 Task: Create relationship between doctor and medical record object.
Action: Mouse moved to (743, 96)
Screenshot: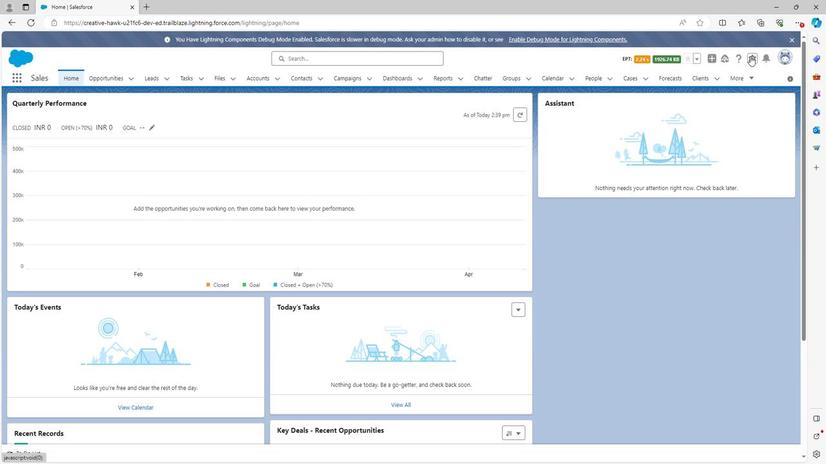 
Action: Mouse pressed left at (743, 96)
Screenshot: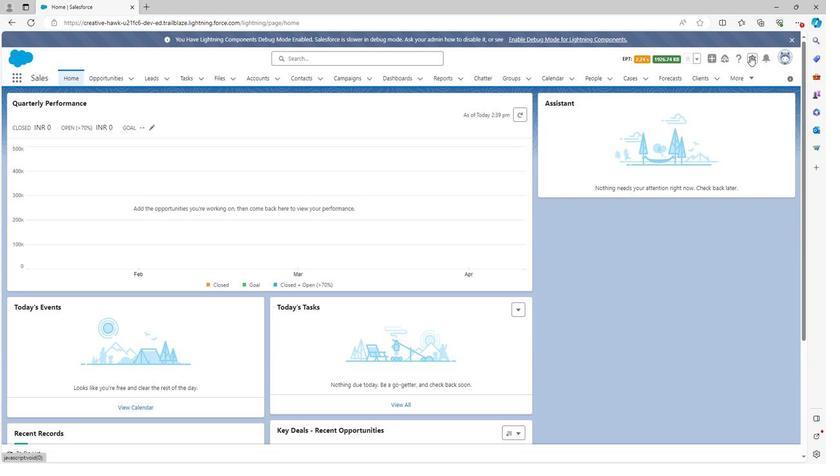 
Action: Mouse moved to (715, 115)
Screenshot: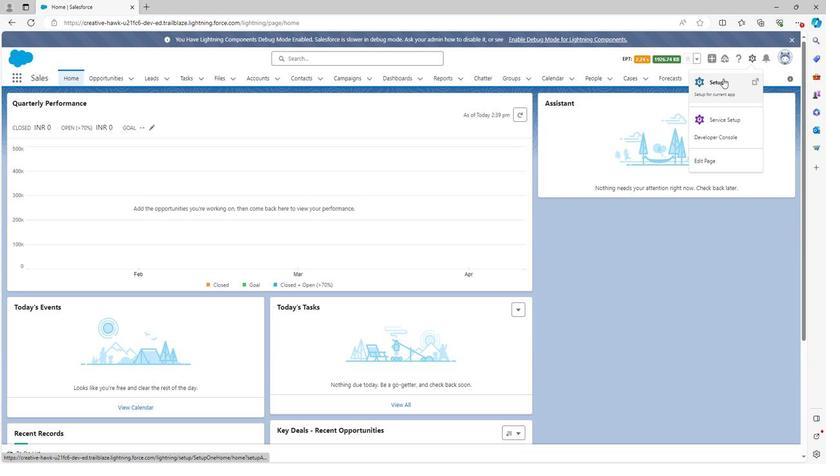 
Action: Mouse pressed left at (715, 115)
Screenshot: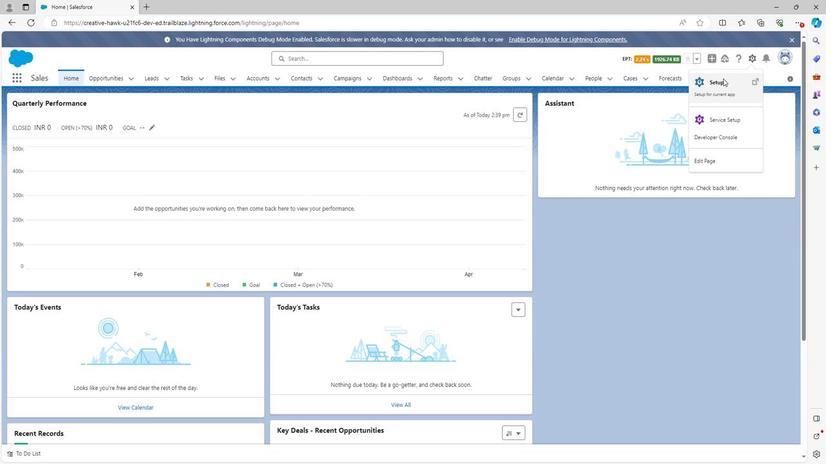 
Action: Mouse moved to (102, 113)
Screenshot: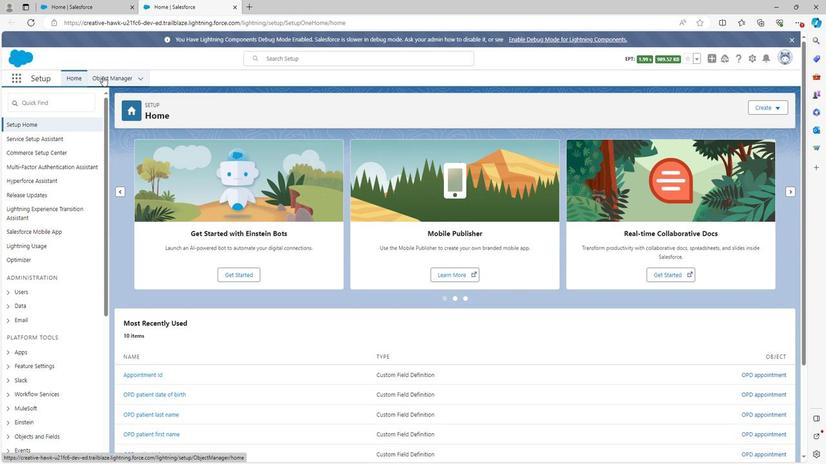 
Action: Mouse pressed left at (102, 113)
Screenshot: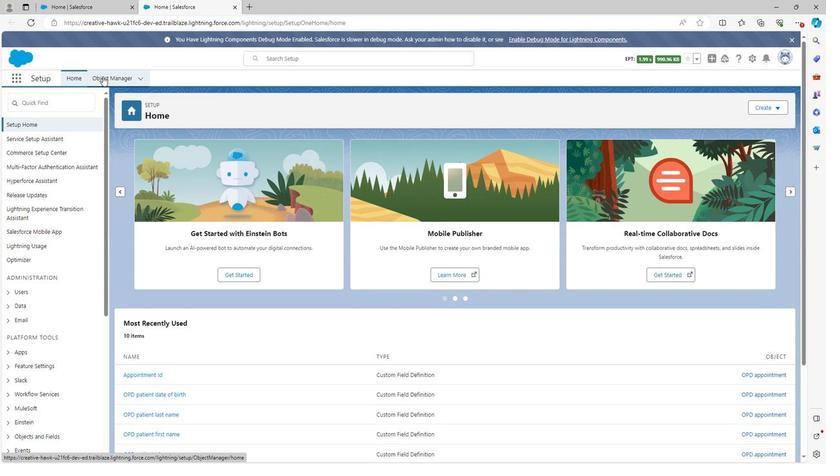 
Action: Mouse moved to (63, 304)
Screenshot: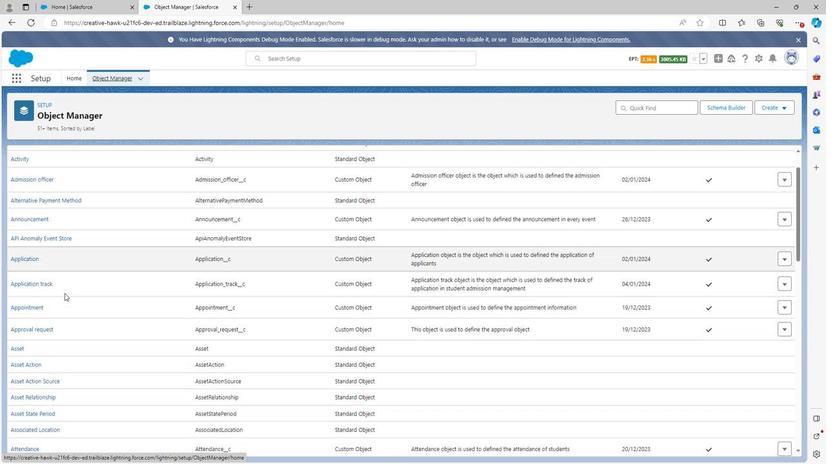 
Action: Mouse scrolled (63, 303) with delta (0, 0)
Screenshot: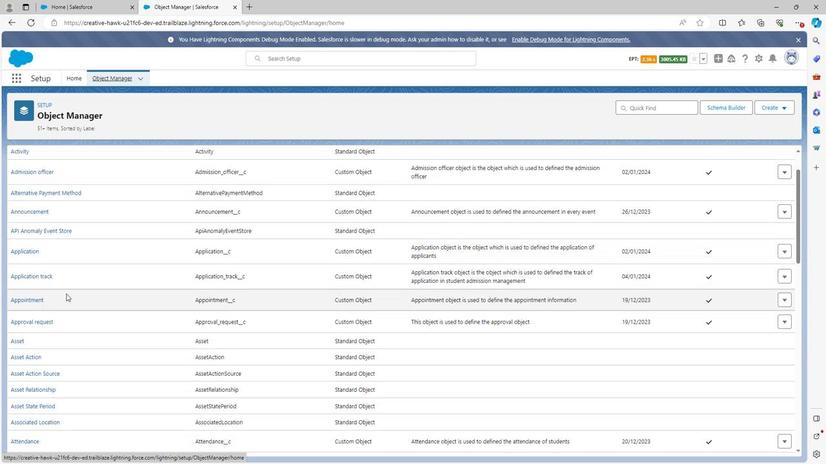 
Action: Mouse moved to (65, 304)
Screenshot: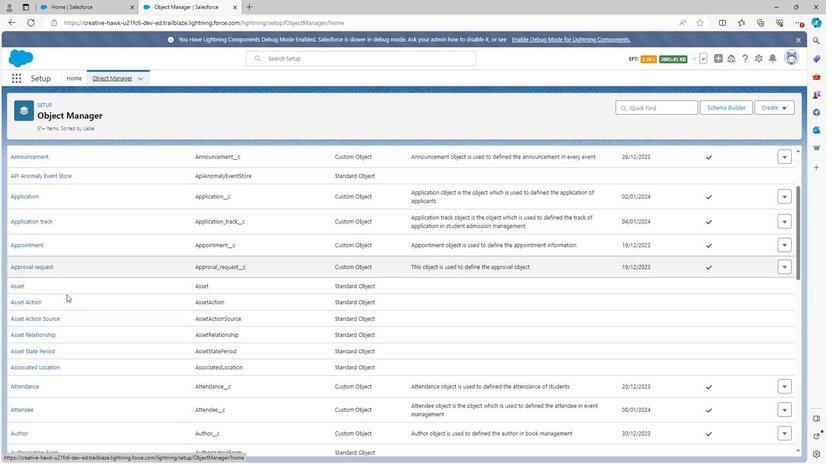 
Action: Mouse scrolled (65, 303) with delta (0, 0)
Screenshot: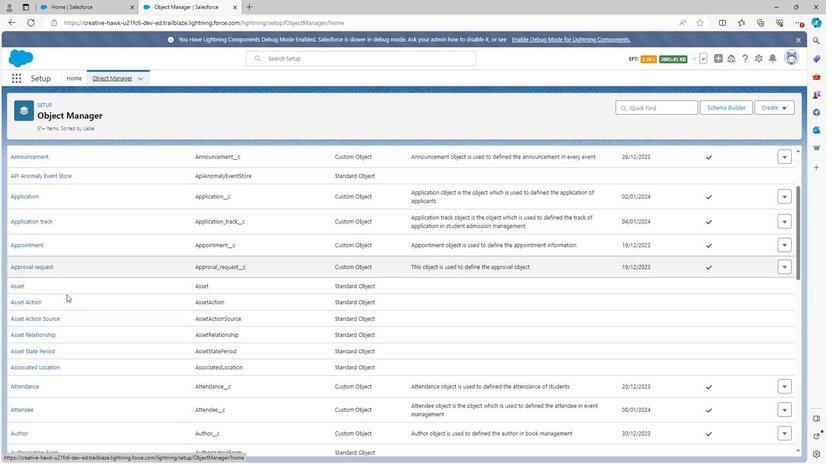 
Action: Mouse moved to (66, 305)
Screenshot: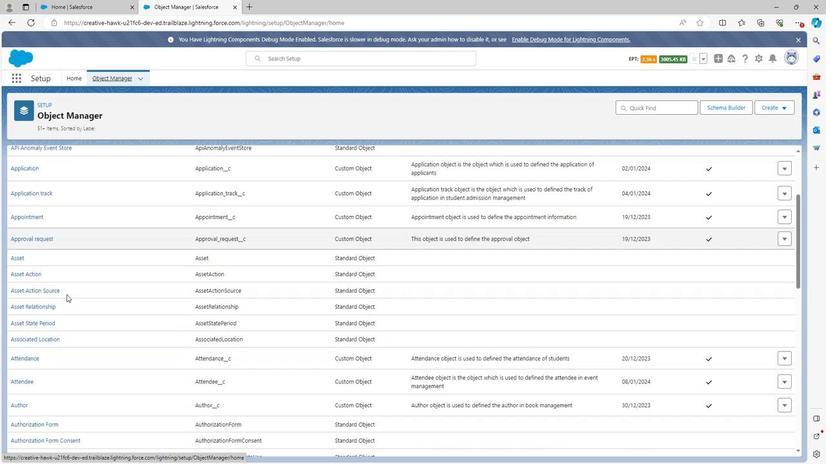 
Action: Mouse scrolled (66, 304) with delta (0, 0)
Screenshot: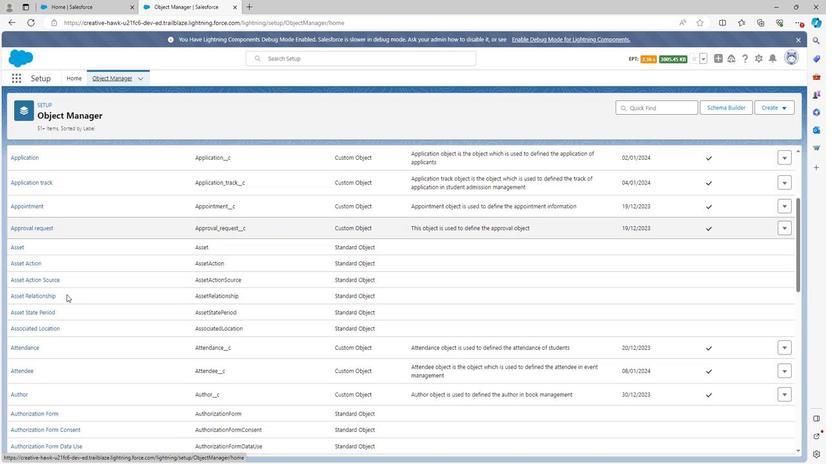 
Action: Mouse moved to (66, 305)
Screenshot: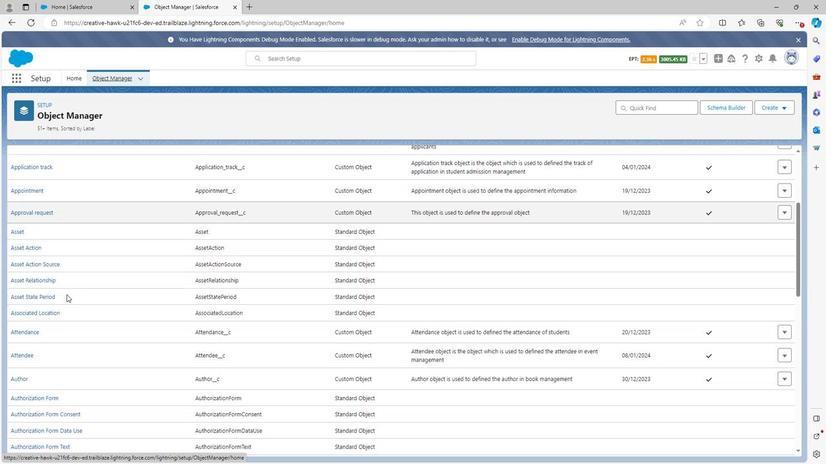 
Action: Mouse scrolled (66, 304) with delta (0, 0)
Screenshot: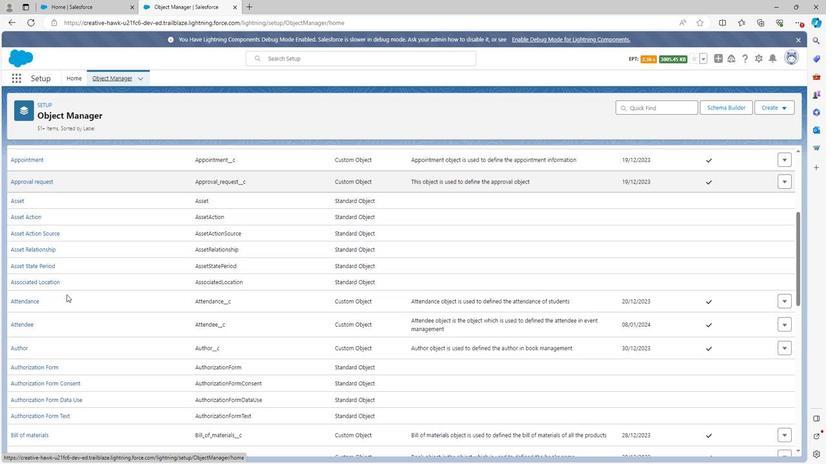 
Action: Mouse moved to (66, 305)
Screenshot: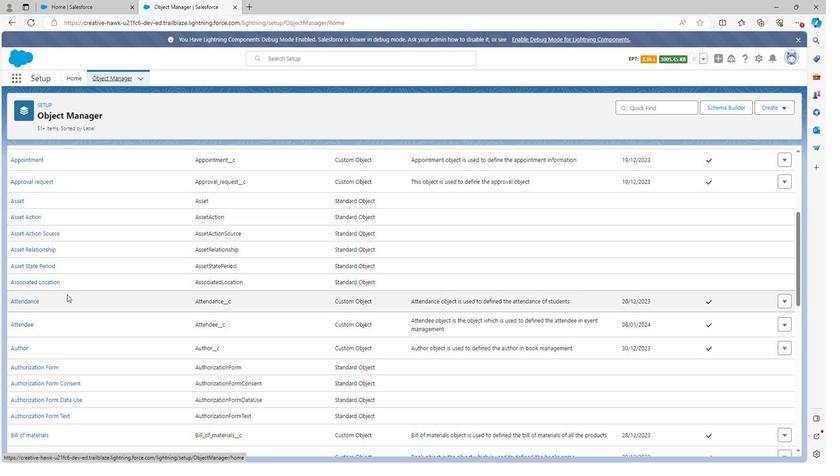 
Action: Mouse scrolled (66, 304) with delta (0, 0)
Screenshot: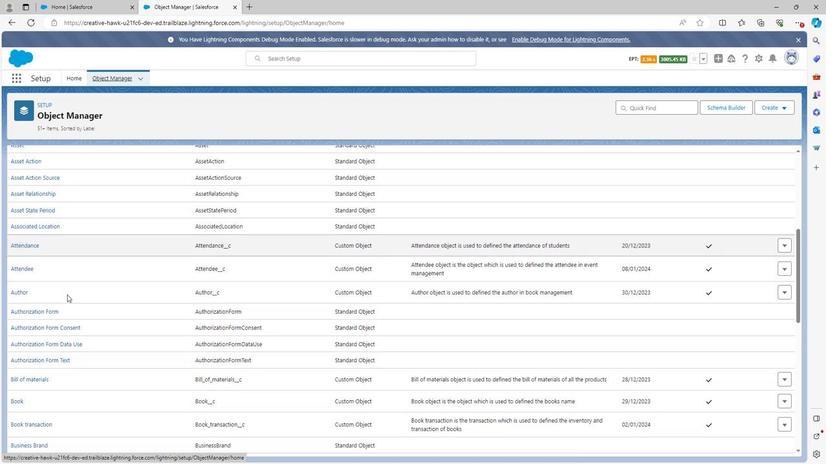 
Action: Mouse scrolled (66, 304) with delta (0, 0)
Screenshot: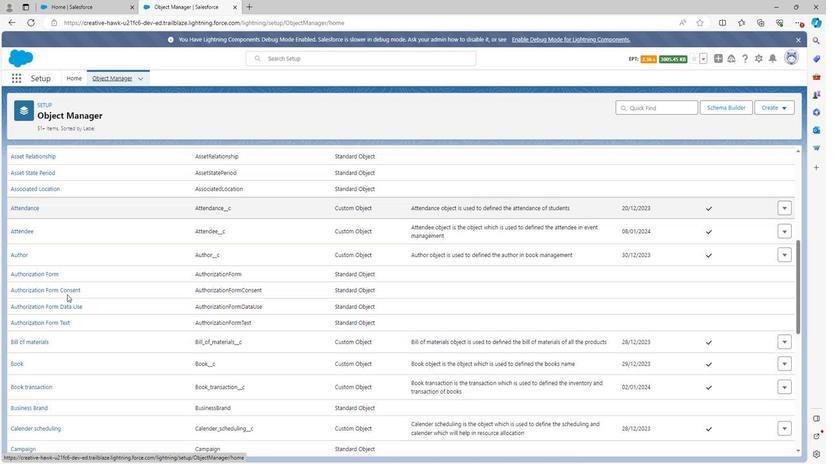 
Action: Mouse scrolled (66, 304) with delta (0, 0)
Screenshot: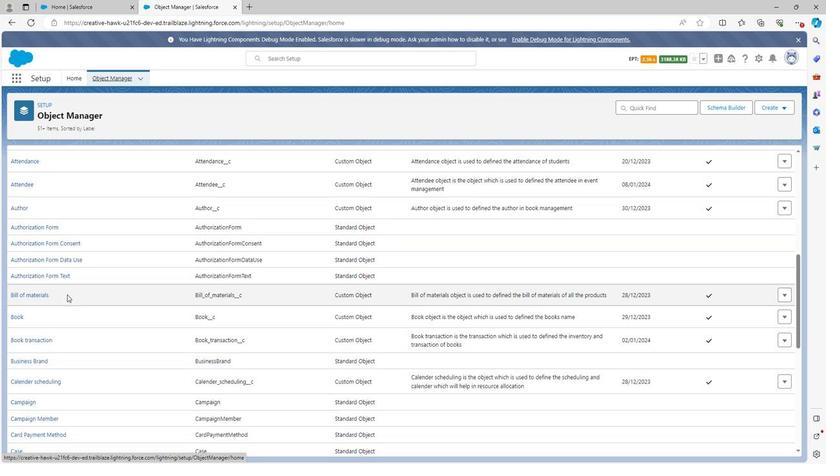 
Action: Mouse scrolled (66, 304) with delta (0, 0)
Screenshot: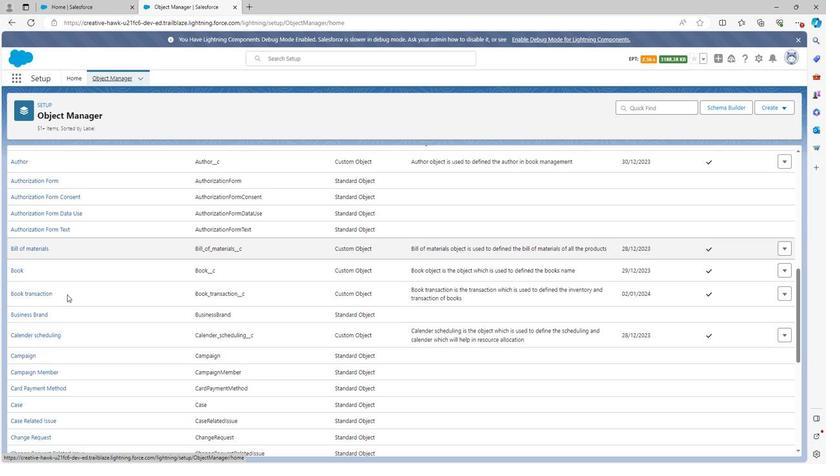 
Action: Mouse scrolled (66, 304) with delta (0, 0)
Screenshot: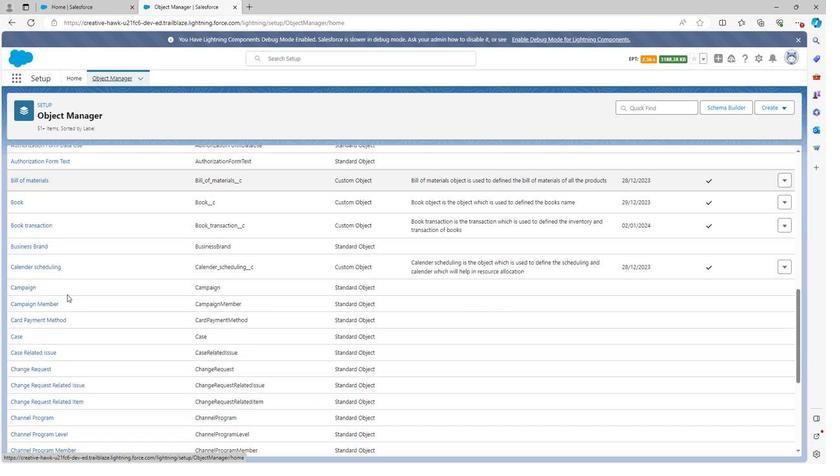 
Action: Mouse scrolled (66, 304) with delta (0, 0)
Screenshot: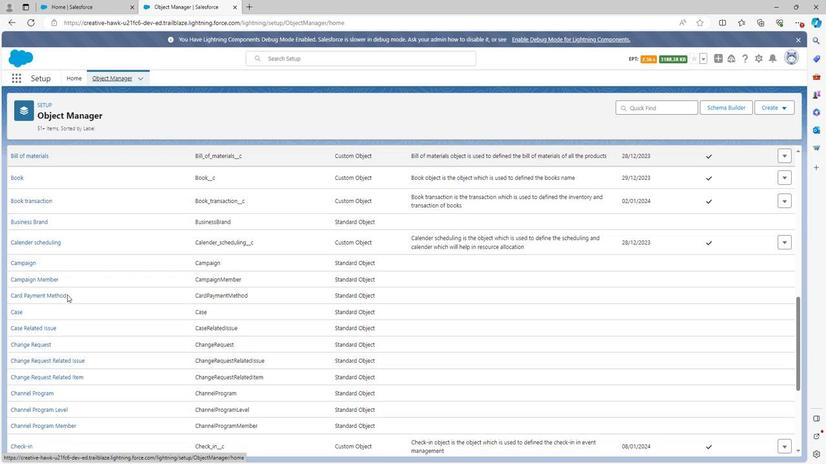 
Action: Mouse moved to (66, 304)
Screenshot: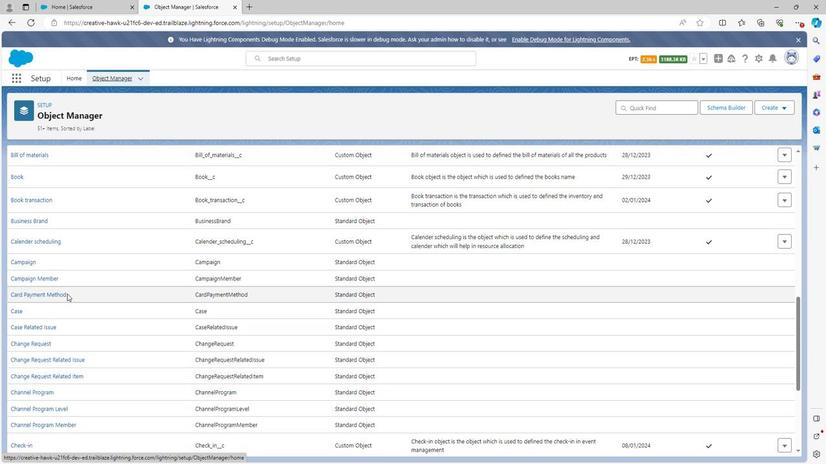 
Action: Mouse scrolled (66, 304) with delta (0, 0)
Screenshot: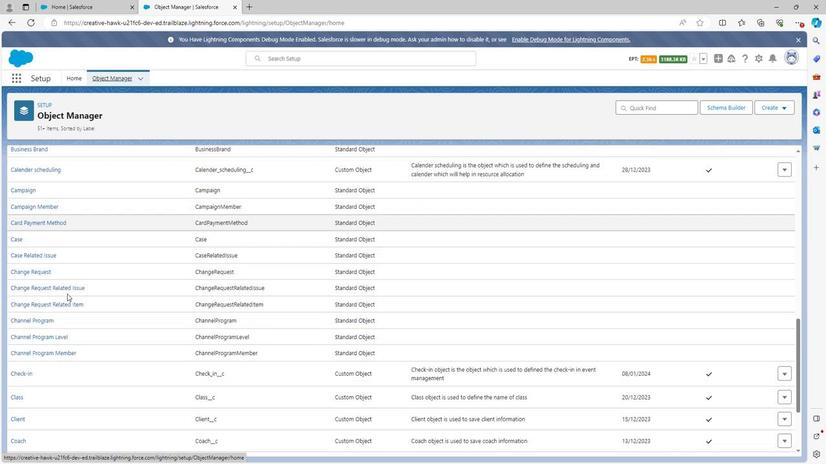
Action: Mouse scrolled (66, 304) with delta (0, 0)
Screenshot: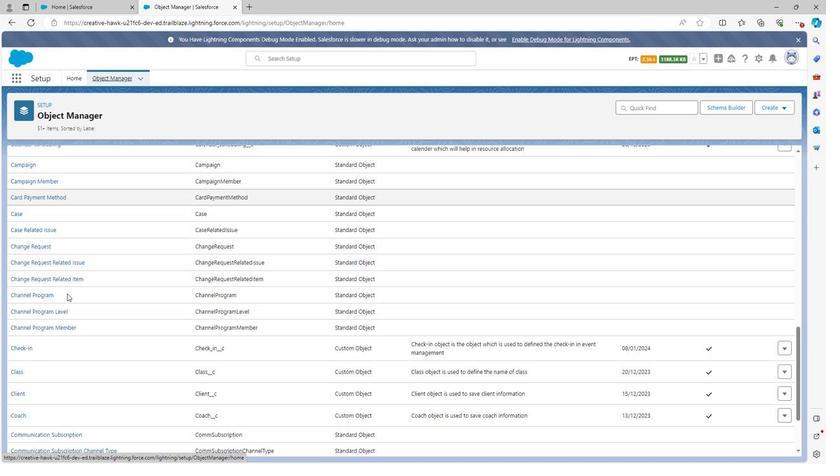 
Action: Mouse scrolled (66, 304) with delta (0, 0)
Screenshot: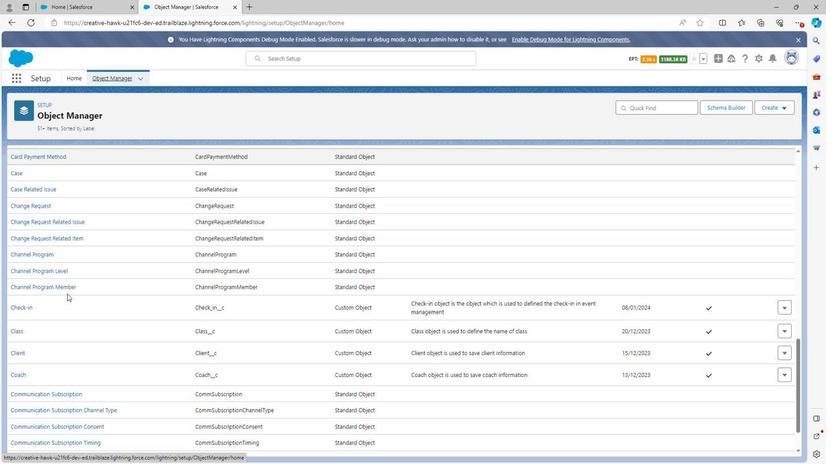 
Action: Mouse scrolled (66, 304) with delta (0, 0)
Screenshot: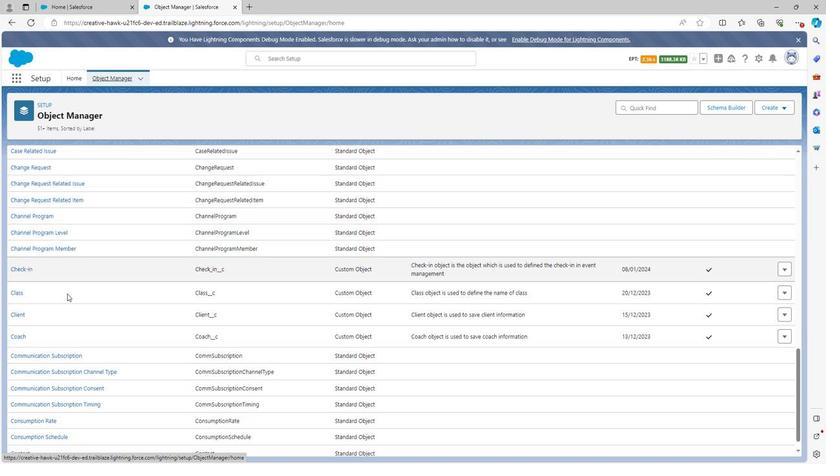 
Action: Mouse scrolled (66, 304) with delta (0, 0)
Screenshot: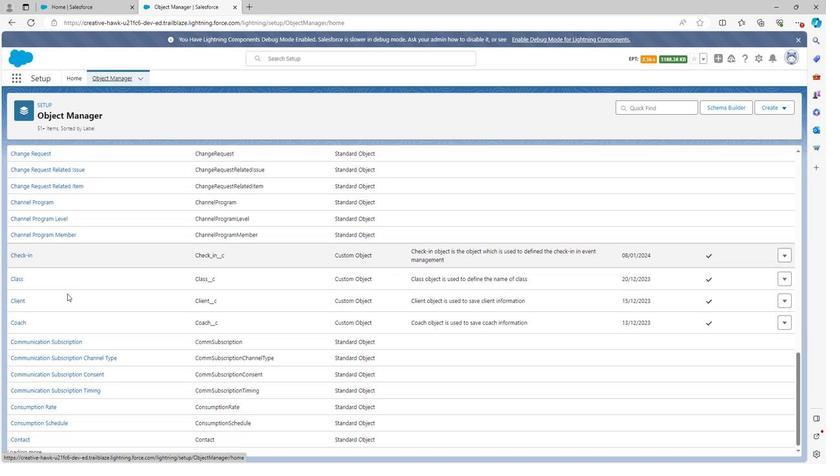 
Action: Mouse scrolled (66, 304) with delta (0, 0)
Screenshot: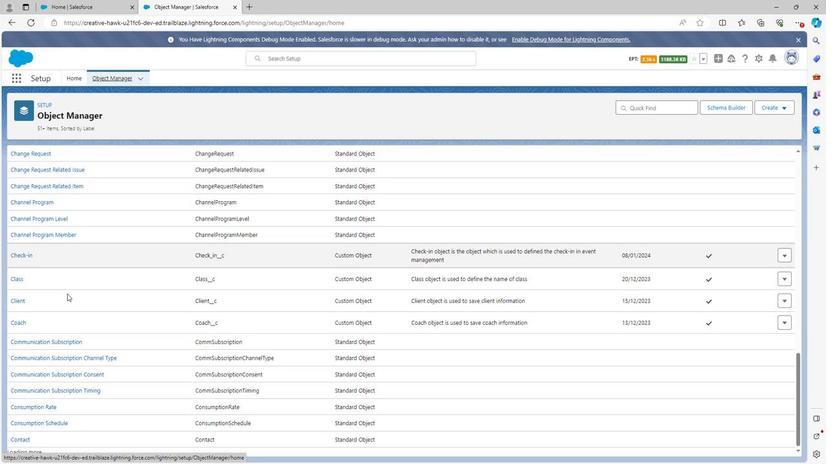 
Action: Mouse scrolled (66, 304) with delta (0, 0)
Screenshot: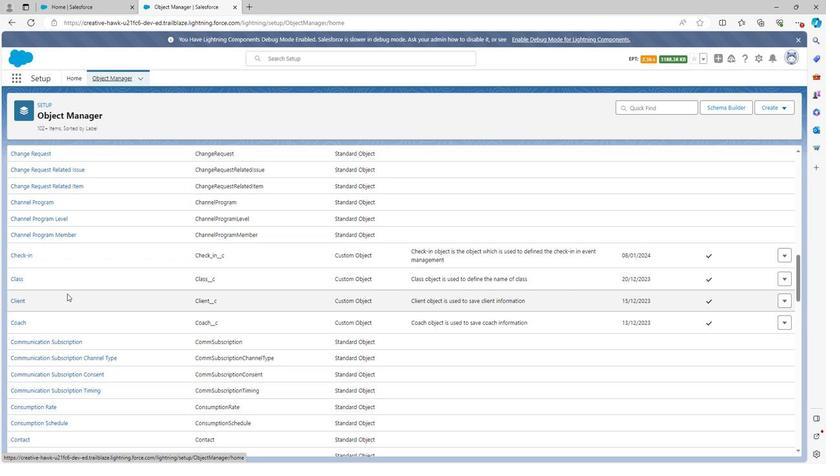 
Action: Mouse scrolled (66, 304) with delta (0, 0)
Screenshot: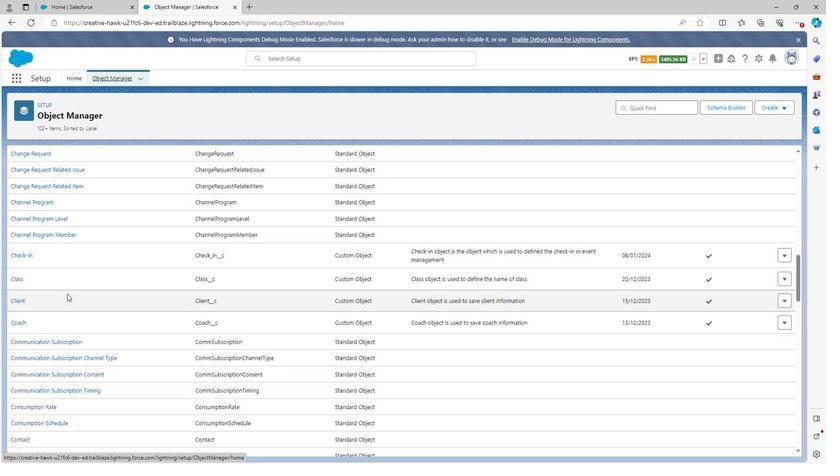 
Action: Mouse scrolled (66, 304) with delta (0, 0)
Screenshot: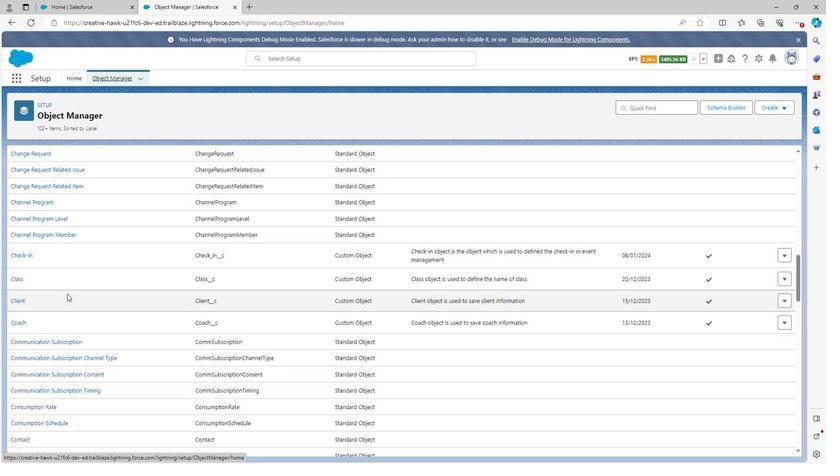 
Action: Mouse scrolled (66, 304) with delta (0, 0)
Screenshot: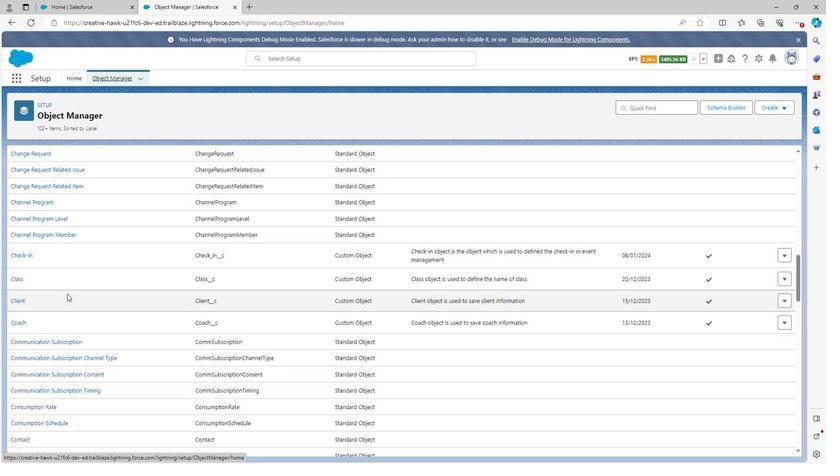 
Action: Mouse scrolled (66, 304) with delta (0, 0)
Screenshot: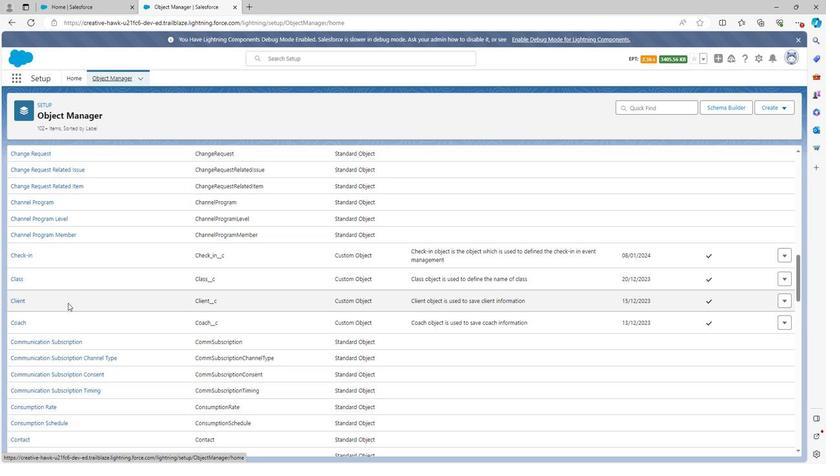 
Action: Mouse moved to (68, 320)
Screenshot: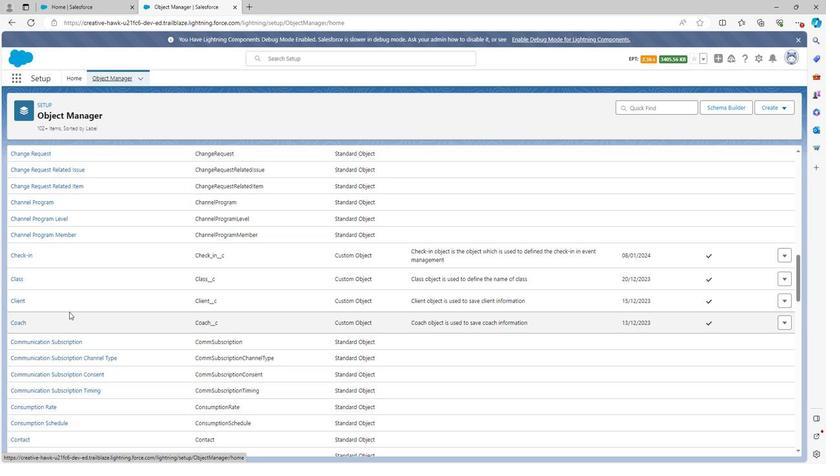 
Action: Mouse scrolled (68, 320) with delta (0, 0)
Screenshot: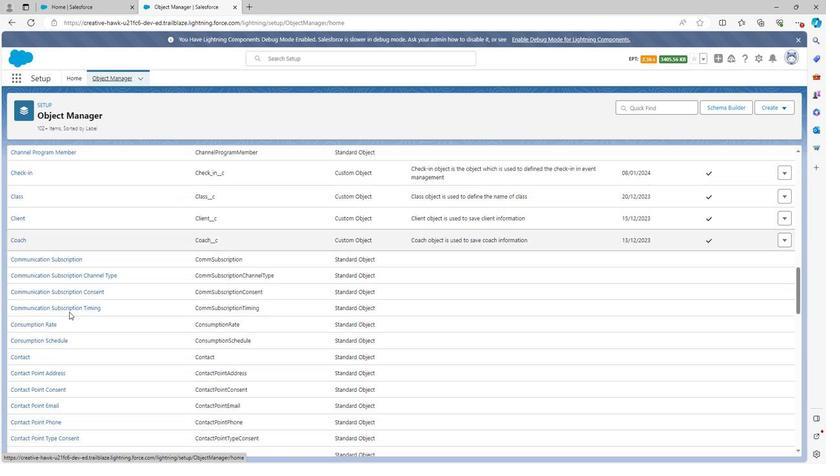 
Action: Mouse scrolled (68, 320) with delta (0, 0)
Screenshot: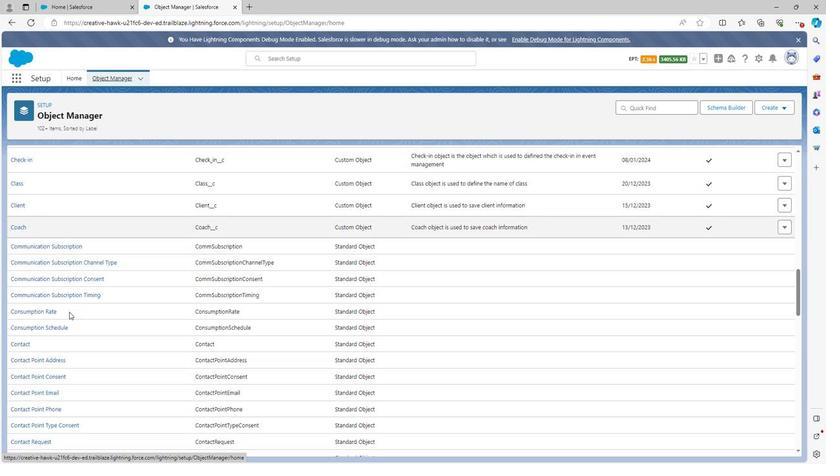
Action: Mouse scrolled (68, 320) with delta (0, 0)
Screenshot: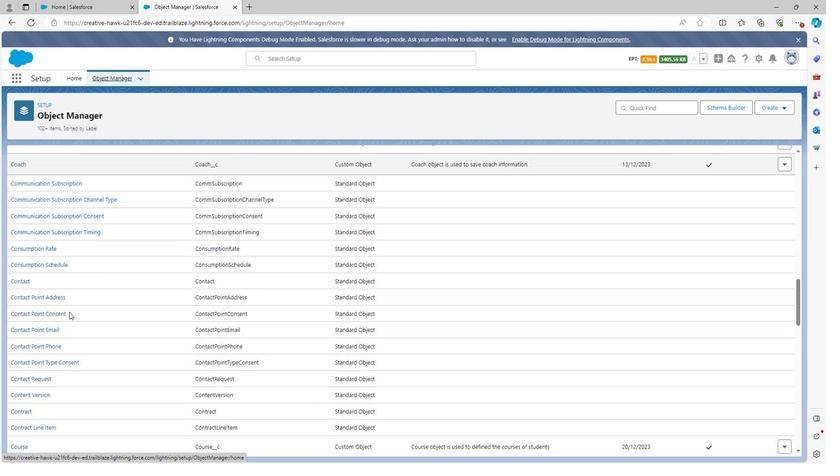 
Action: Mouse scrolled (68, 320) with delta (0, 0)
Screenshot: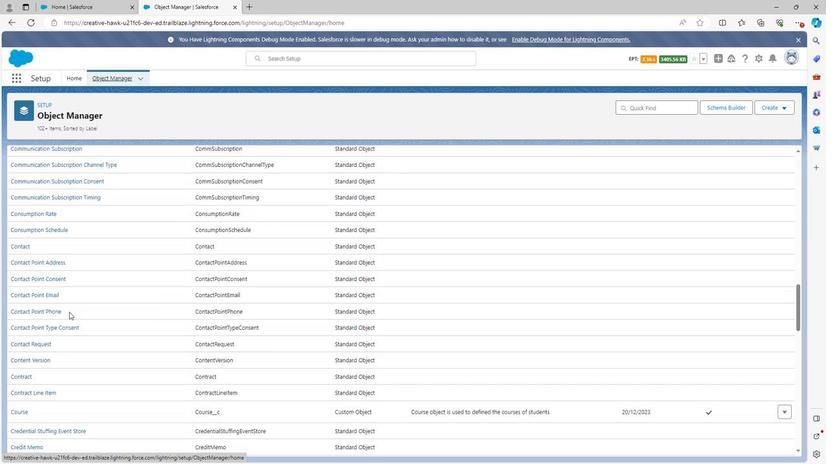 
Action: Mouse scrolled (68, 320) with delta (0, 0)
Screenshot: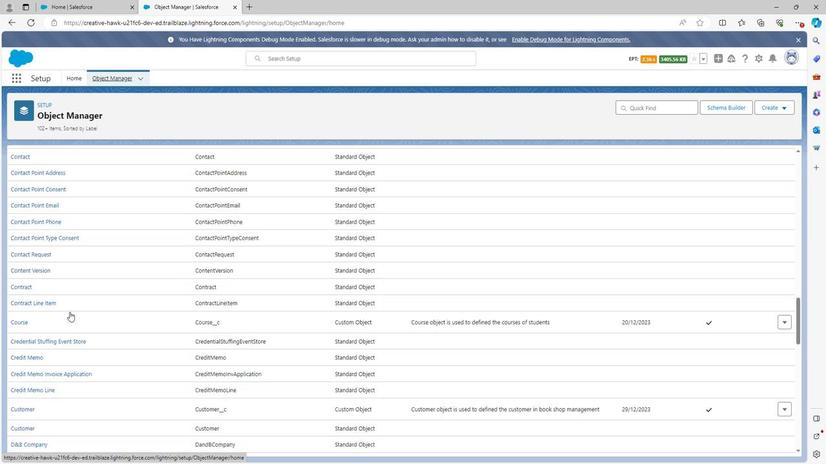 
Action: Mouse scrolled (68, 320) with delta (0, 0)
Screenshot: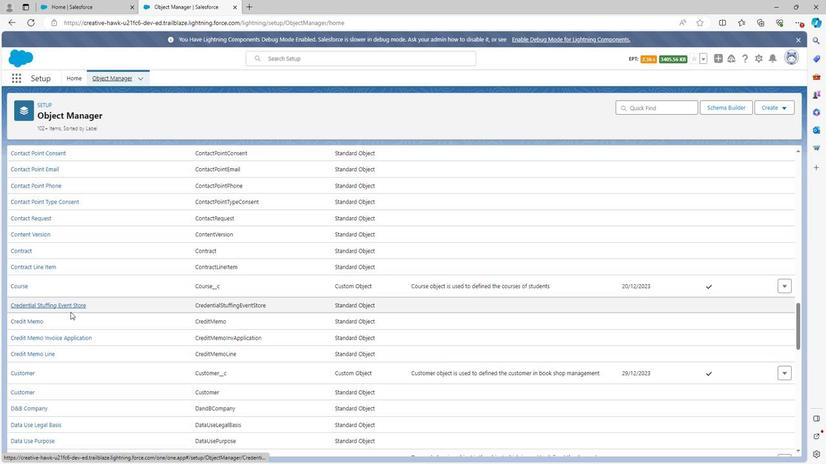 
Action: Mouse scrolled (68, 320) with delta (0, 0)
Screenshot: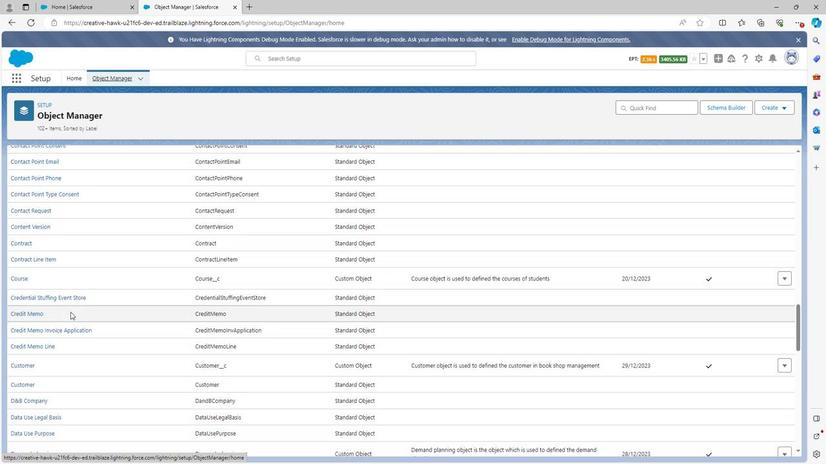 
Action: Mouse moved to (69, 320)
Screenshot: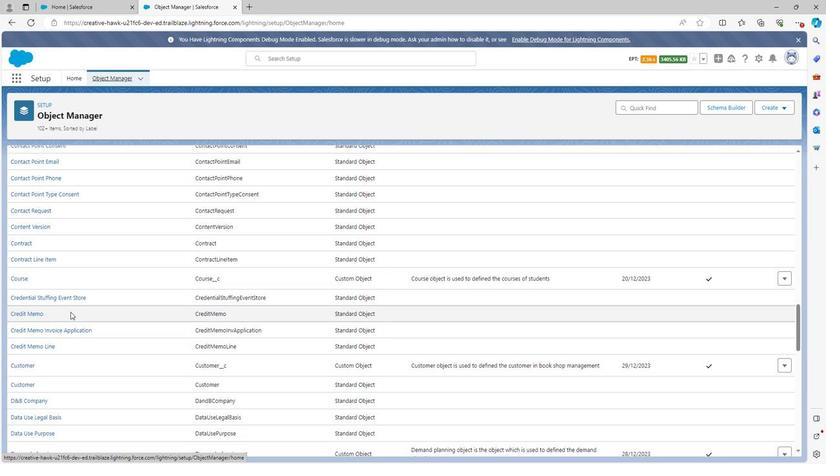 
Action: Mouse scrolled (69, 320) with delta (0, 0)
Screenshot: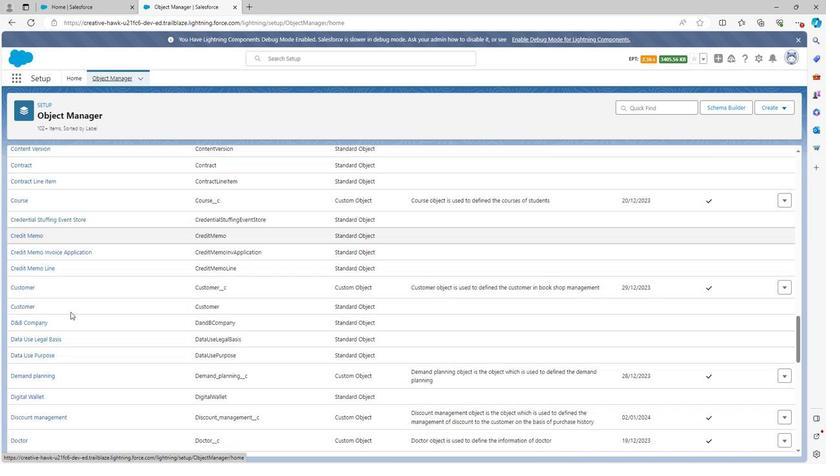 
Action: Mouse scrolled (69, 320) with delta (0, 0)
Screenshot: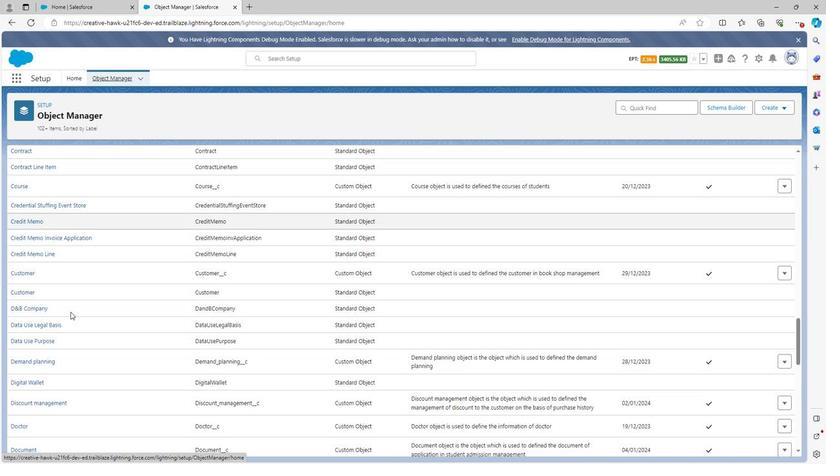 
Action: Mouse scrolled (69, 320) with delta (0, 0)
Screenshot: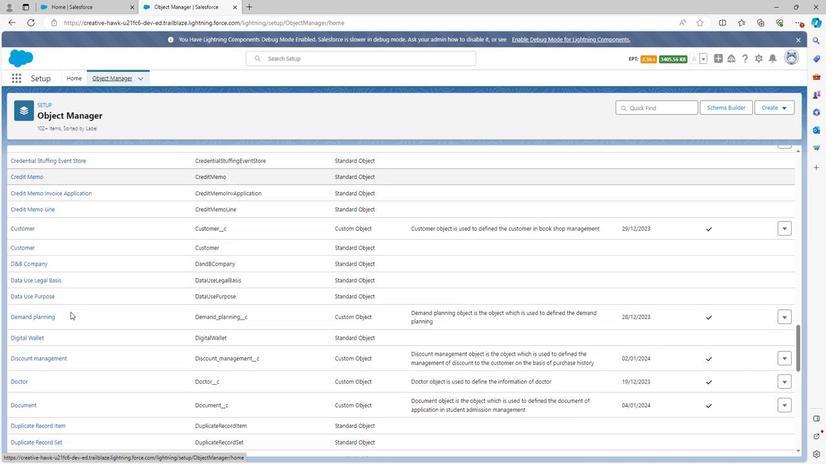 
Action: Mouse scrolled (69, 320) with delta (0, 0)
Screenshot: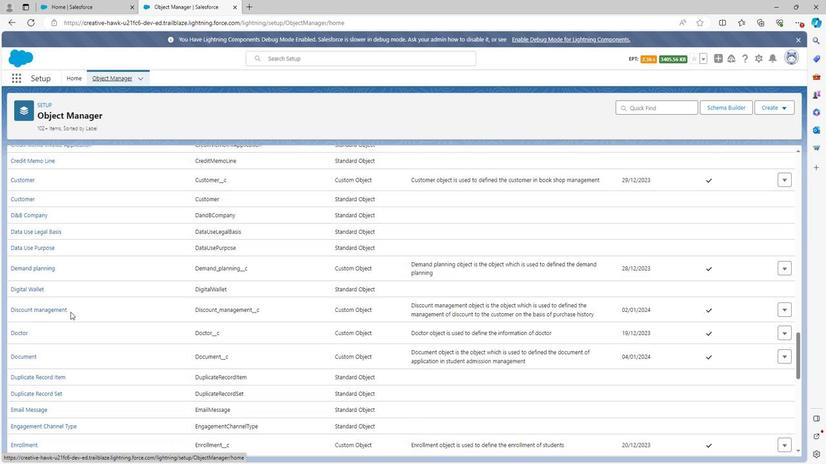 
Action: Mouse scrolled (69, 320) with delta (0, 0)
Screenshot: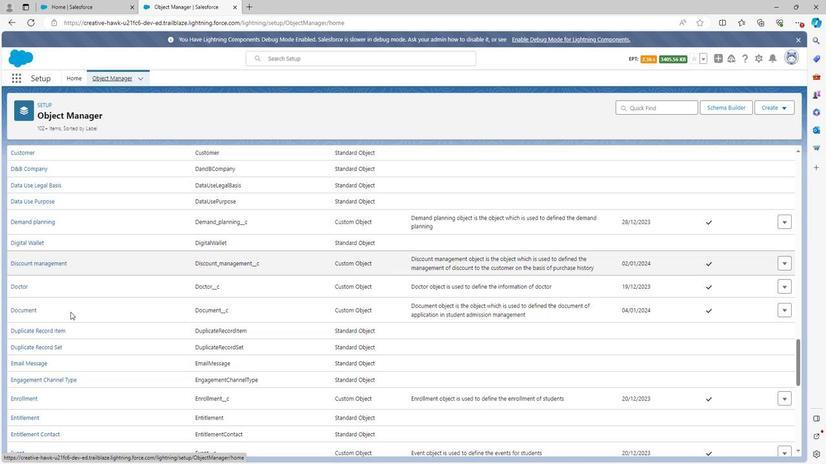 
Action: Mouse scrolled (69, 320) with delta (0, 0)
Screenshot: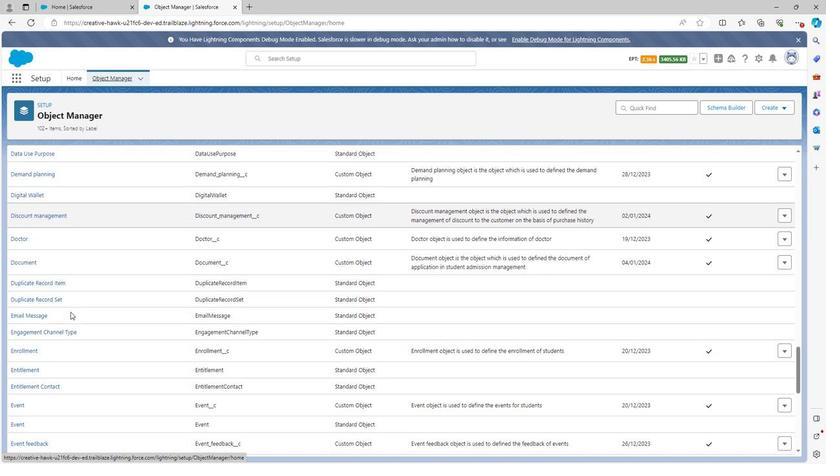 
Action: Mouse scrolled (69, 320) with delta (0, 0)
Screenshot: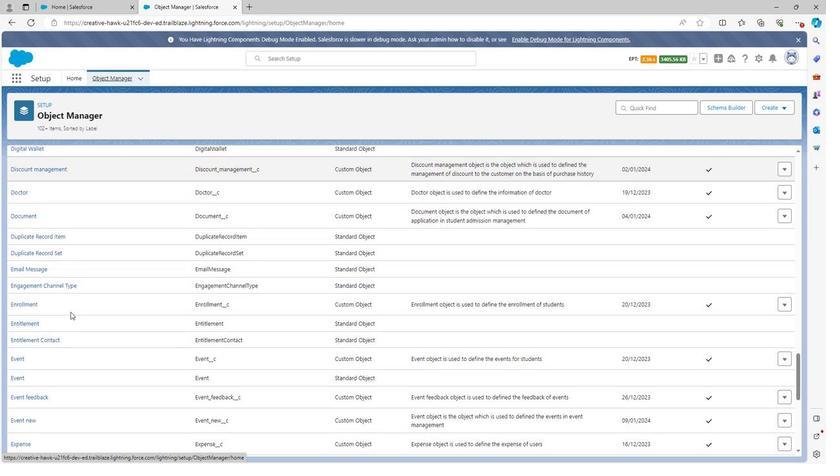 
Action: Mouse scrolled (69, 320) with delta (0, 0)
Screenshot: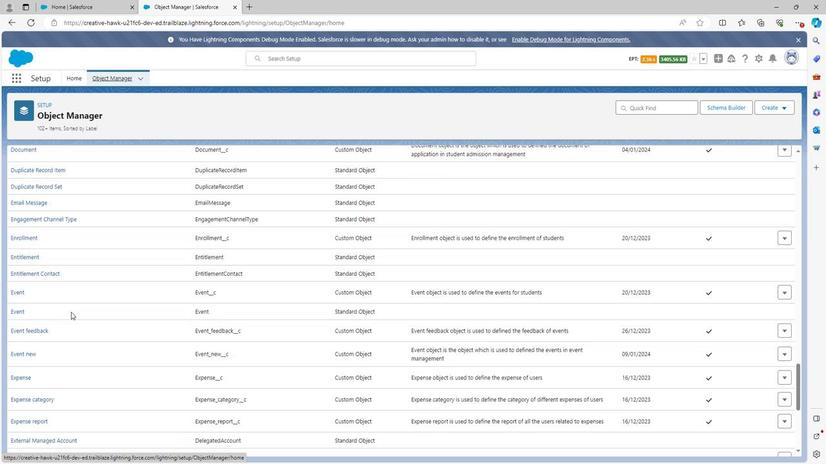 
Action: Mouse scrolled (69, 320) with delta (0, 0)
Screenshot: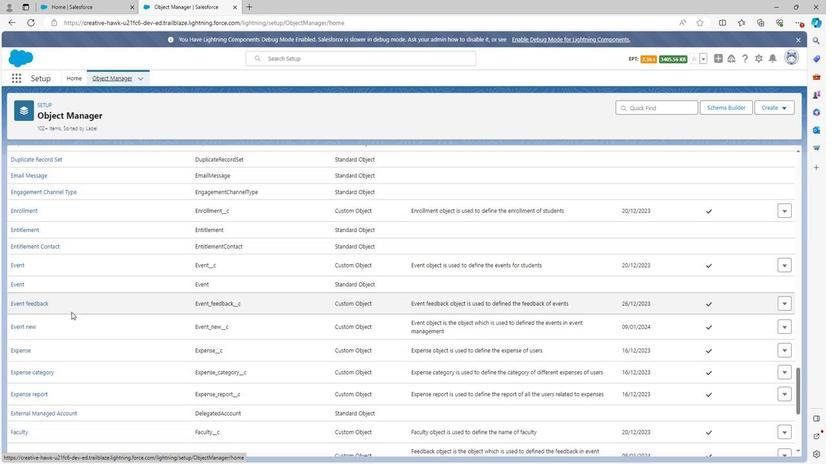 
Action: Mouse moved to (71, 320)
Screenshot: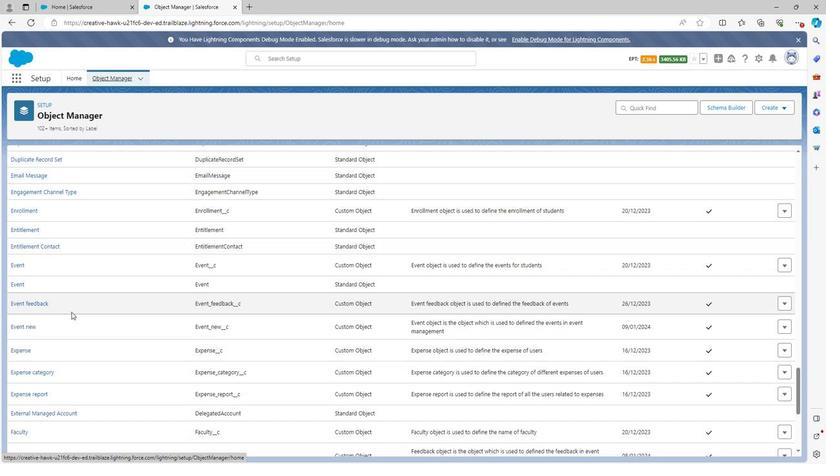 
Action: Mouse scrolled (71, 320) with delta (0, 0)
Screenshot: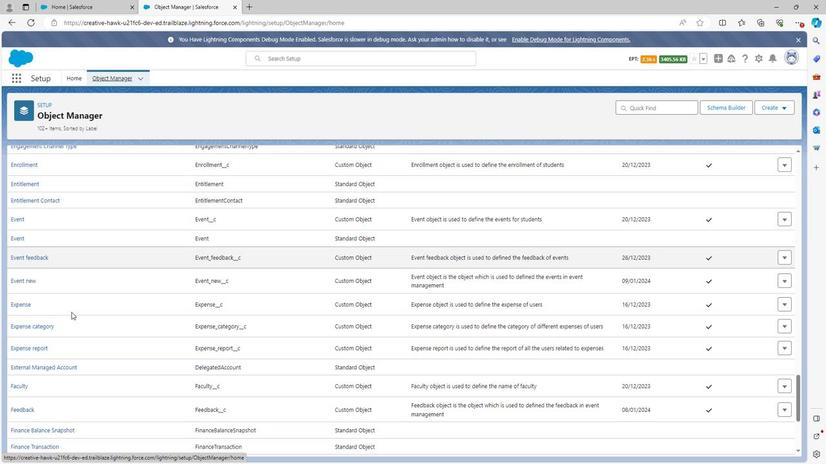 
Action: Mouse scrolled (71, 320) with delta (0, 0)
Screenshot: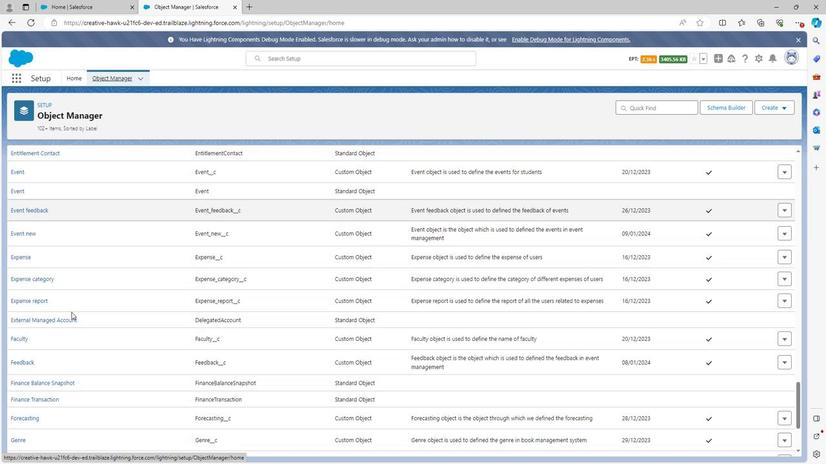 
Action: Mouse scrolled (71, 320) with delta (0, 0)
Screenshot: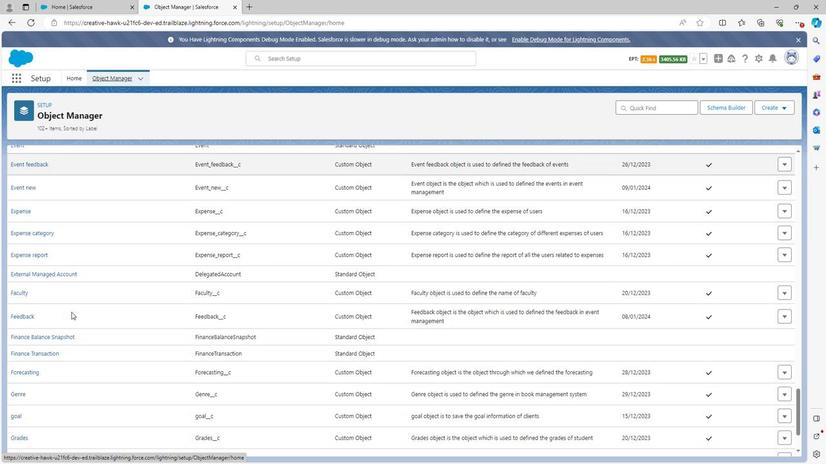 
Action: Mouse moved to (71, 320)
Screenshot: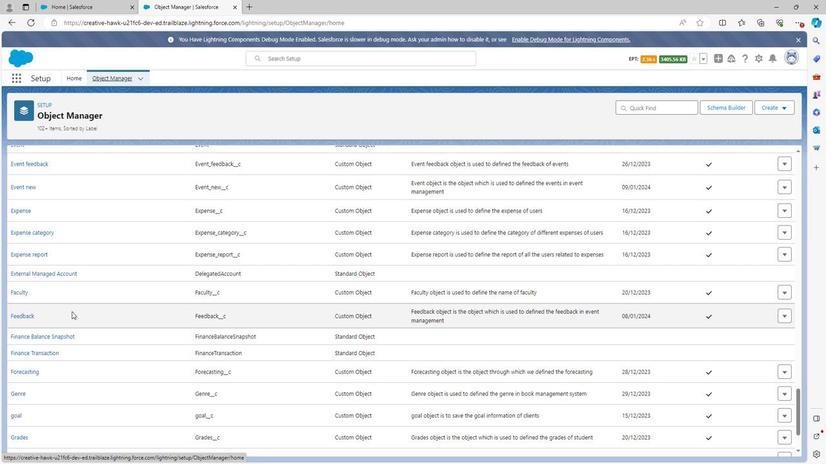 
Action: Mouse scrolled (71, 319) with delta (0, 0)
Screenshot: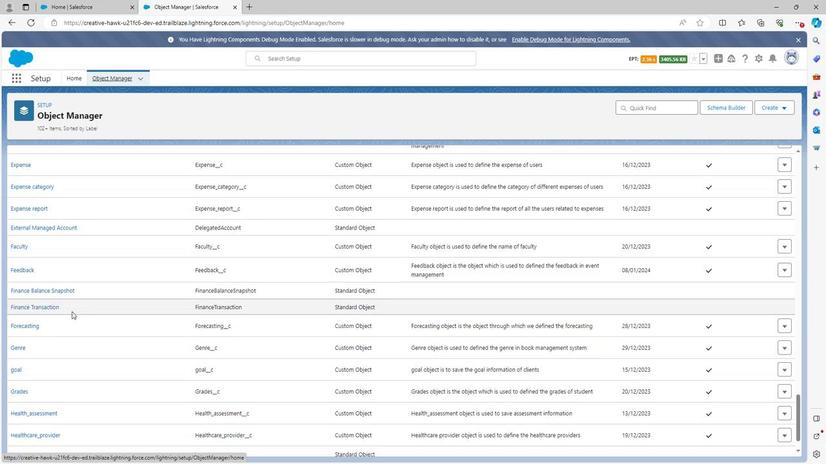 
Action: Mouse scrolled (71, 319) with delta (0, 0)
Screenshot: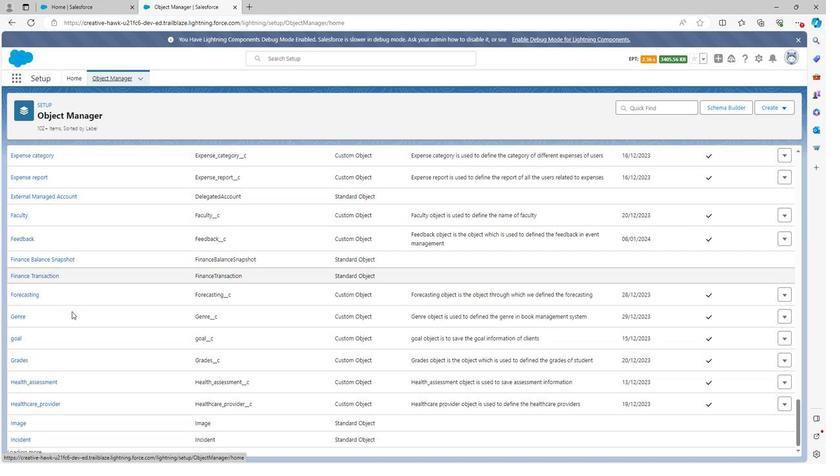
Action: Mouse scrolled (71, 319) with delta (0, 0)
Screenshot: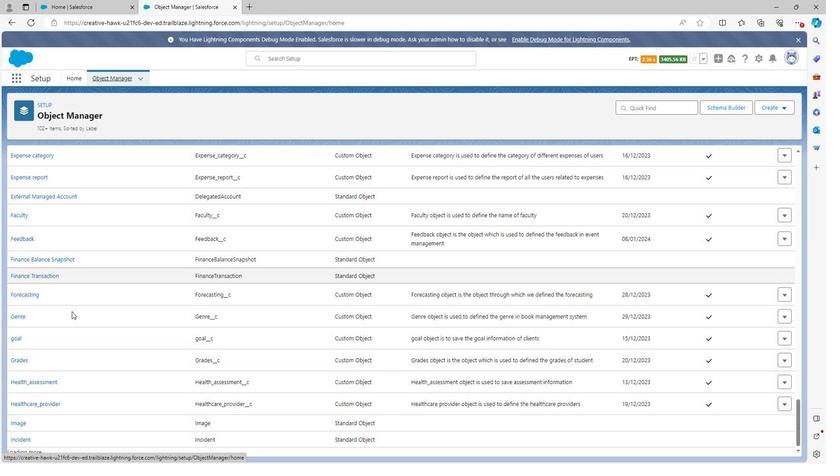 
Action: Mouse scrolled (71, 319) with delta (0, 0)
Screenshot: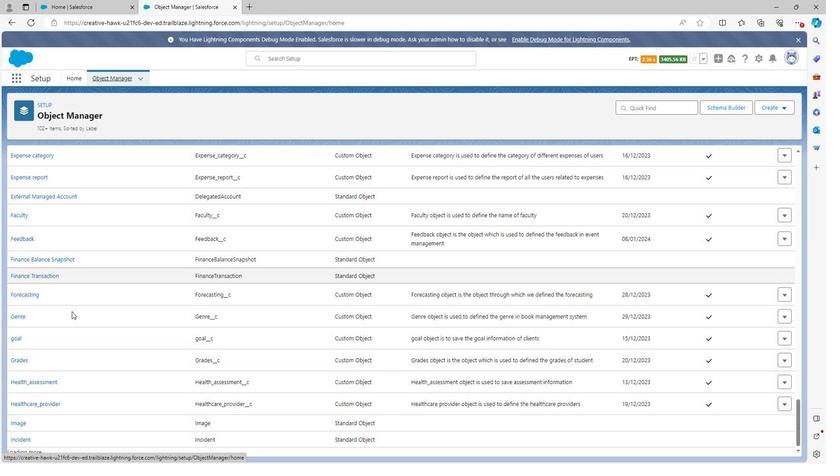 
Action: Mouse scrolled (71, 319) with delta (0, 0)
Screenshot: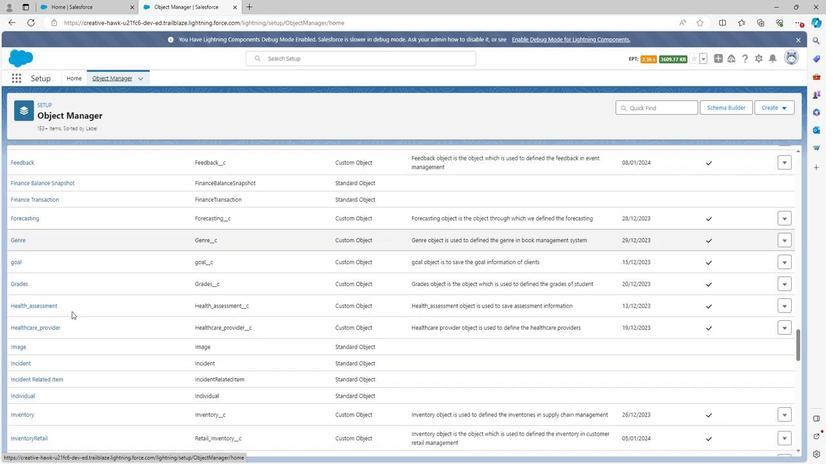
Action: Mouse scrolled (71, 319) with delta (0, 0)
Screenshot: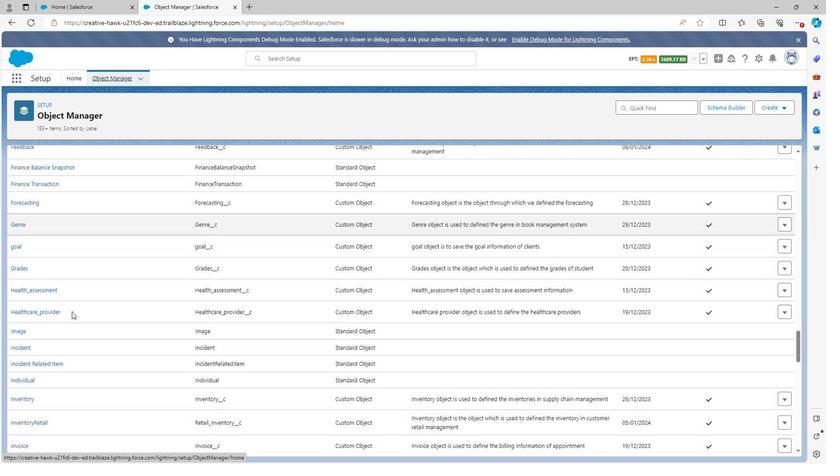 
Action: Mouse scrolled (71, 319) with delta (0, 0)
Screenshot: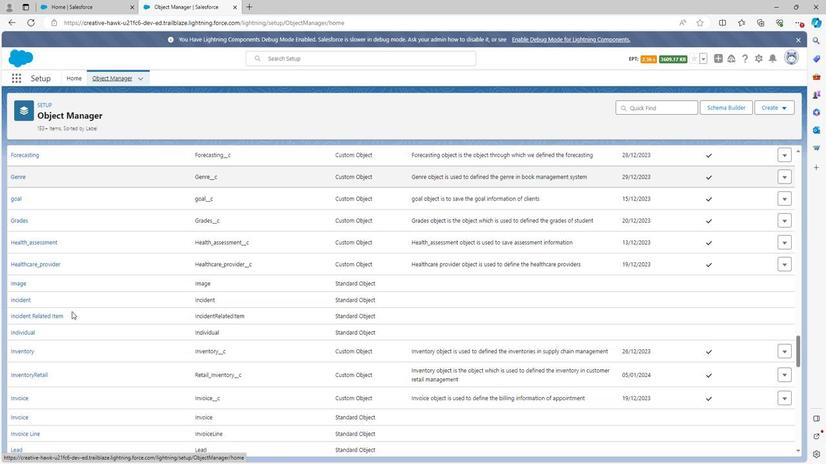 
Action: Mouse scrolled (71, 319) with delta (0, 0)
Screenshot: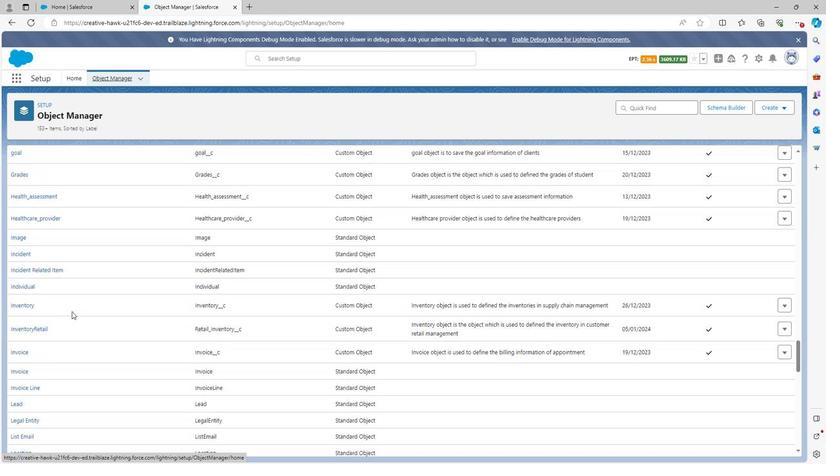 
Action: Mouse moved to (71, 319)
Screenshot: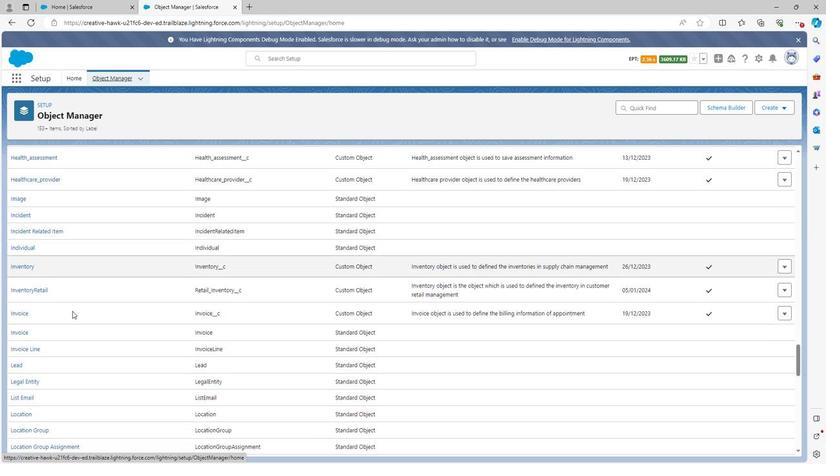 
Action: Mouse scrolled (71, 318) with delta (0, 0)
Screenshot: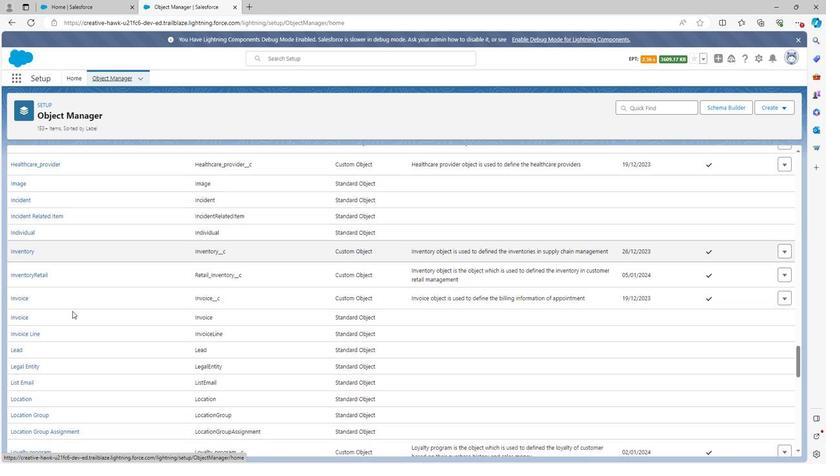 
Action: Mouse scrolled (71, 318) with delta (0, 0)
Screenshot: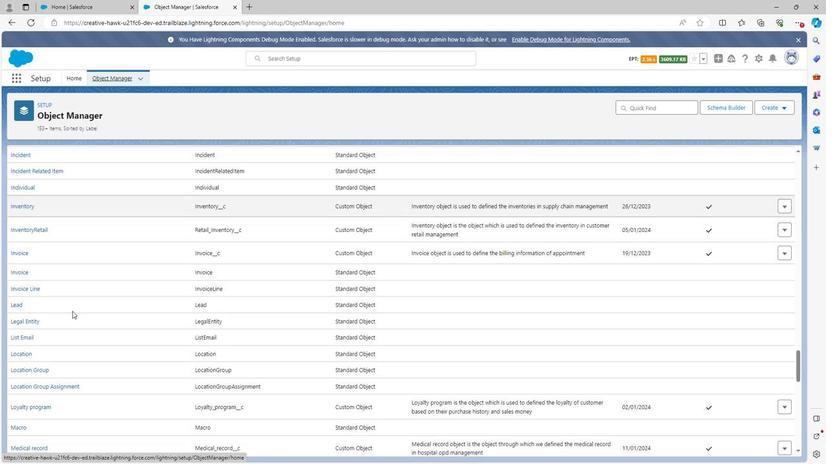 
Action: Mouse scrolled (71, 318) with delta (0, 0)
Screenshot: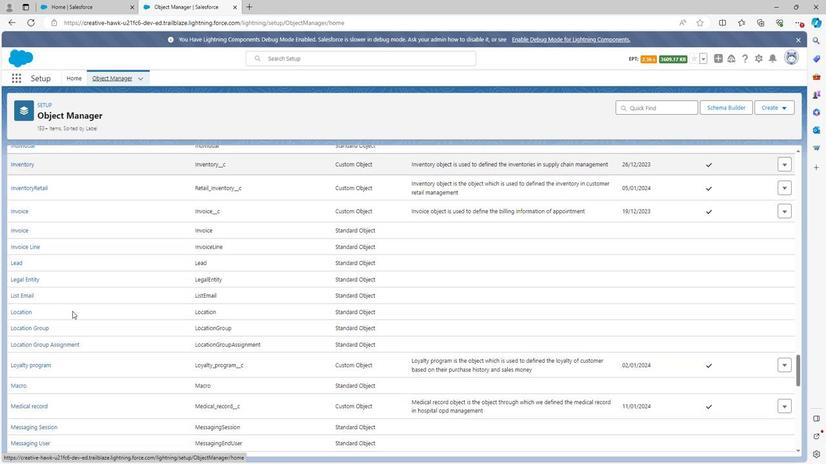 
Action: Mouse scrolled (71, 318) with delta (0, 0)
Screenshot: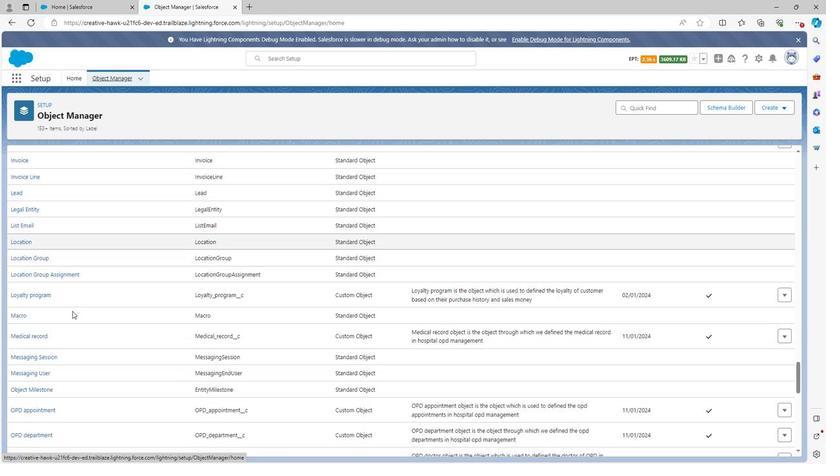 
Action: Mouse scrolled (71, 318) with delta (0, 0)
Screenshot: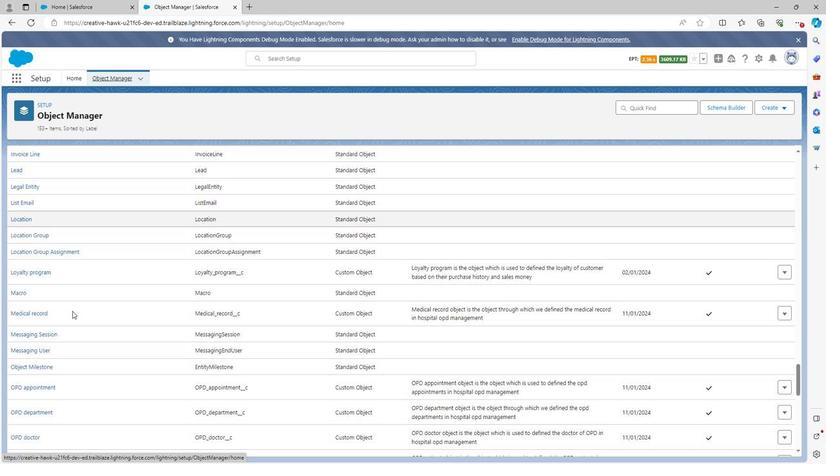 
Action: Mouse moved to (42, 320)
Screenshot: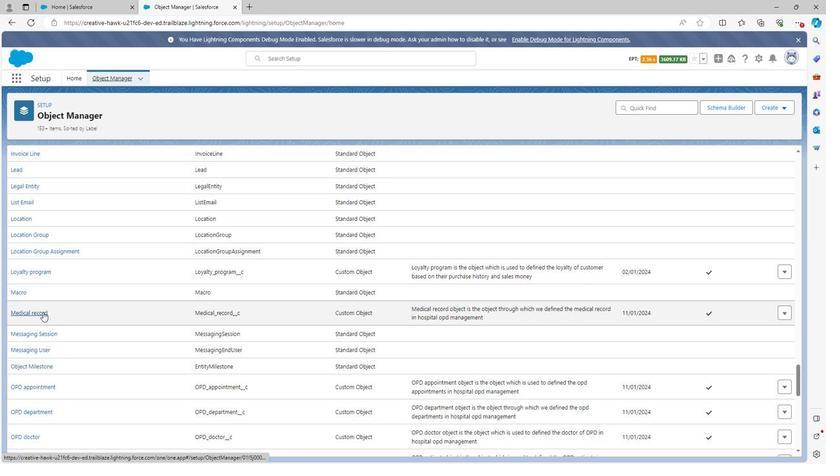 
Action: Mouse pressed left at (42, 320)
Screenshot: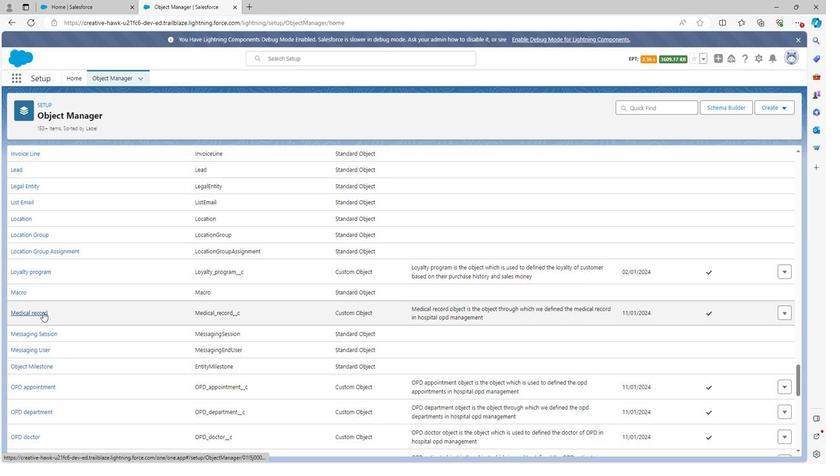 
Action: Mouse moved to (71, 194)
Screenshot: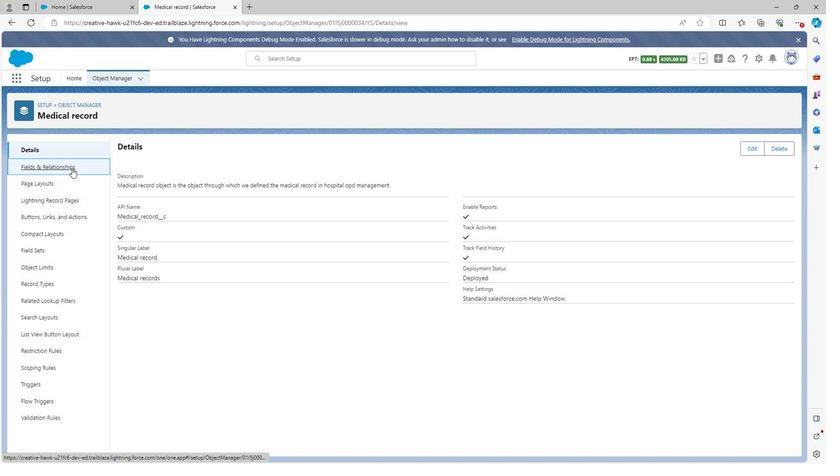 
Action: Mouse pressed left at (71, 194)
Screenshot: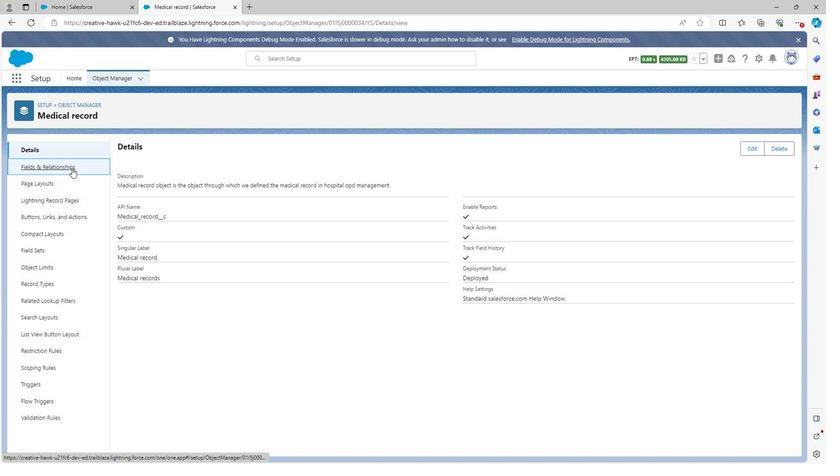 
Action: Mouse moved to (606, 179)
Screenshot: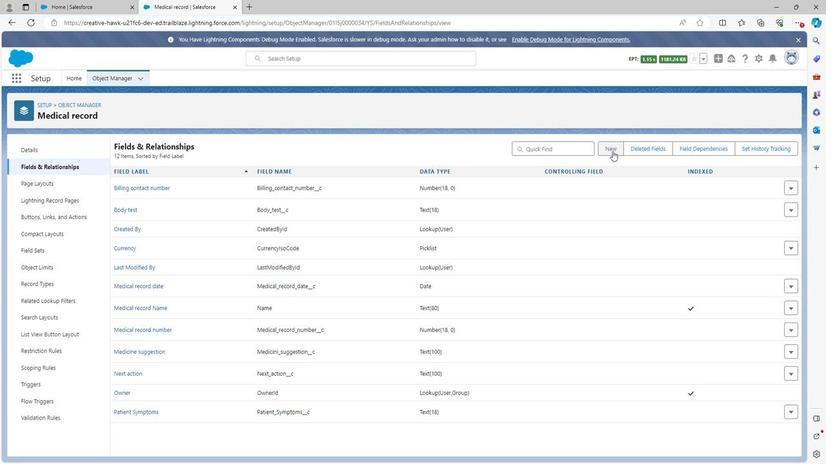 
Action: Mouse pressed left at (606, 179)
Screenshot: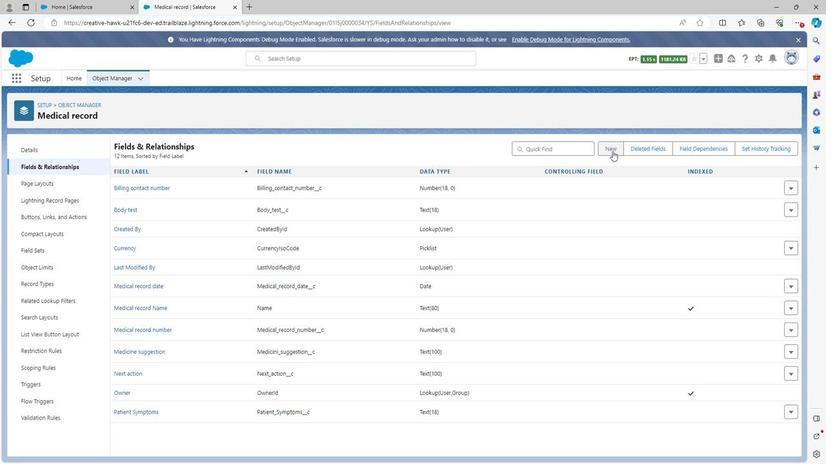 
Action: Mouse moved to (126, 316)
Screenshot: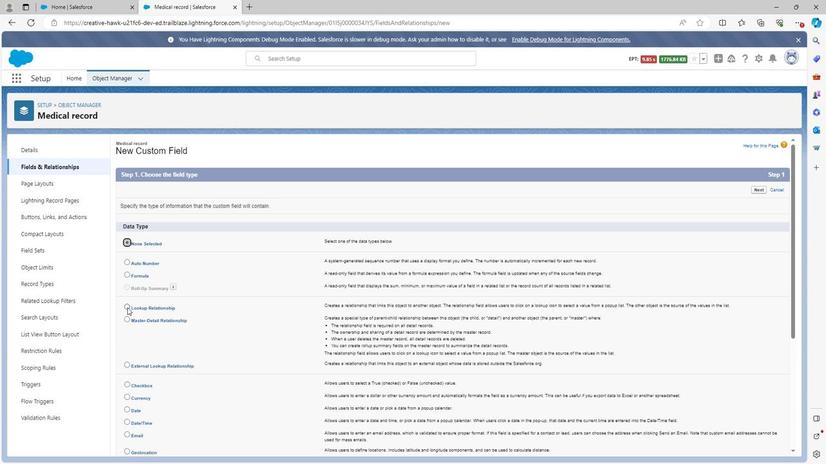 
Action: Mouse pressed left at (126, 316)
Screenshot: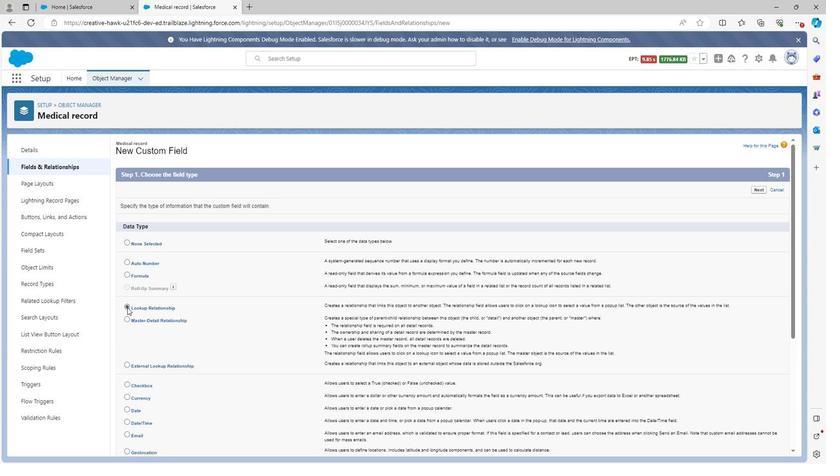 
Action: Mouse moved to (746, 380)
Screenshot: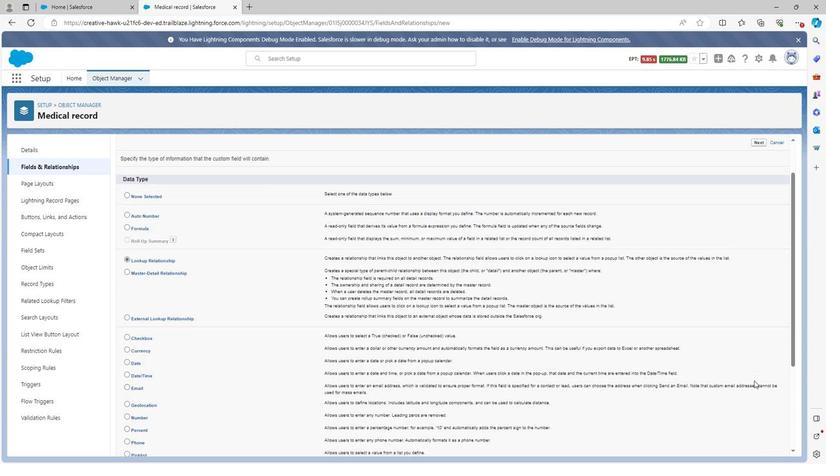 
Action: Mouse scrolled (746, 379) with delta (0, 0)
Screenshot: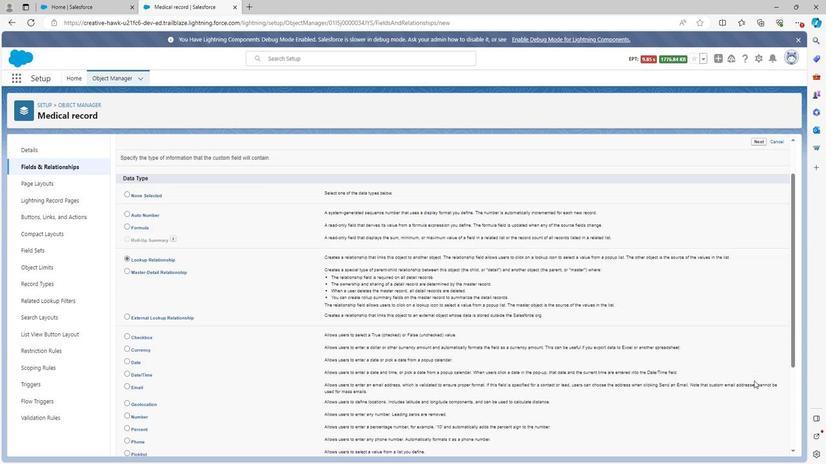 
Action: Mouse moved to (746, 380)
Screenshot: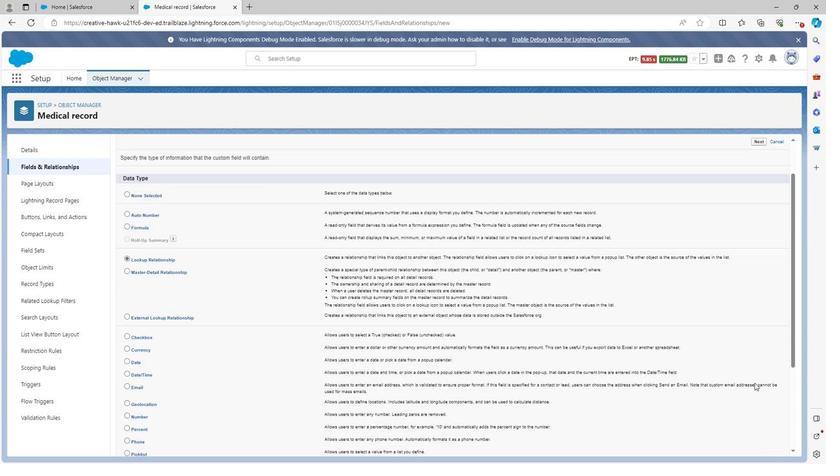 
Action: Mouse scrolled (746, 380) with delta (0, 0)
Screenshot: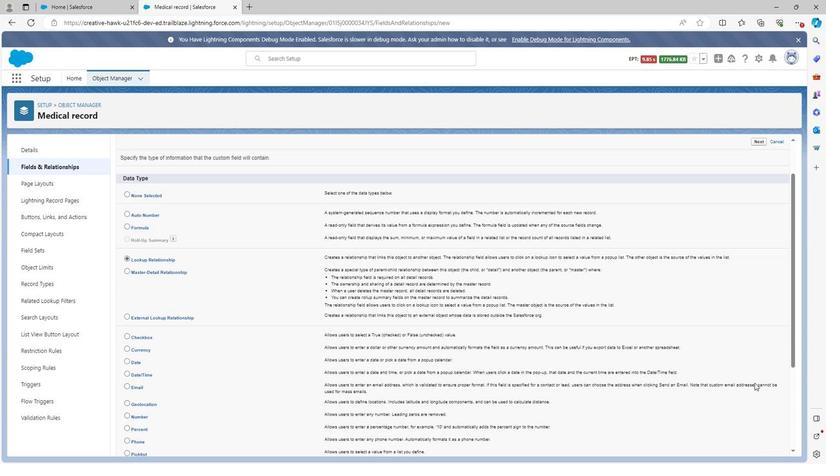 
Action: Mouse moved to (746, 382)
Screenshot: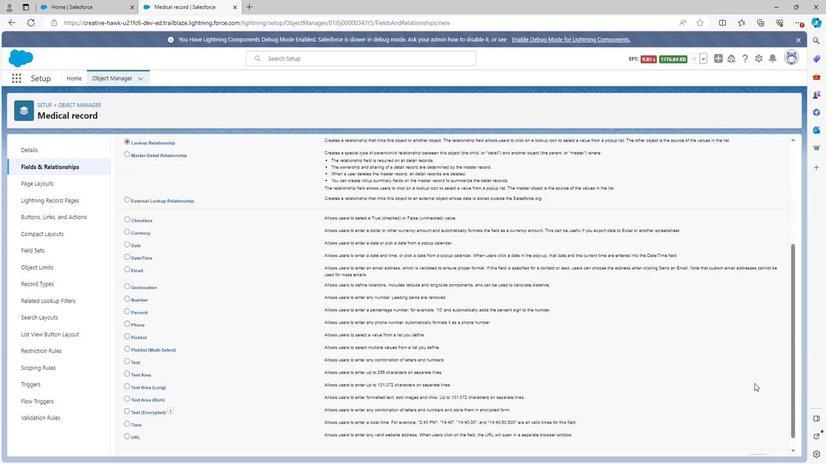 
Action: Mouse scrolled (746, 382) with delta (0, 0)
Screenshot: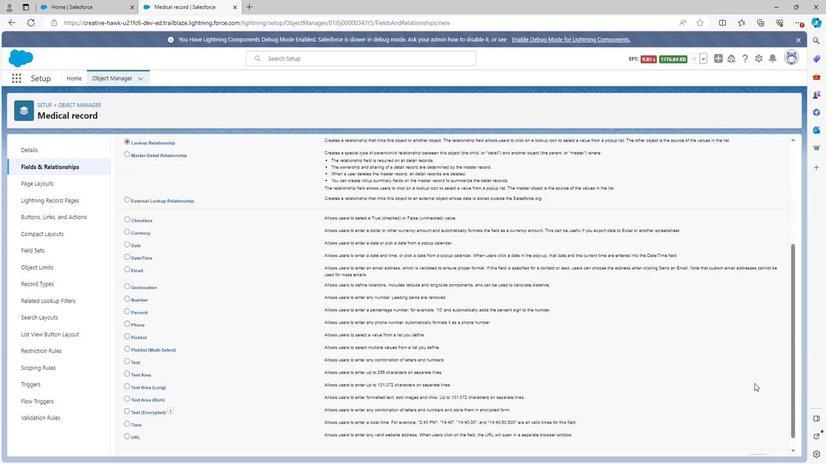 
Action: Mouse moved to (746, 382)
Screenshot: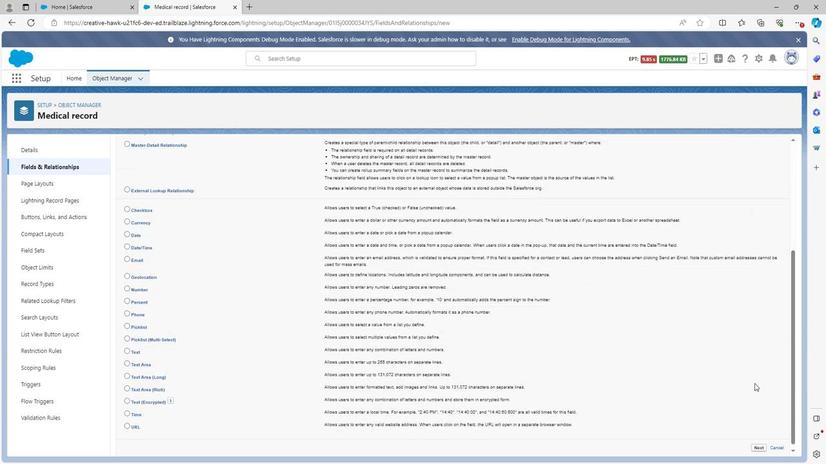 
Action: Mouse scrolled (746, 382) with delta (0, 0)
Screenshot: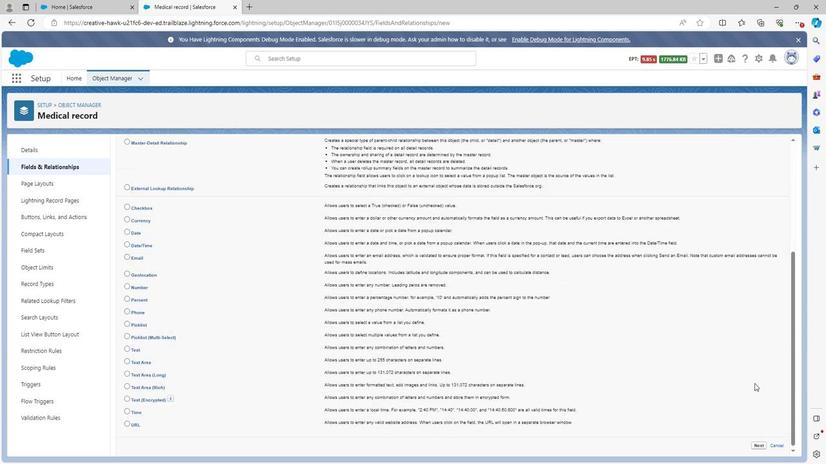 
Action: Mouse scrolled (746, 382) with delta (0, 0)
Screenshot: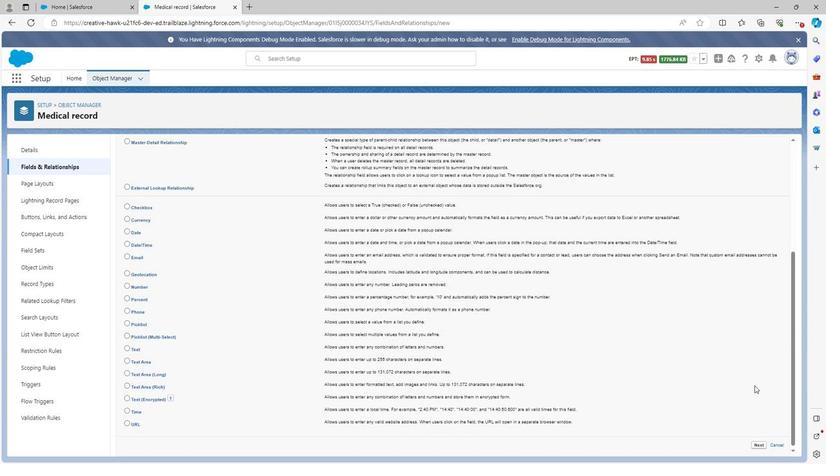 
Action: Mouse moved to (746, 382)
Screenshot: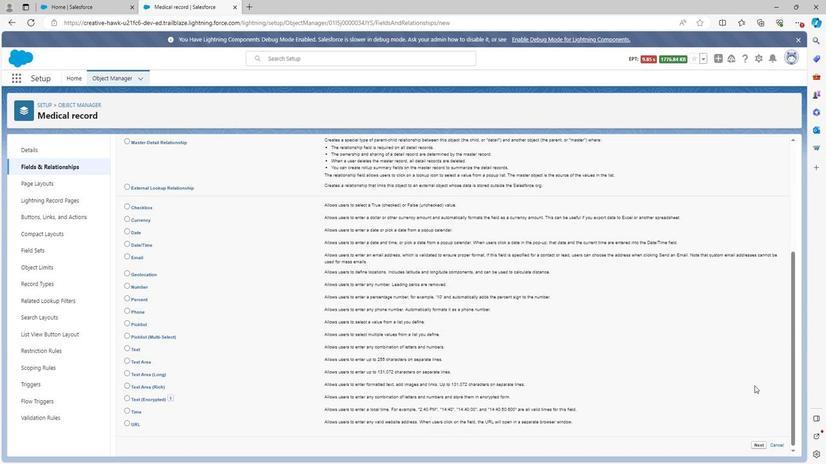 
Action: Mouse scrolled (746, 382) with delta (0, 0)
Screenshot: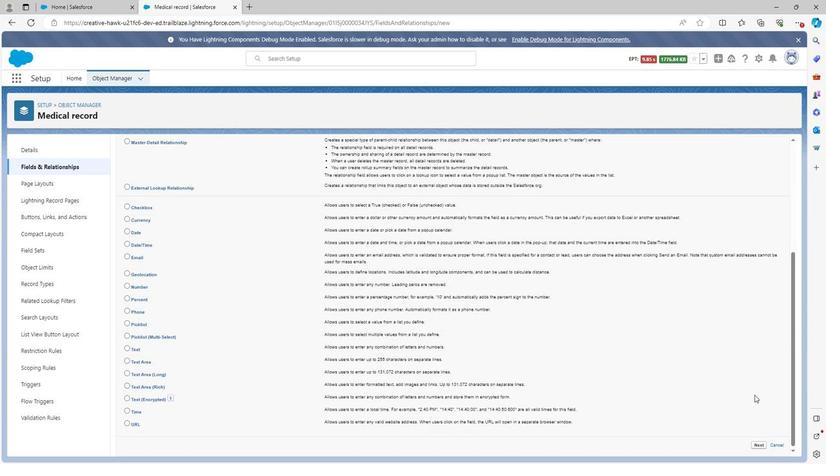
Action: Mouse scrolled (746, 382) with delta (0, 0)
Screenshot: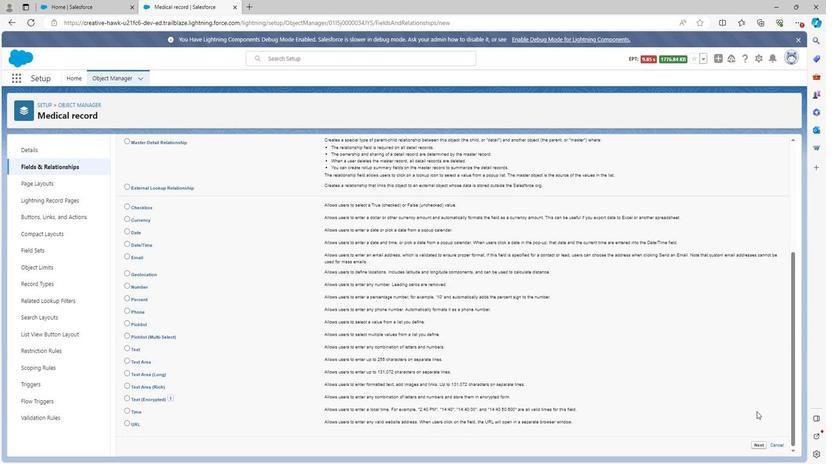 
Action: Mouse scrolled (746, 382) with delta (0, 0)
Screenshot: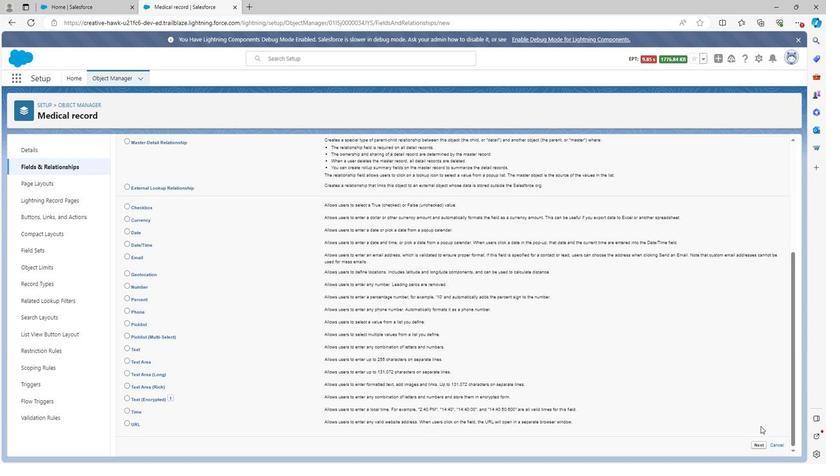 
Action: Mouse moved to (748, 436)
Screenshot: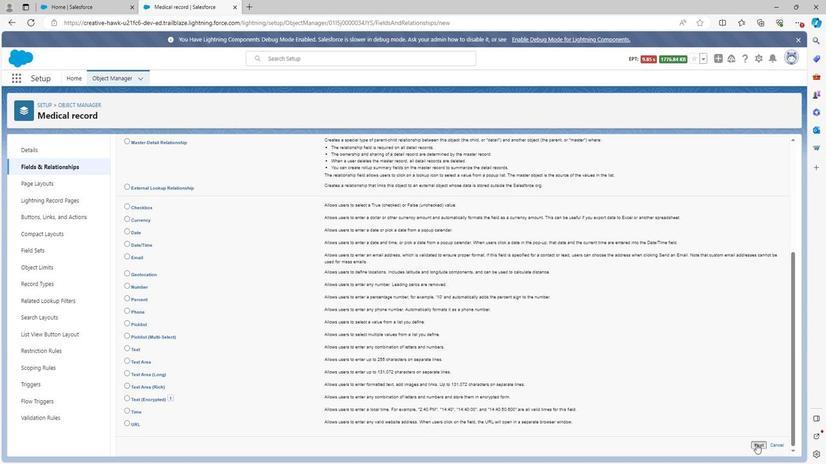 
Action: Mouse pressed left at (748, 436)
Screenshot: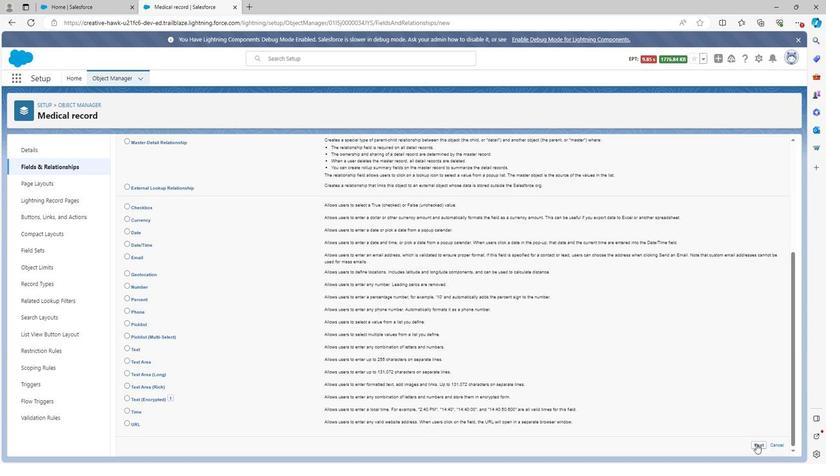 
Action: Mouse moved to (269, 242)
Screenshot: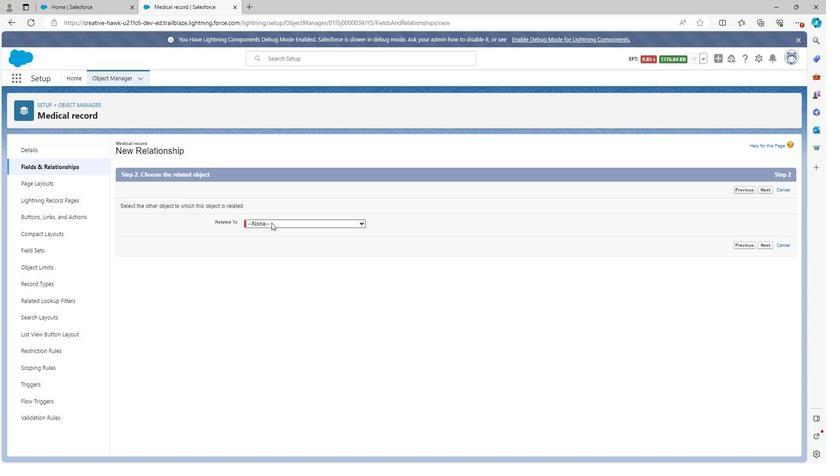 
Action: Mouse pressed left at (269, 242)
Screenshot: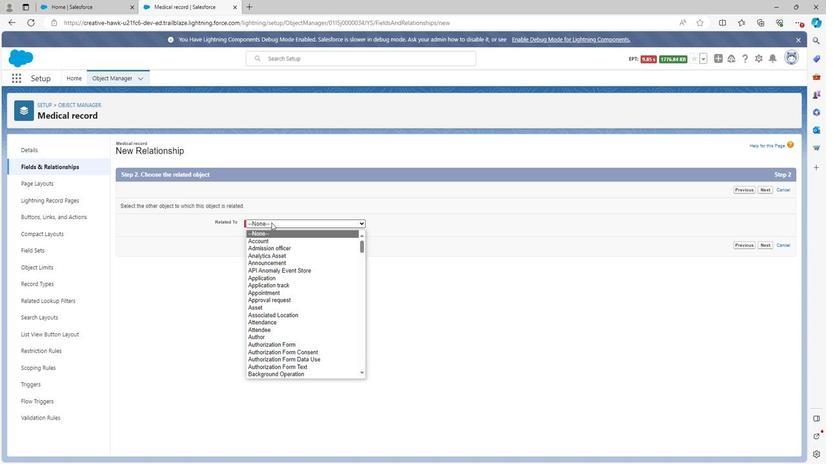 
Action: Mouse moved to (268, 306)
Screenshot: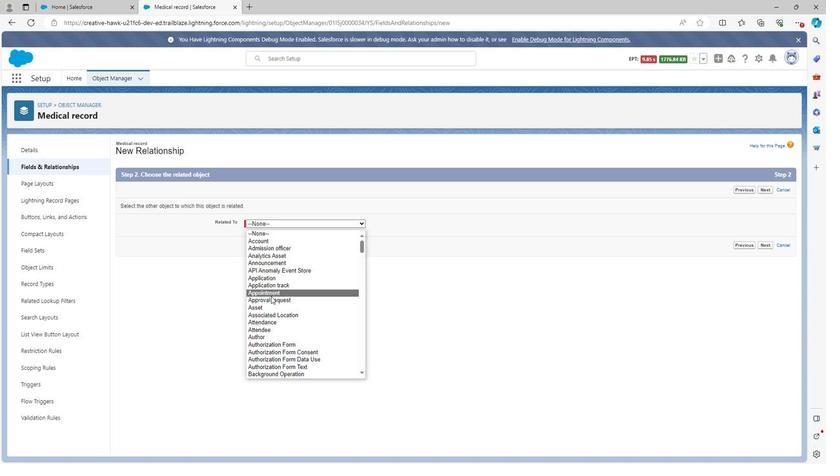 
Action: Mouse scrolled (268, 306) with delta (0, 0)
Screenshot: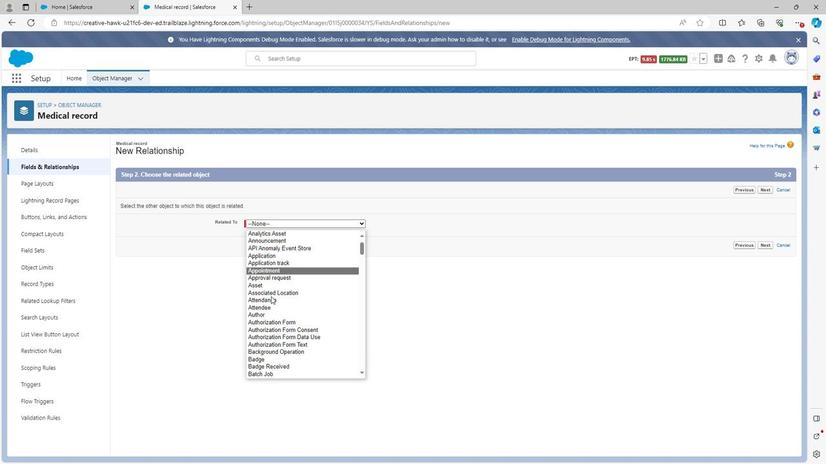 
Action: Mouse scrolled (268, 306) with delta (0, 0)
Screenshot: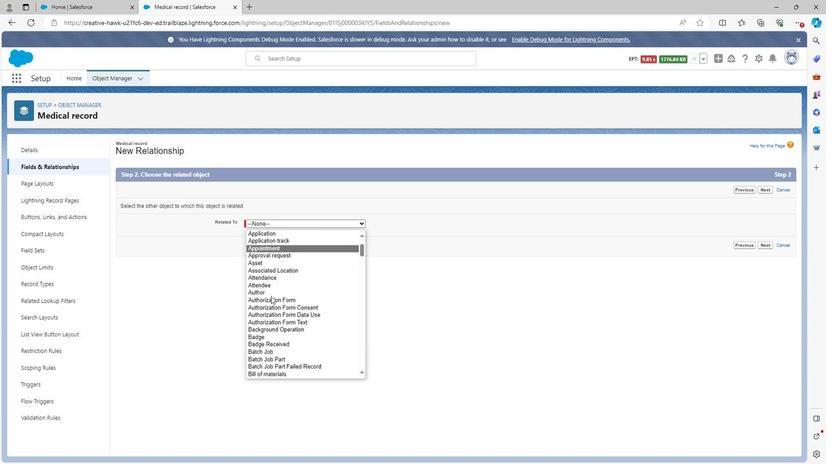
Action: Mouse scrolled (268, 306) with delta (0, 0)
Screenshot: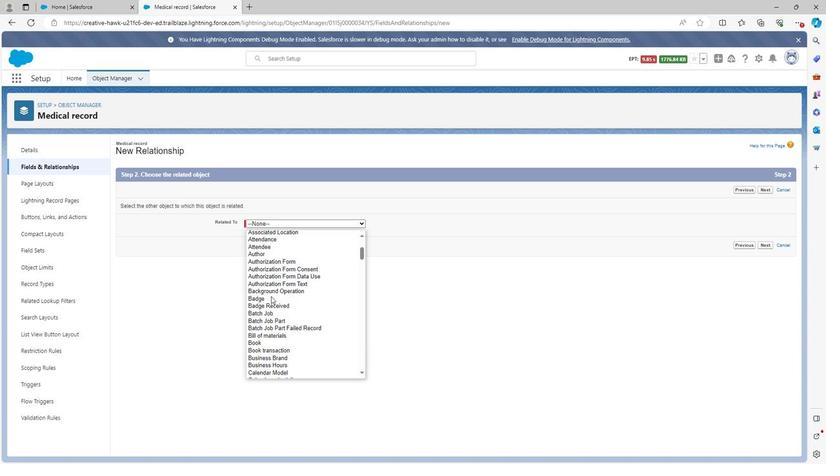 
Action: Mouse scrolled (268, 306) with delta (0, 0)
Screenshot: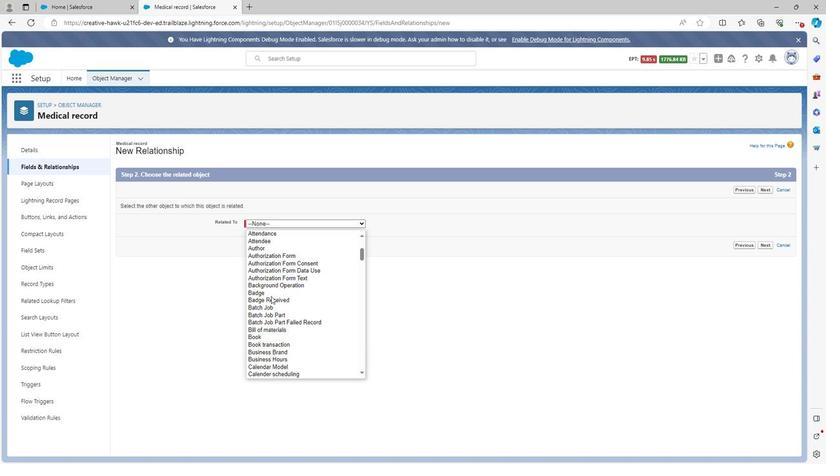
Action: Mouse scrolled (268, 306) with delta (0, 0)
Screenshot: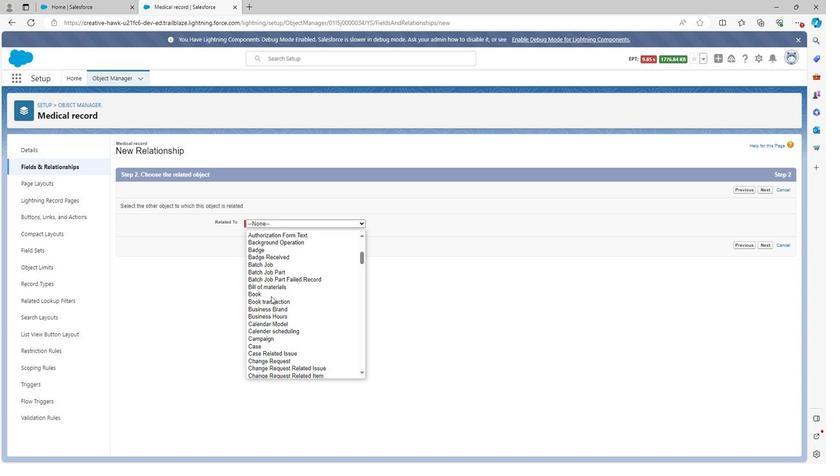 
Action: Mouse scrolled (268, 306) with delta (0, 0)
Screenshot: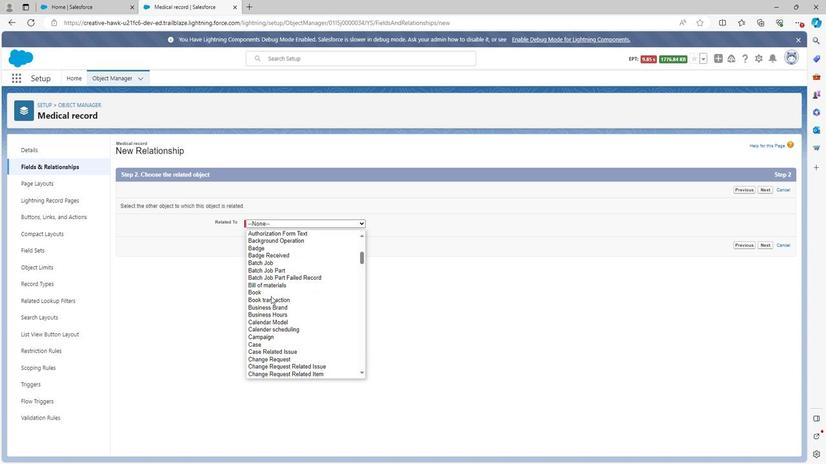 
Action: Mouse scrolled (268, 306) with delta (0, 0)
Screenshot: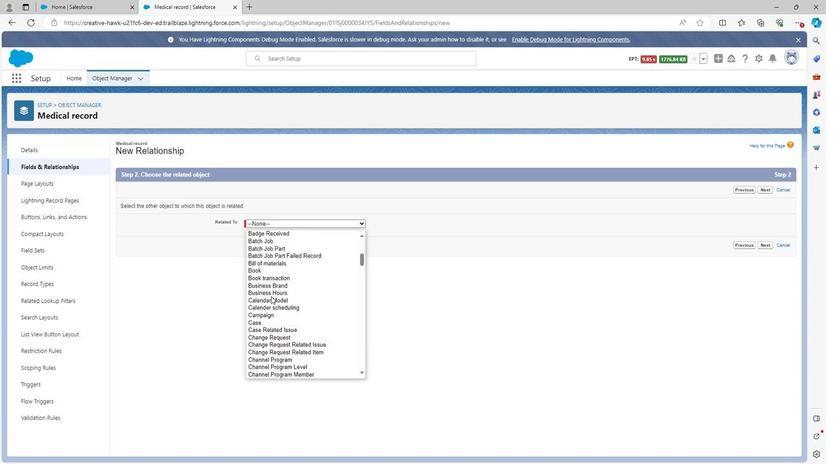 
Action: Mouse scrolled (268, 306) with delta (0, 0)
Screenshot: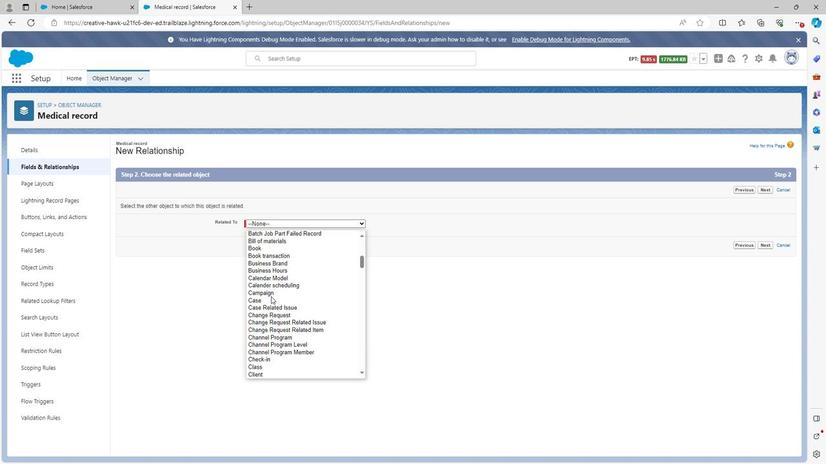 
Action: Mouse scrolled (268, 306) with delta (0, 0)
Screenshot: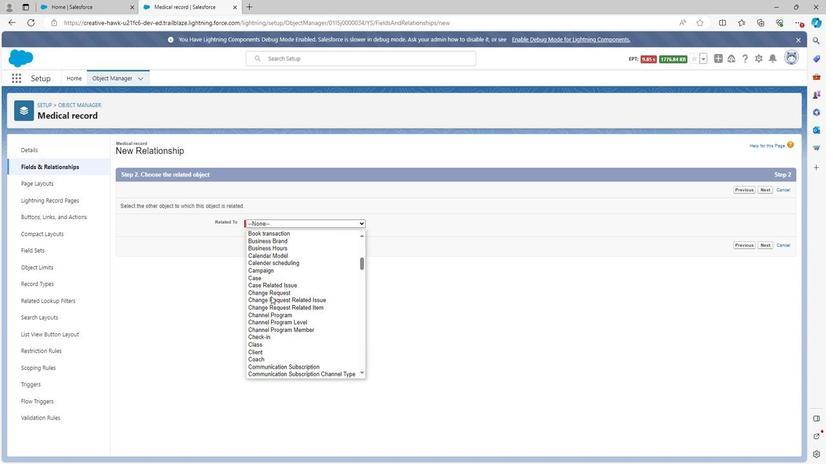 
Action: Mouse scrolled (268, 306) with delta (0, 0)
Screenshot: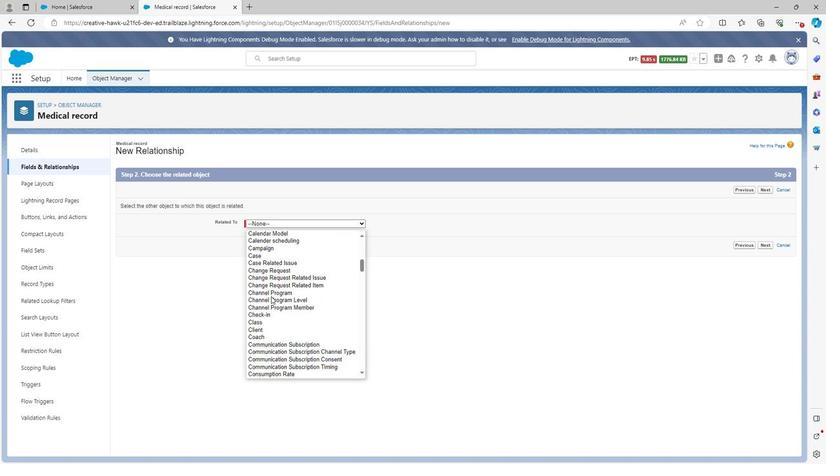 
Action: Mouse scrolled (268, 306) with delta (0, 0)
Screenshot: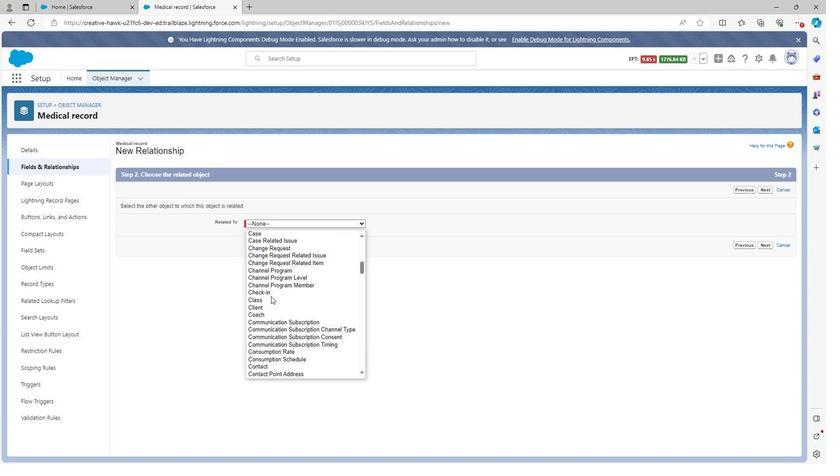 
Action: Mouse scrolled (268, 306) with delta (0, 0)
Screenshot: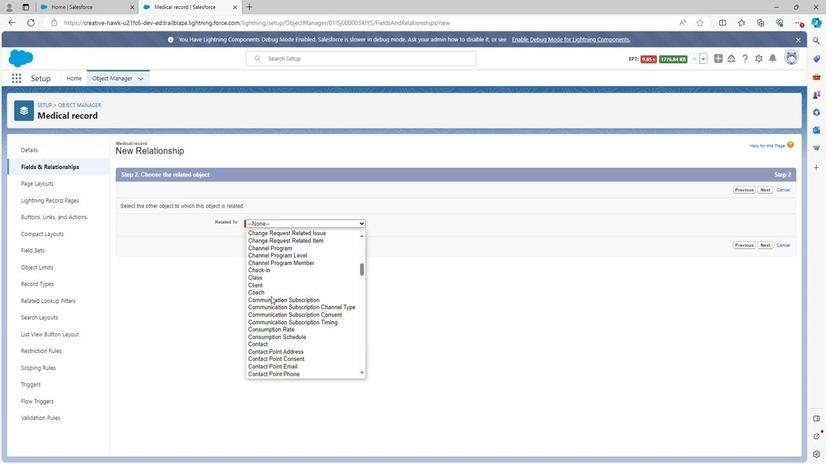 
Action: Mouse scrolled (268, 306) with delta (0, 0)
Screenshot: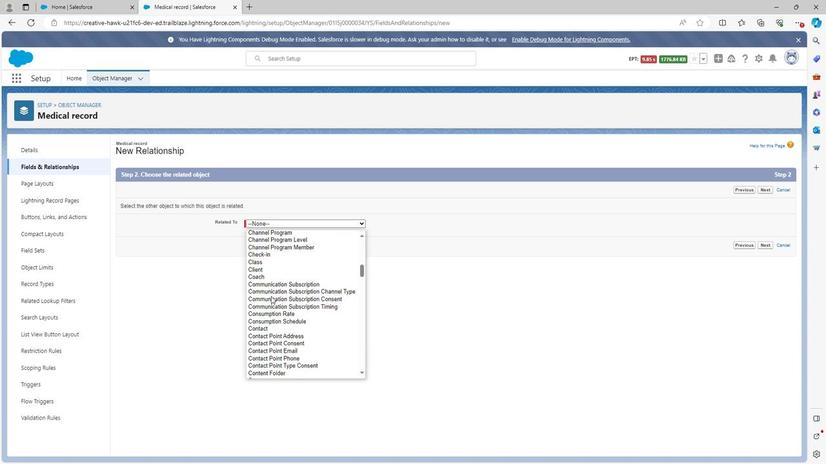 
Action: Mouse moved to (269, 306)
Screenshot: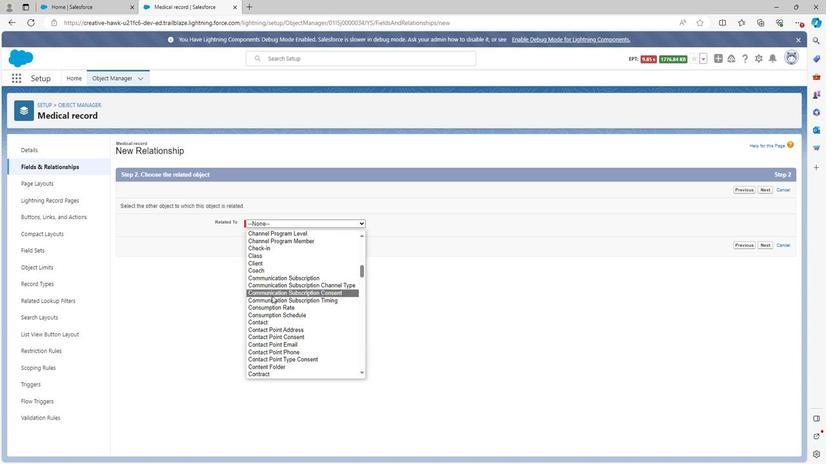 
Action: Mouse scrolled (269, 306) with delta (0, 0)
Screenshot: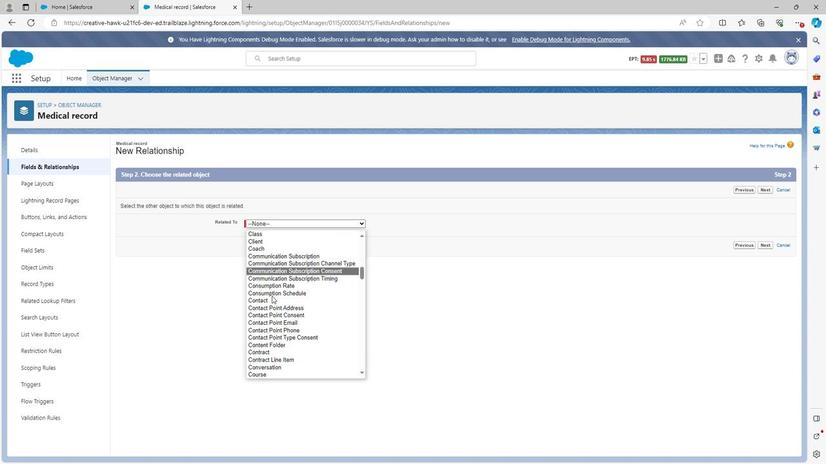 
Action: Mouse scrolled (269, 306) with delta (0, 0)
Screenshot: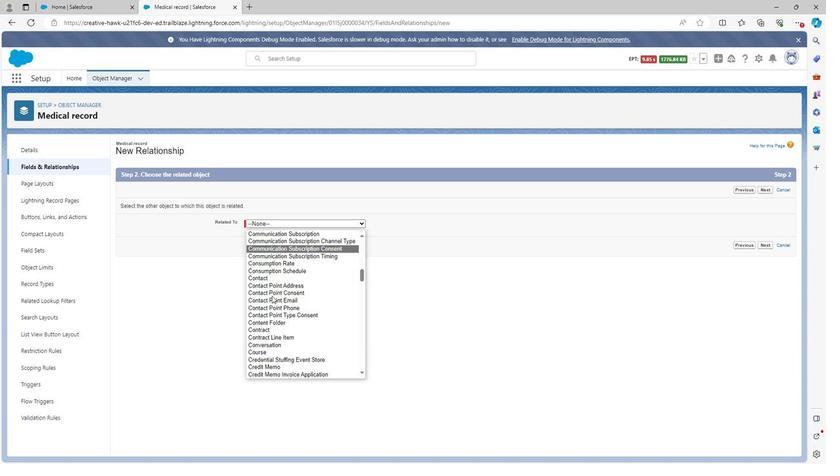 
Action: Mouse scrolled (269, 306) with delta (0, 0)
Screenshot: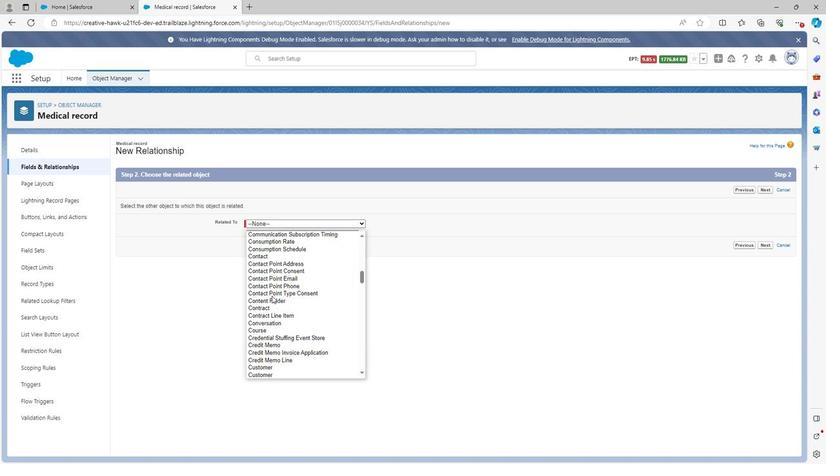 
Action: Mouse scrolled (269, 306) with delta (0, 0)
Screenshot: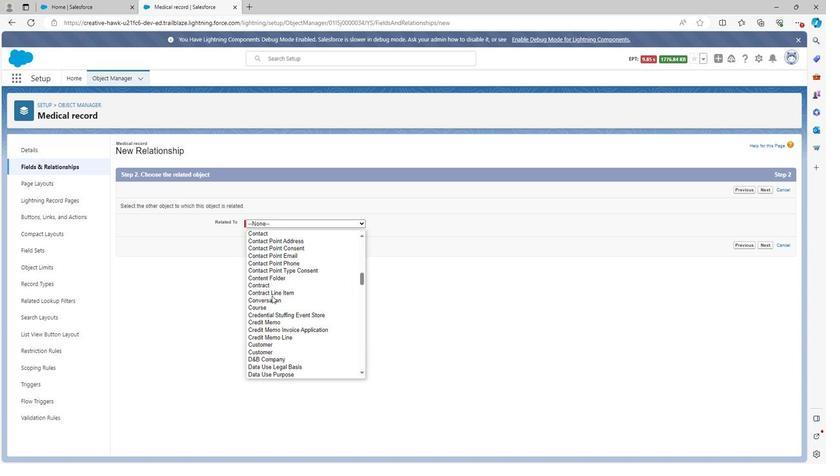 
Action: Mouse scrolled (269, 306) with delta (0, 0)
Screenshot: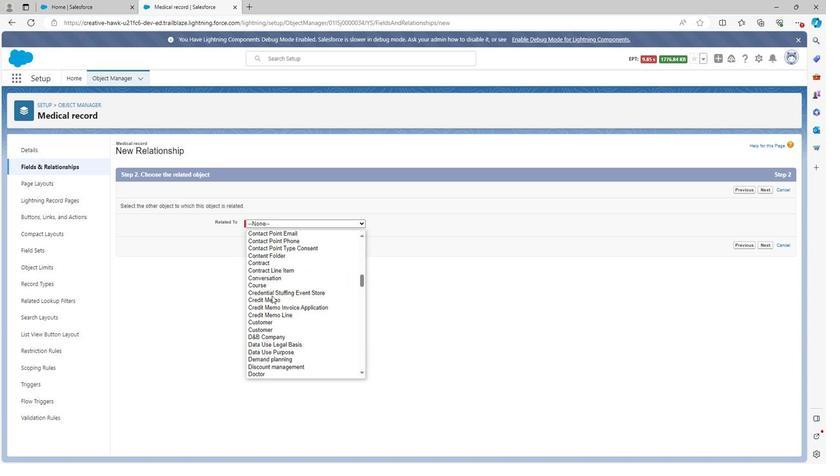 
Action: Mouse scrolled (269, 306) with delta (0, 0)
Screenshot: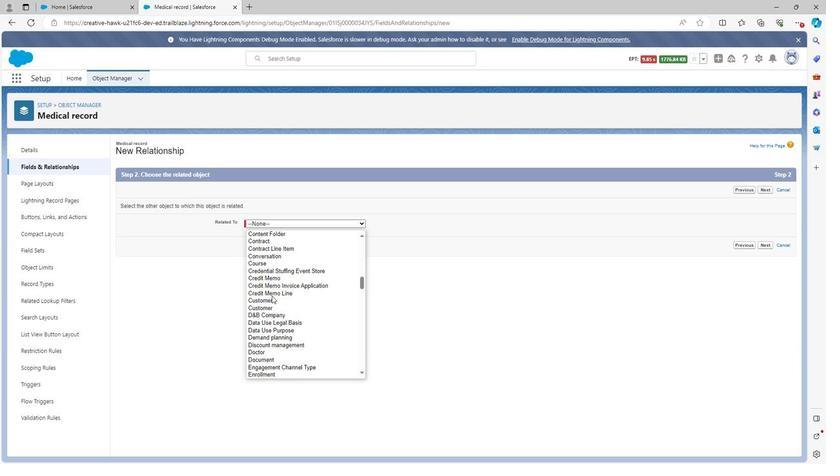 
Action: Mouse scrolled (269, 306) with delta (0, 0)
Screenshot: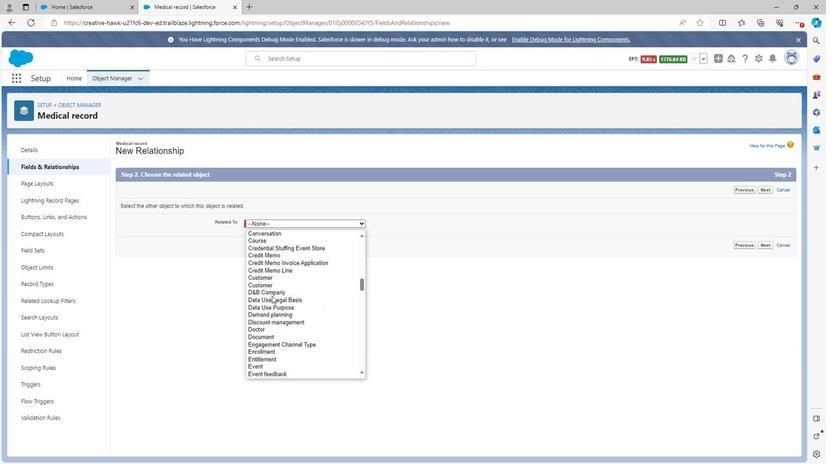 
Action: Mouse scrolled (269, 306) with delta (0, 0)
Screenshot: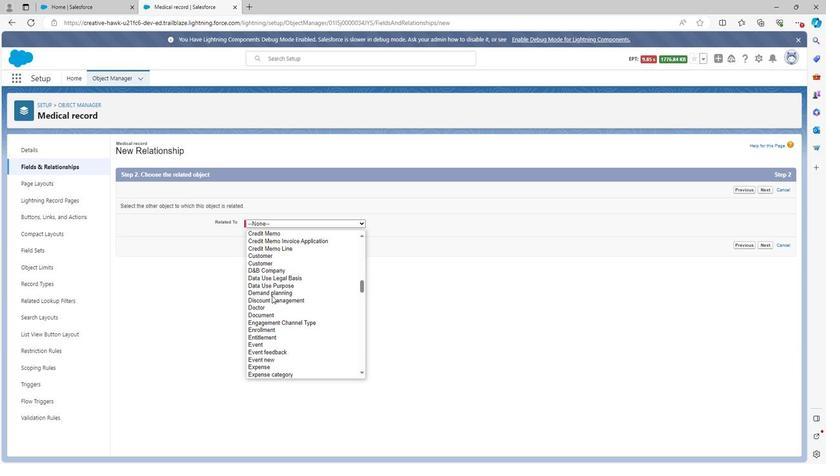 
Action: Mouse scrolled (269, 306) with delta (0, 0)
Screenshot: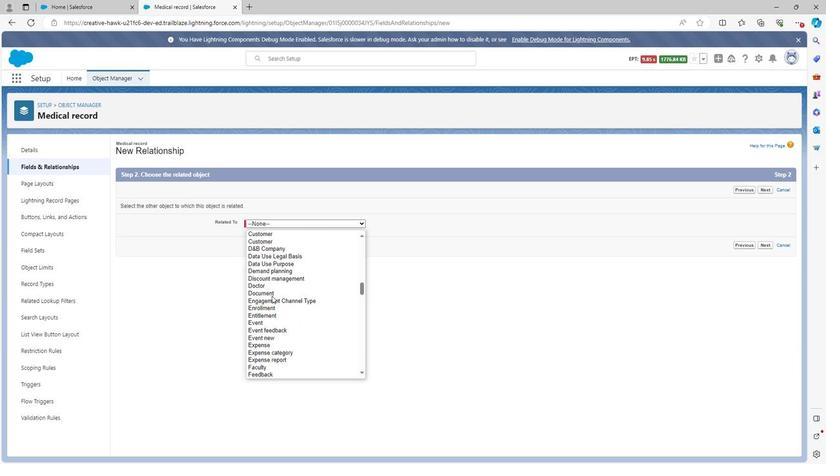 
Action: Mouse scrolled (269, 306) with delta (0, 0)
Screenshot: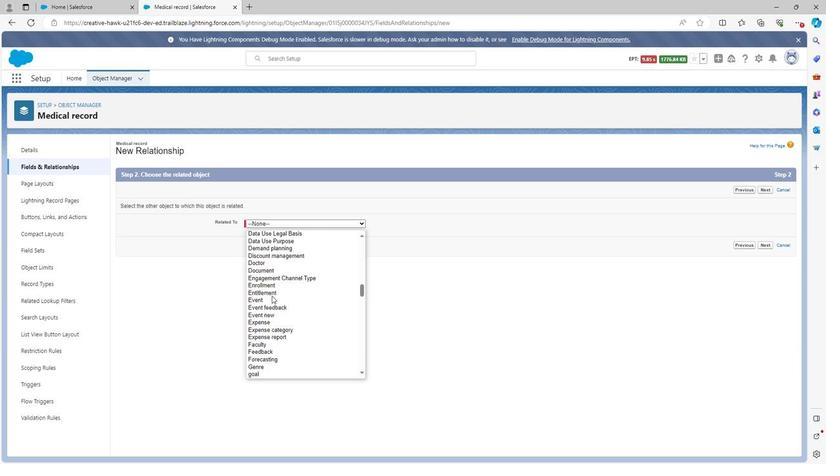 
Action: Mouse scrolled (269, 306) with delta (0, 0)
Screenshot: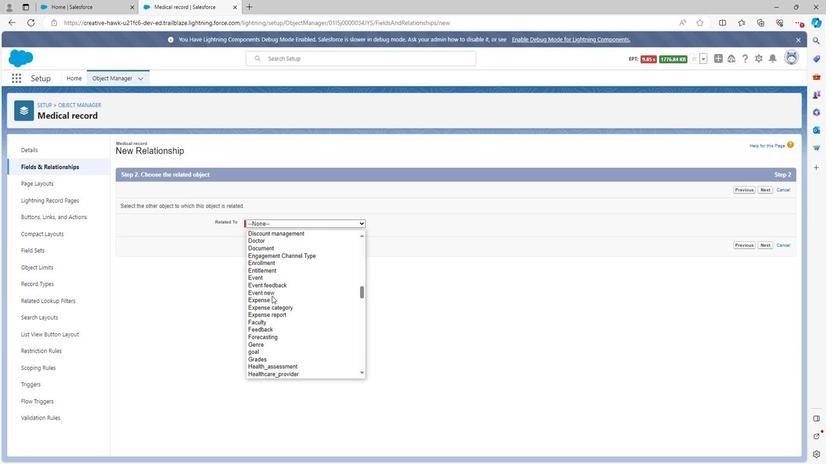 
Action: Mouse scrolled (269, 306) with delta (0, 0)
Screenshot: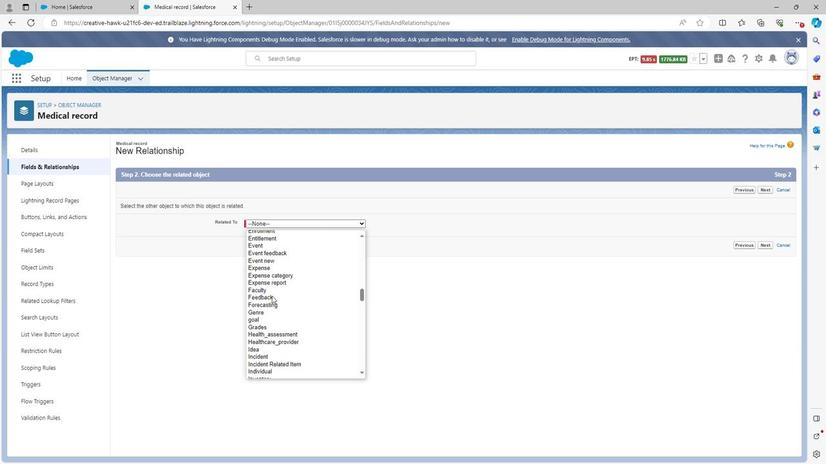 
Action: Mouse scrolled (269, 306) with delta (0, 0)
Screenshot: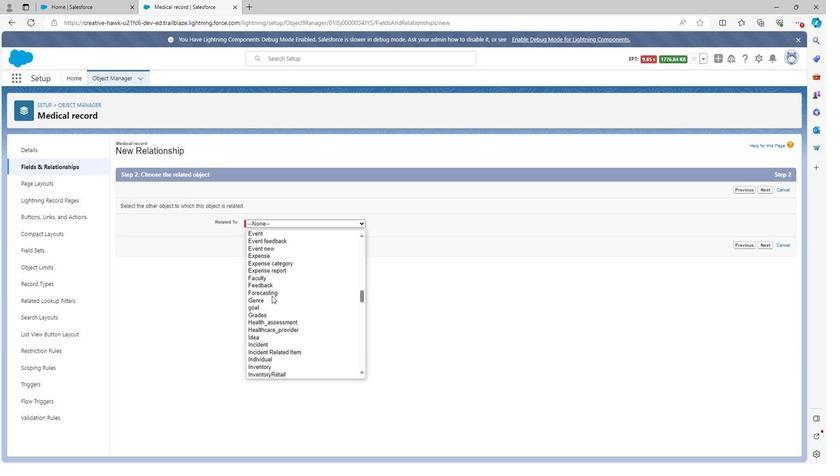 
Action: Mouse scrolled (269, 306) with delta (0, 0)
Screenshot: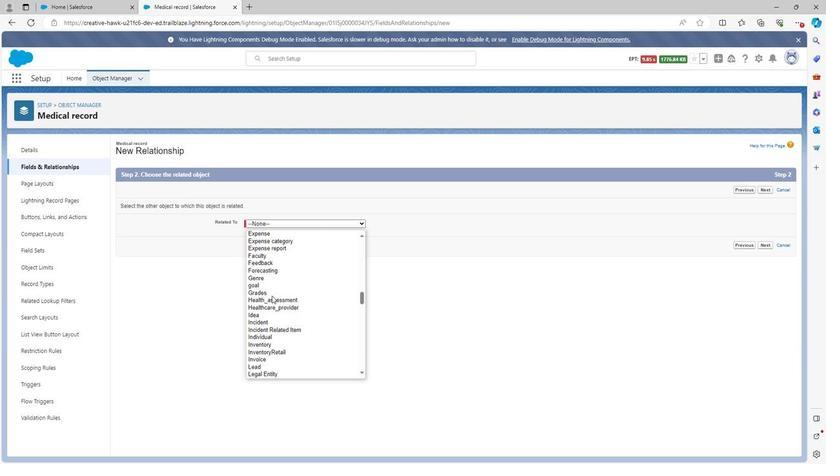 
Action: Mouse scrolled (269, 306) with delta (0, 0)
Screenshot: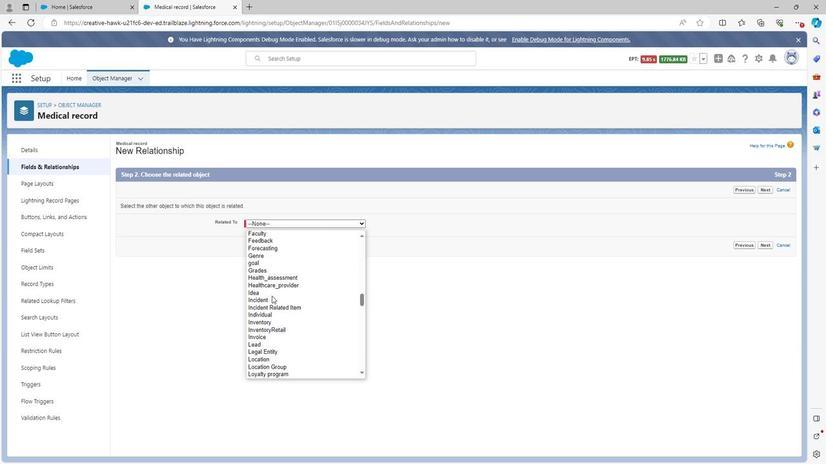 
Action: Mouse scrolled (269, 306) with delta (0, 0)
Screenshot: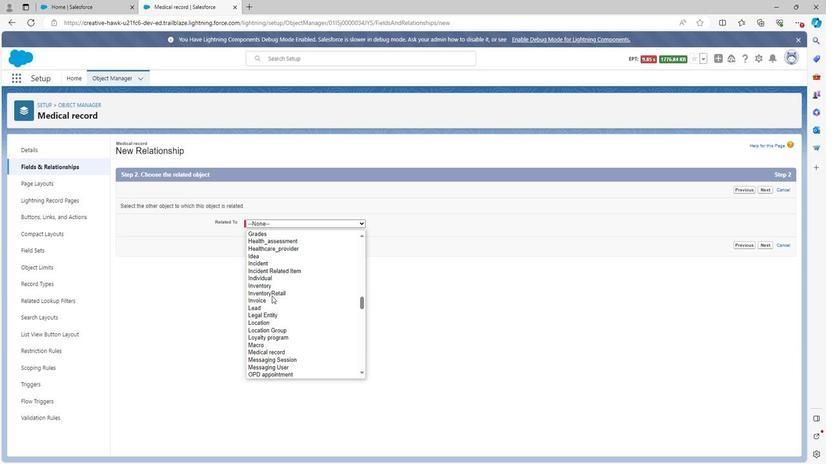 
Action: Mouse scrolled (269, 306) with delta (0, 0)
Screenshot: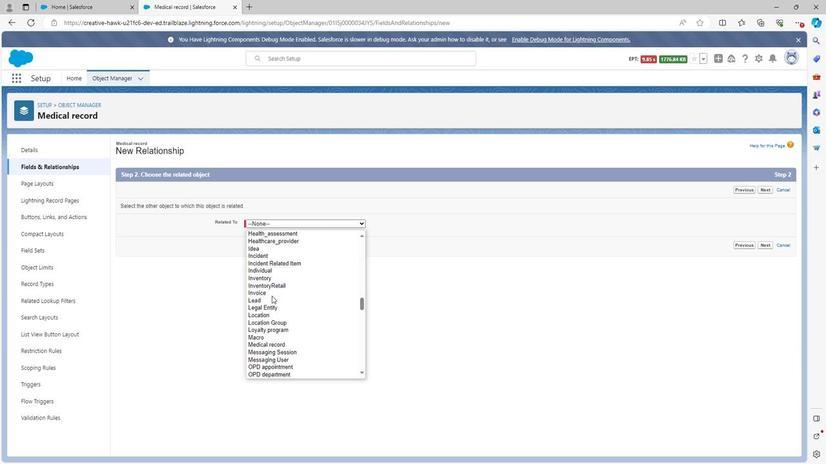 
Action: Mouse scrolled (269, 306) with delta (0, 0)
Screenshot: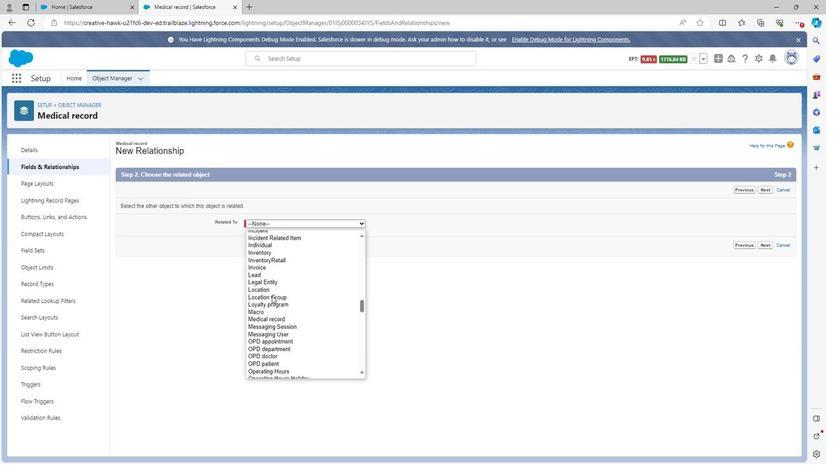 
Action: Mouse scrolled (269, 306) with delta (0, 0)
Screenshot: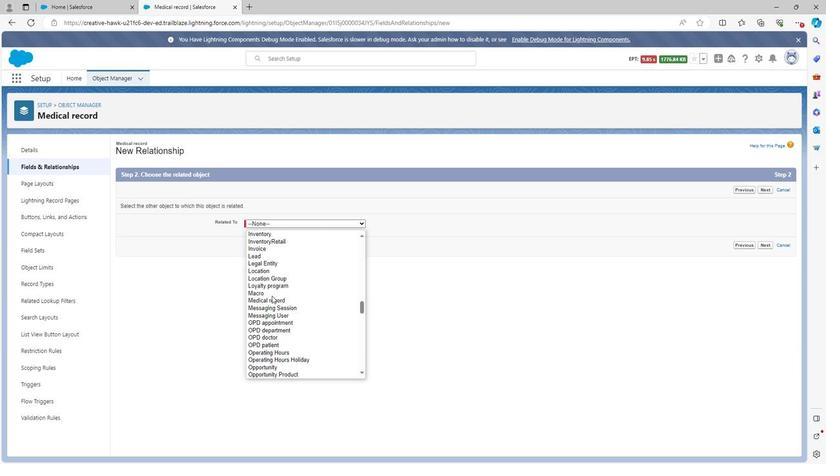 
Action: Mouse scrolled (269, 306) with delta (0, 0)
Screenshot: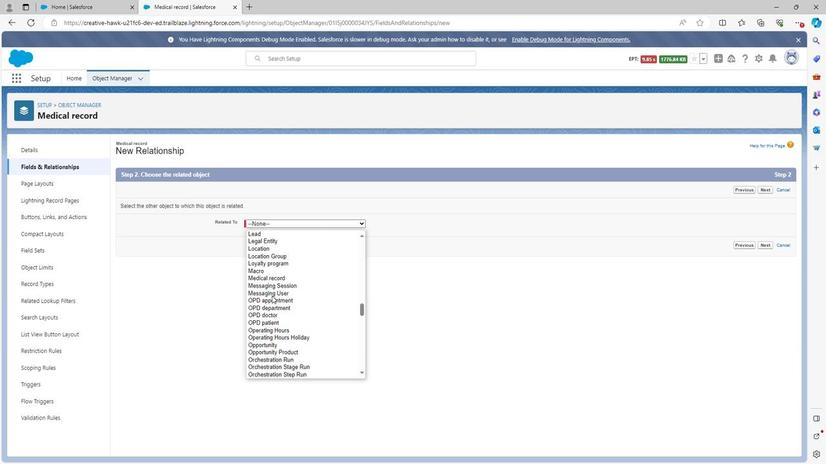 
Action: Mouse scrolled (269, 306) with delta (0, 0)
Screenshot: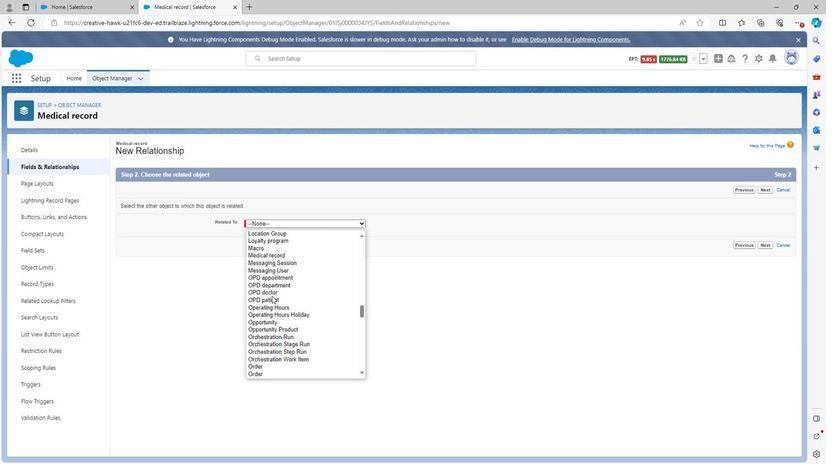 
Action: Mouse scrolled (269, 306) with delta (0, 0)
Screenshot: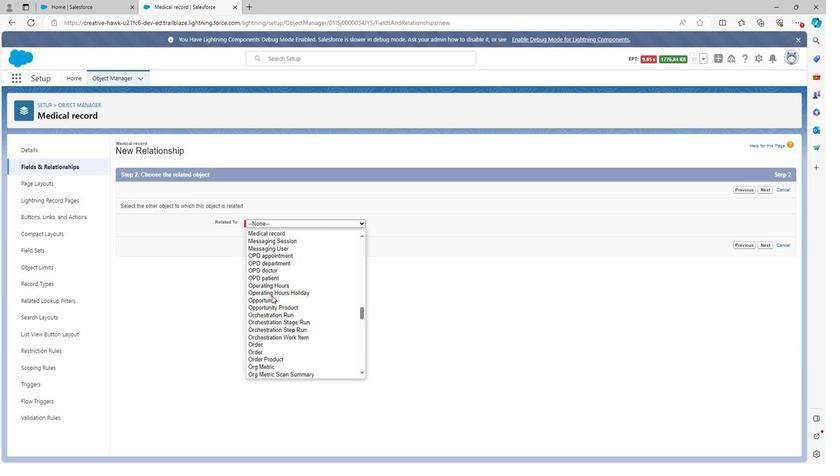 
Action: Mouse scrolled (269, 306) with delta (0, 0)
Screenshot: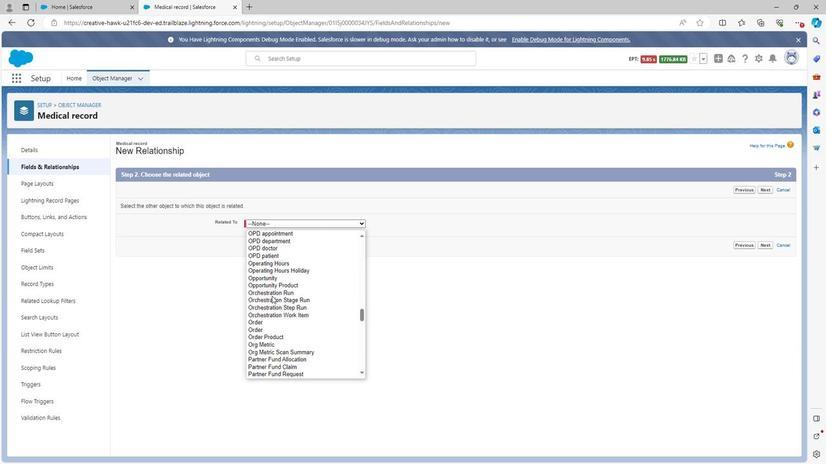 
Action: Mouse scrolled (269, 306) with delta (0, 0)
Screenshot: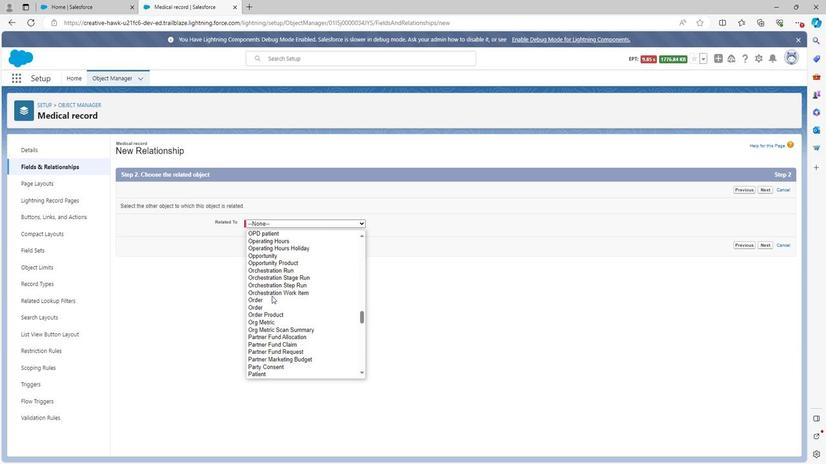 
Action: Mouse scrolled (269, 306) with delta (0, 0)
Screenshot: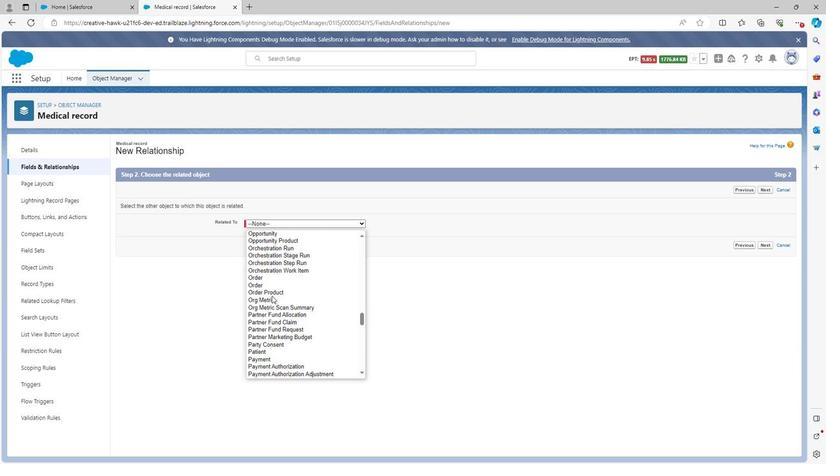 
Action: Mouse scrolled (269, 306) with delta (0, 0)
Screenshot: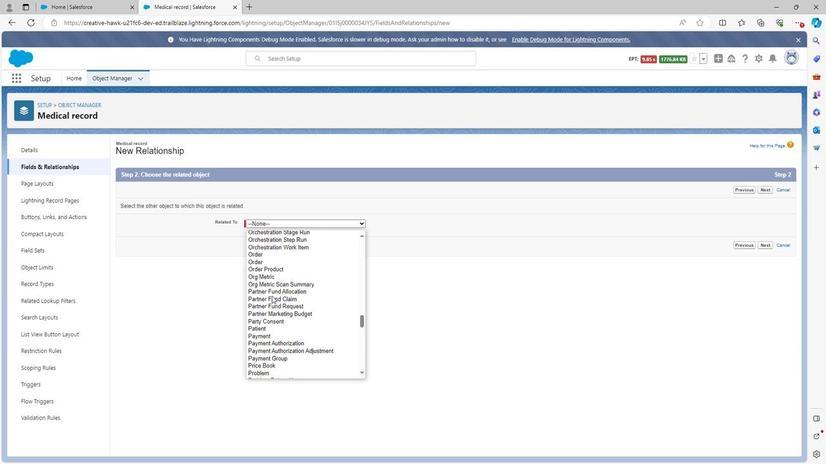 
Action: Mouse scrolled (269, 306) with delta (0, 0)
Screenshot: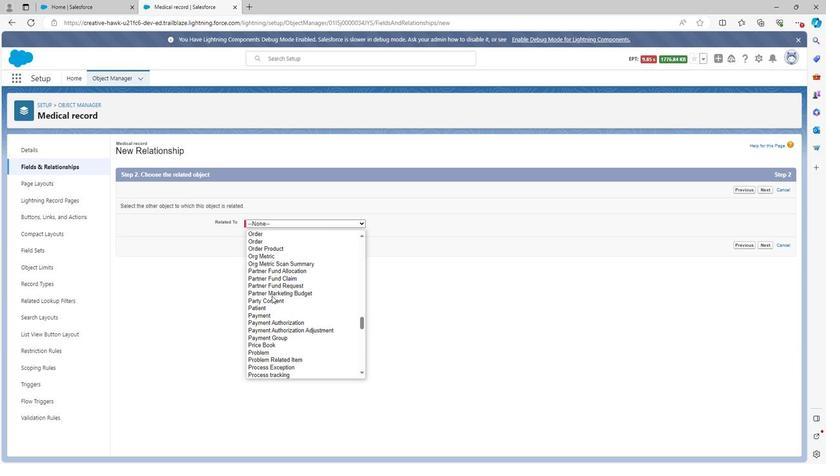 
Action: Mouse scrolled (269, 306) with delta (0, 0)
Screenshot: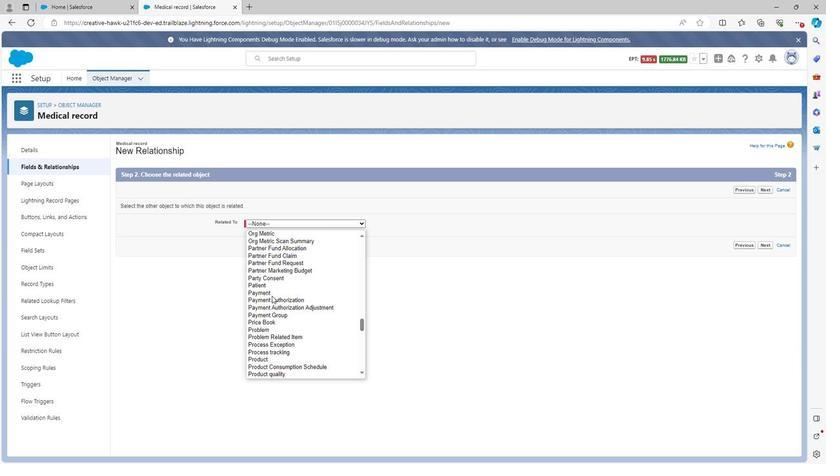 
Action: Mouse scrolled (269, 306) with delta (0, 0)
Screenshot: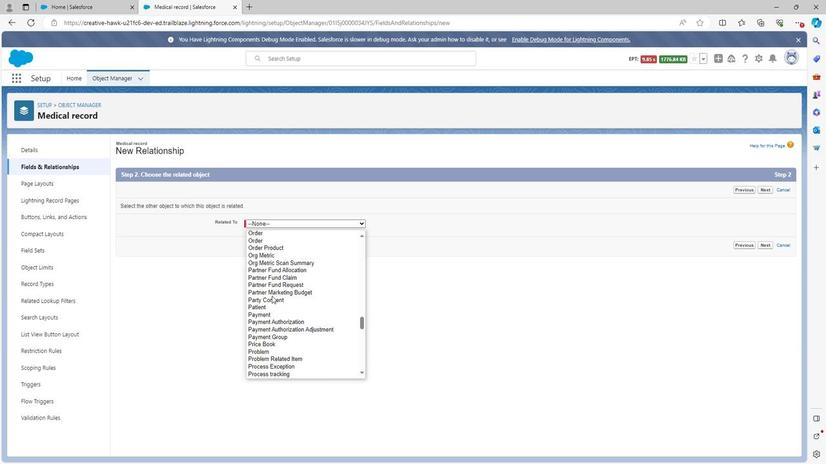 
Action: Mouse scrolled (269, 306) with delta (0, 0)
Screenshot: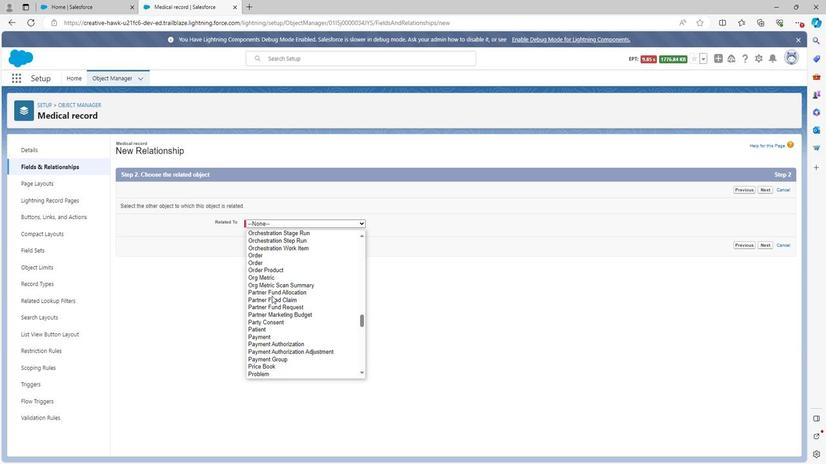 
Action: Mouse scrolled (269, 306) with delta (0, 0)
Screenshot: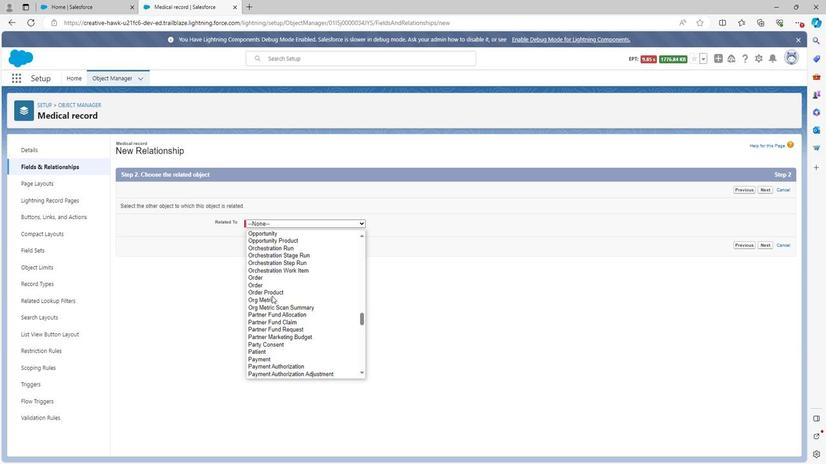 
Action: Mouse scrolled (269, 306) with delta (0, 0)
Screenshot: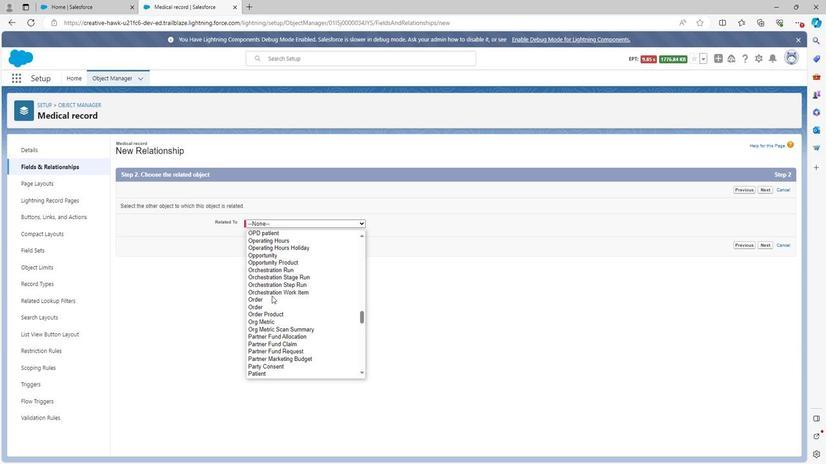 
Action: Mouse scrolled (269, 306) with delta (0, 0)
Screenshot: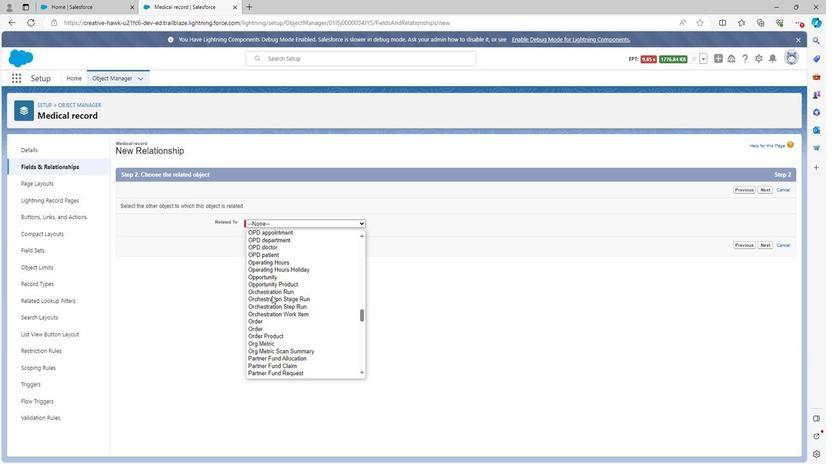 
Action: Mouse scrolled (269, 306) with delta (0, 0)
Screenshot: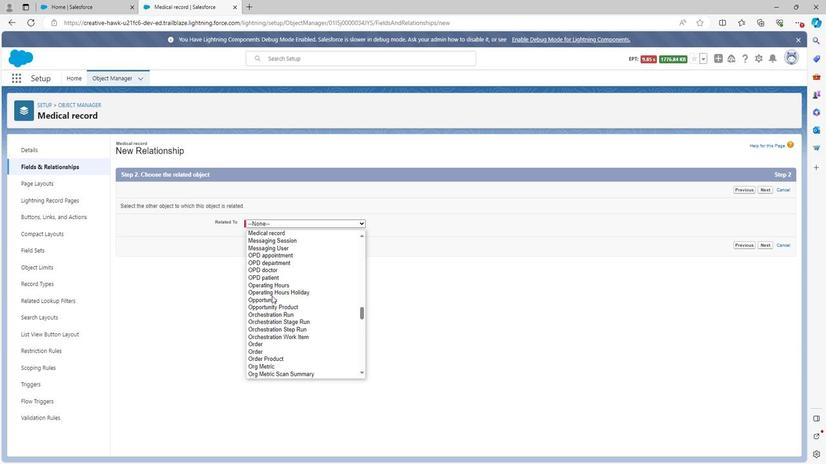
Action: Mouse moved to (271, 282)
Screenshot: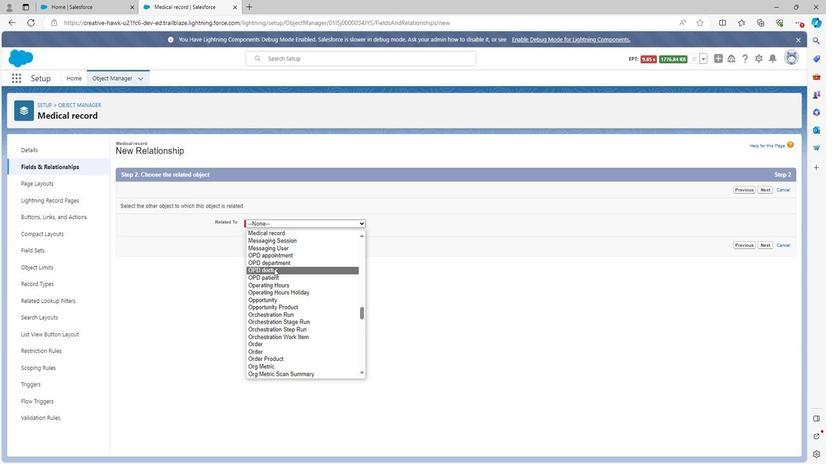 
Action: Mouse pressed left at (271, 282)
Screenshot: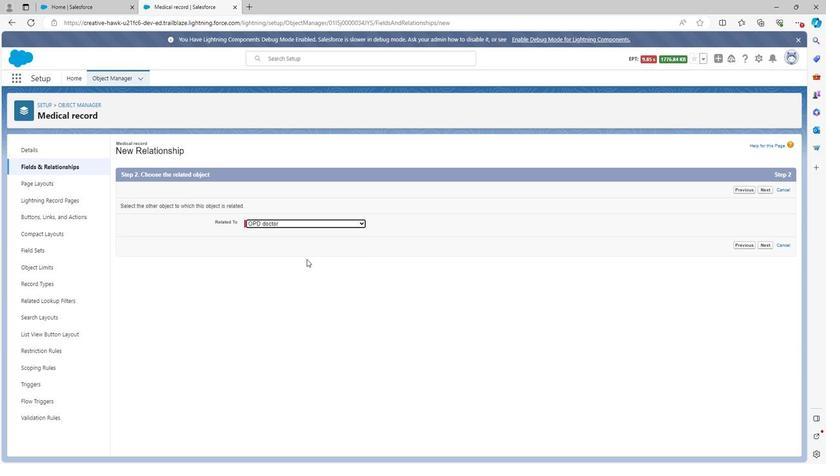 
Action: Mouse moved to (757, 260)
Screenshot: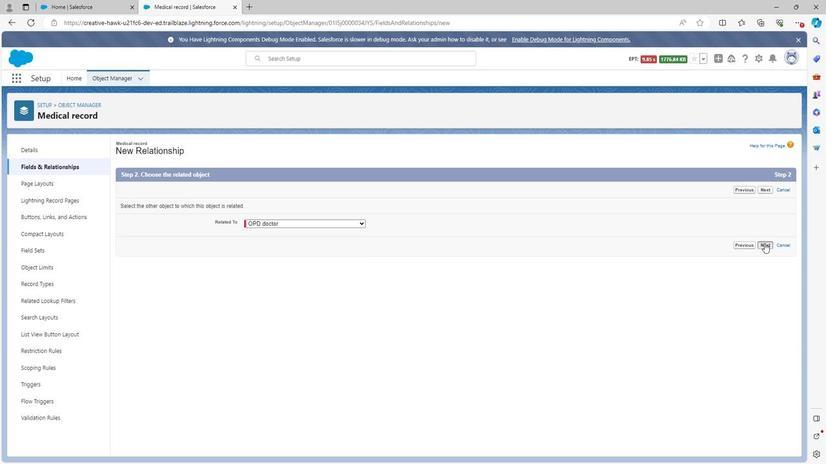 
Action: Mouse pressed left at (757, 260)
Screenshot: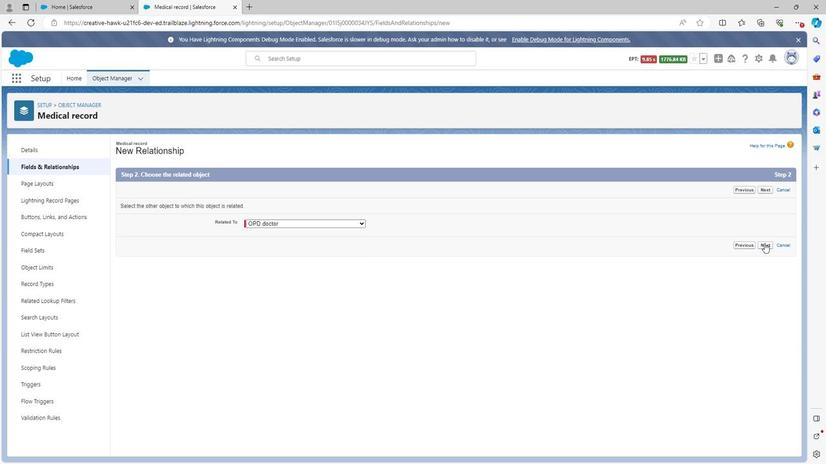 
Action: Mouse moved to (278, 229)
Screenshot: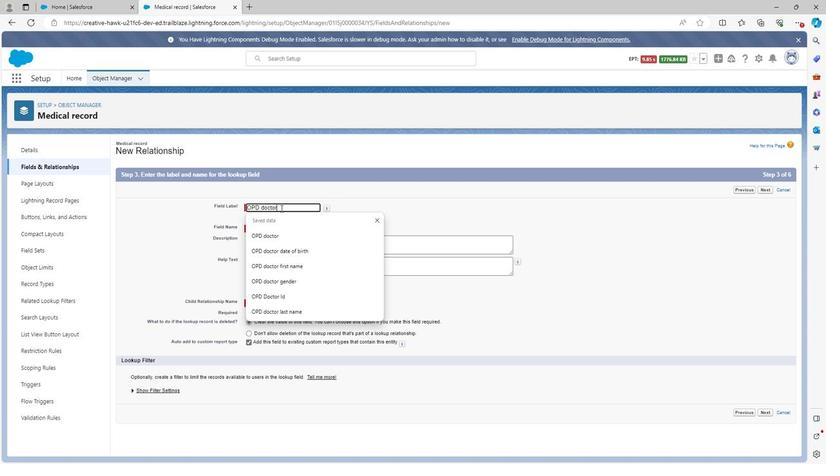 
Action: Key pressed <Key.space><Key.shift>Id
Screenshot: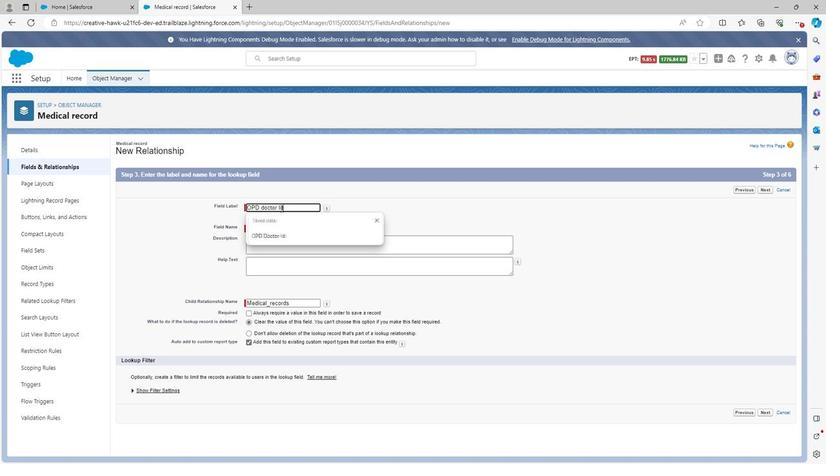 
Action: Mouse moved to (355, 222)
Screenshot: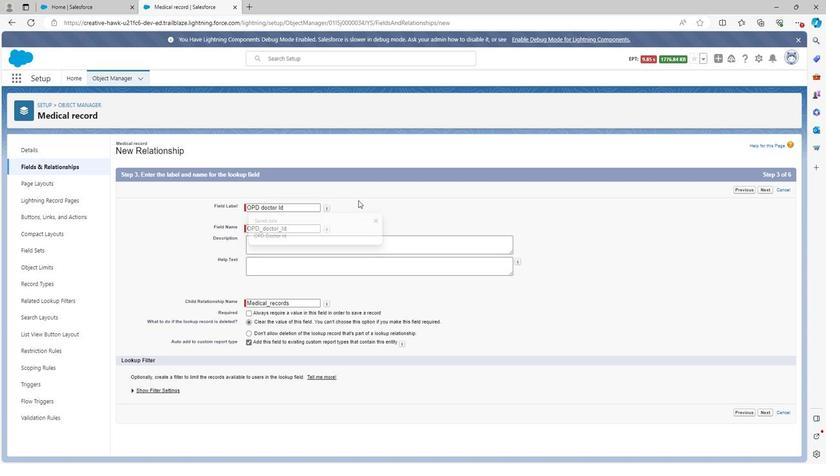 
Action: Mouse pressed left at (355, 222)
Screenshot: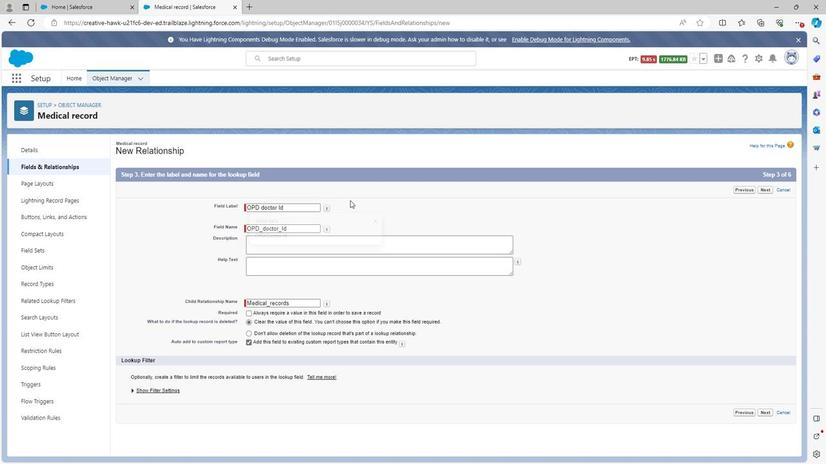 
Action: Mouse moved to (290, 261)
Screenshot: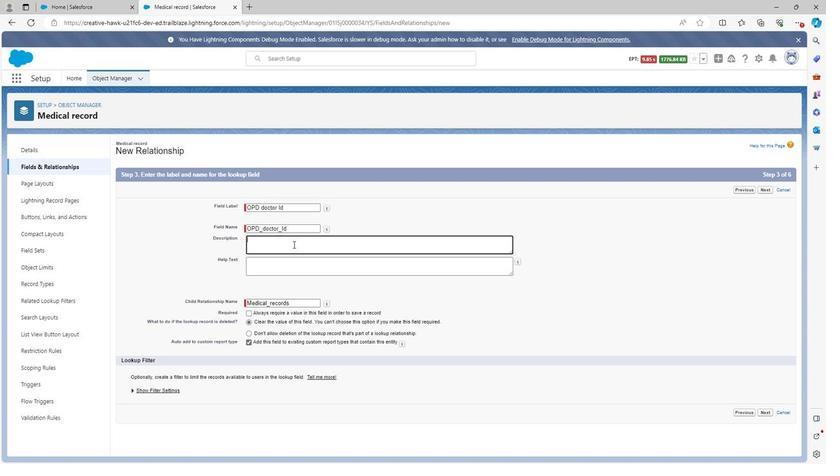 
Action: Mouse pressed left at (290, 261)
Screenshot: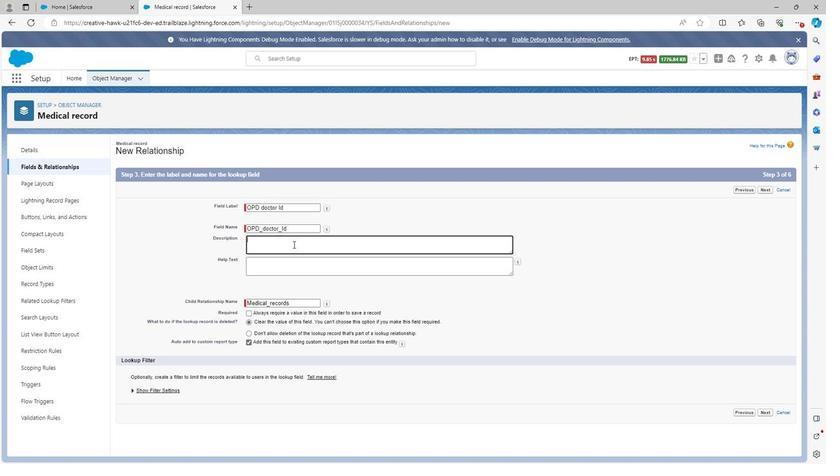
Action: Key pressed <Key.shift><Key.shift><Key.shift>OPD<Key.space>doc
Screenshot: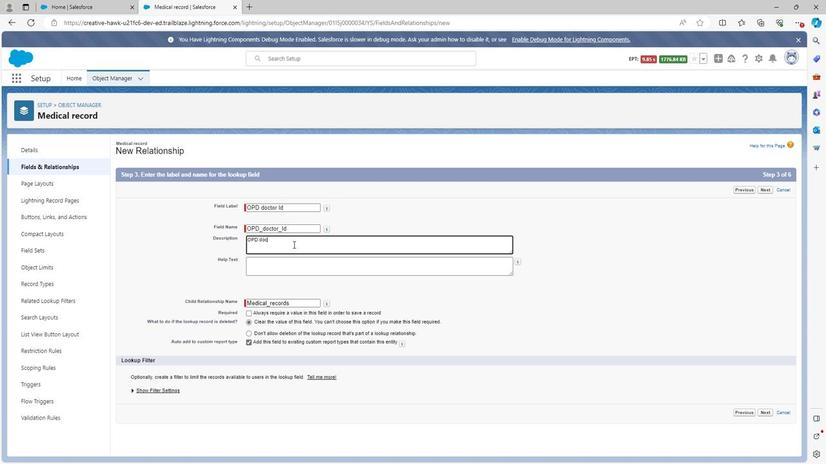 
Action: Mouse moved to (293, 260)
Screenshot: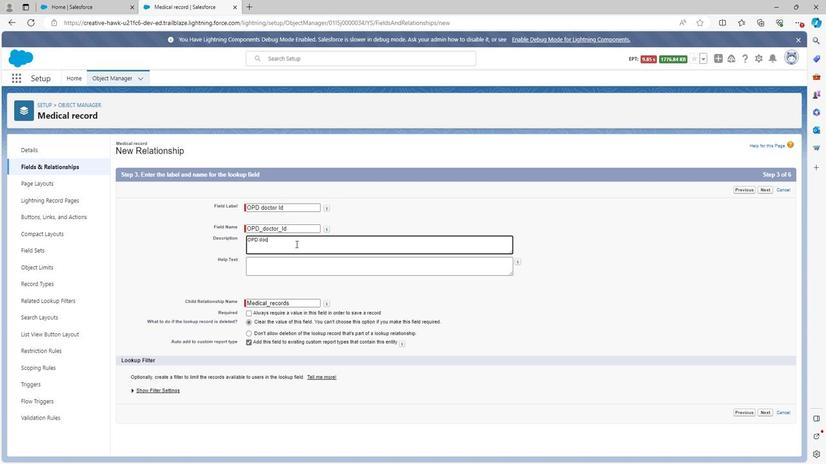 
Action: Key pressed tor
Screenshot: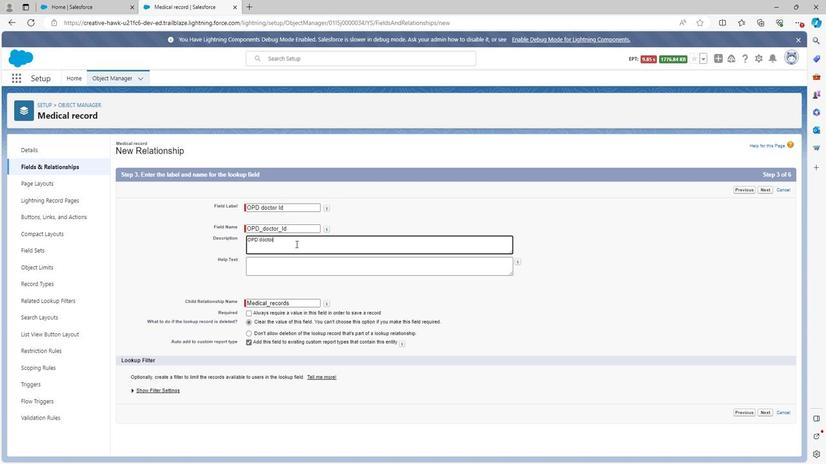 
Action: Mouse moved to (298, 259)
Screenshot: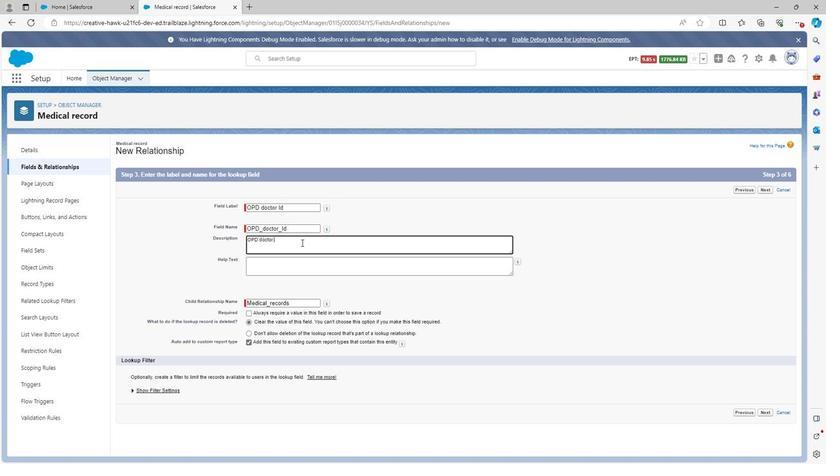 
Action: Key pressed <Key.space><Key.shift>
Screenshot: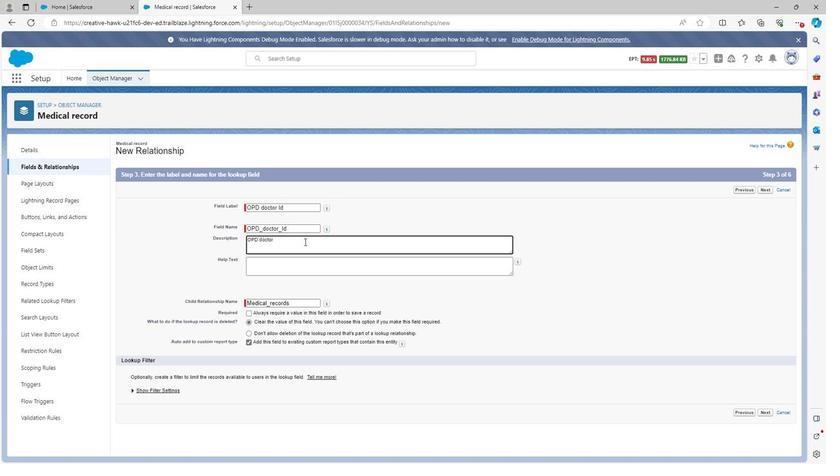 
Action: Mouse moved to (301, 258)
Screenshot: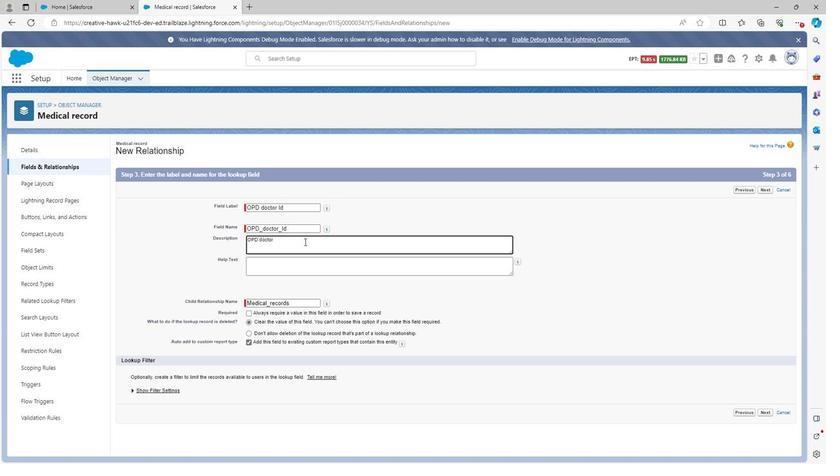 
Action: Key pressed <Key.shift><Key.shift><Key.shift>Id<Key.space>relatio
Screenshot: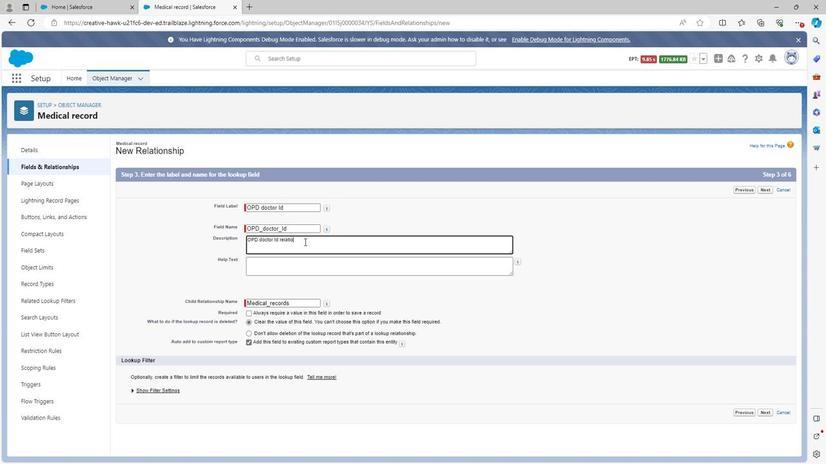 
Action: Mouse moved to (313, 253)
Screenshot: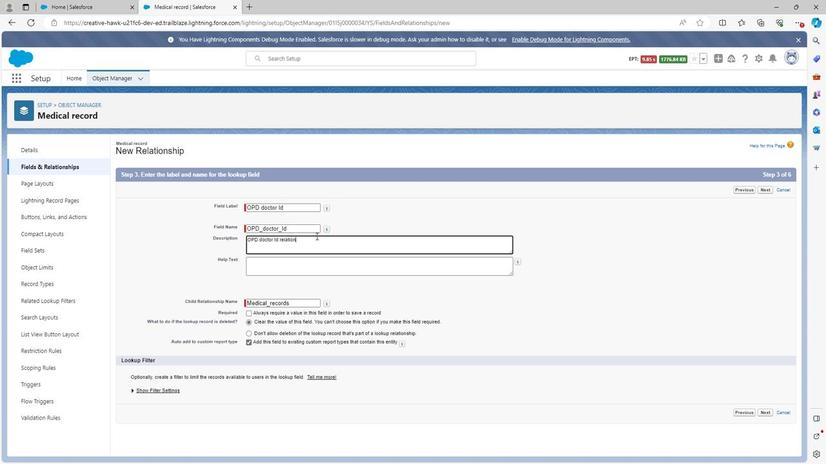 
Action: Key pressed nship<Key.space>is<Key.space>the<Key.space>
Screenshot: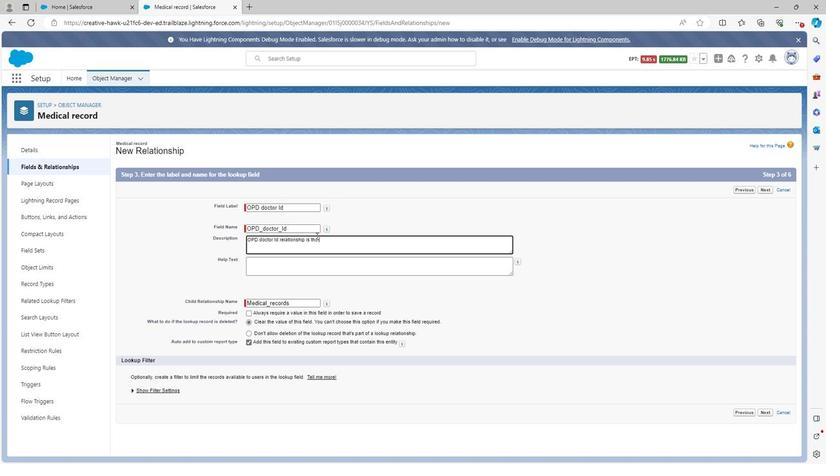
Action: Mouse moved to (486, 246)
Screenshot: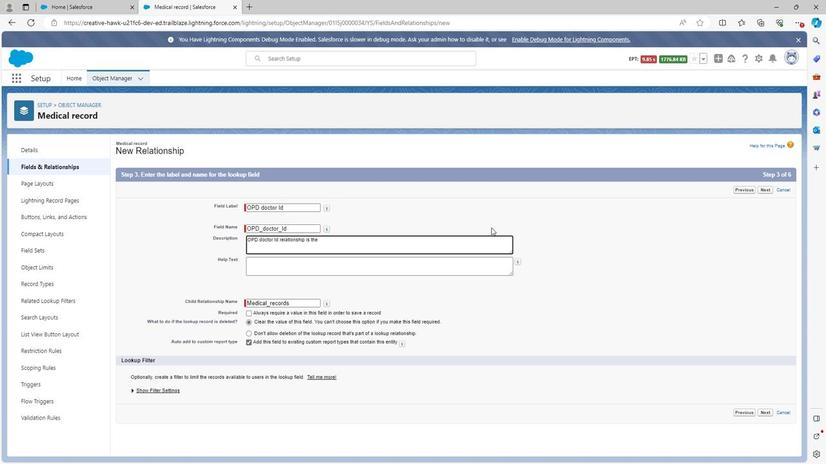 
Action: Key pressed relationship<Key.space>through<Key.space>which<Key.space>we<Key.space>get<Key.space><Key.shift>Id<Key.space>of<Key.space><Key.shift><Key.shift><Key.shift><Key.shift><Key.shift><Key.shift><Key.shift><Key.shift><Key.shift><Key.shift><Key.shift><Key.shift><Key.shift><Key.shift><Key.shift><Key.shift><Key.shift><Key.shift><Key.shift><Key.shift><Key.shift><Key.shift><Key.shift><Key.shift><Key.shift><Key.shift><Key.shift><Key.shift><Key.shift><Key.shift><Key.shift><Key.shift><Key.shift><Key.shift><Key.shift>OPD<Key.space>doctor<Key.space>from<Key.space>med<Key.backspace><Key.backspace><Key.backspace><Key.shift><Key.shift><Key.shift><Key.shift><Key.shift><Key.shift><Key.shift><Key.shift><Key.shift>OP<Key.shift>D<Key.space><Key.backspace><Key.backspace><Key.backspace><Key.backspace>opd<Key.space>doctor<Key.space>object<Key.space>to<Key.space>opd<Key.space>medical<Key.space>record
Screenshot: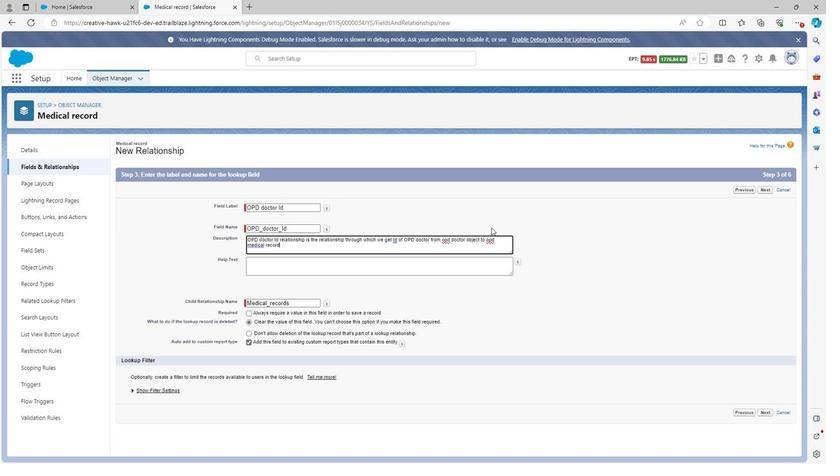 
Action: Mouse moved to (499, 259)
Screenshot: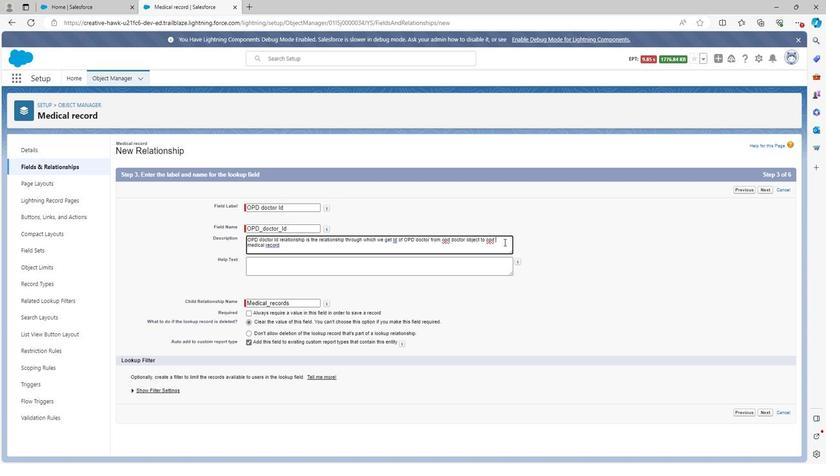 
Action: Mouse pressed left at (499, 259)
Screenshot: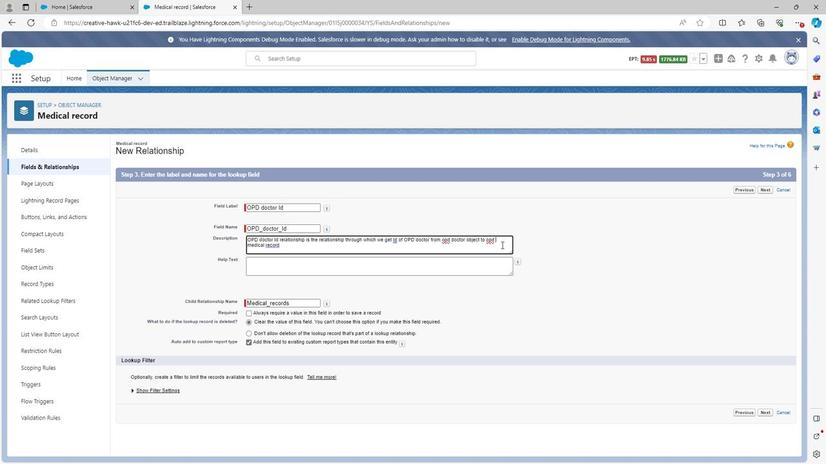 
Action: Mouse moved to (497, 261)
Screenshot: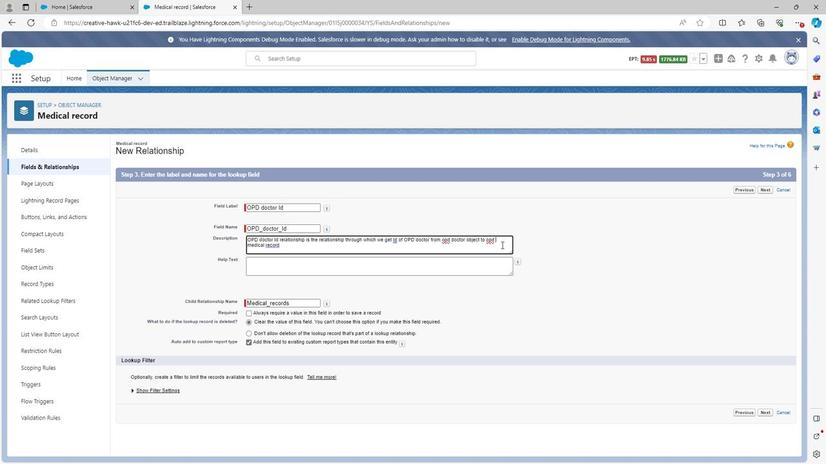 
Action: Key pressed <Key.backspace><Key.backspace><Key.backspace><Key.backspace>
Screenshot: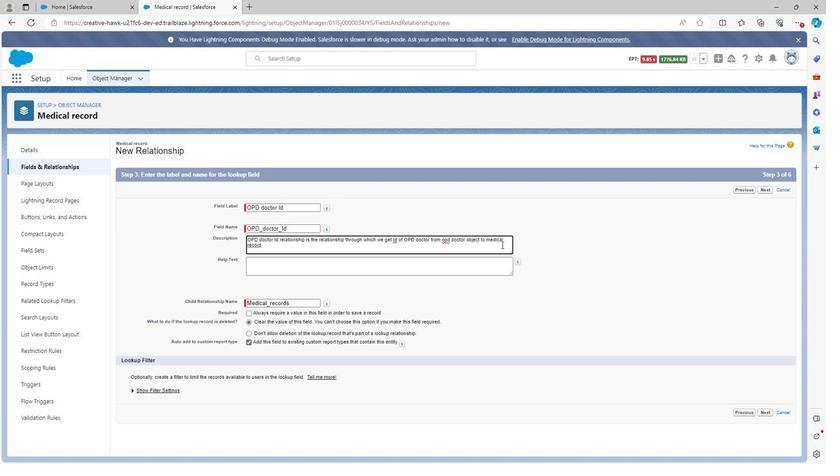
Action: Mouse moved to (428, 263)
Screenshot: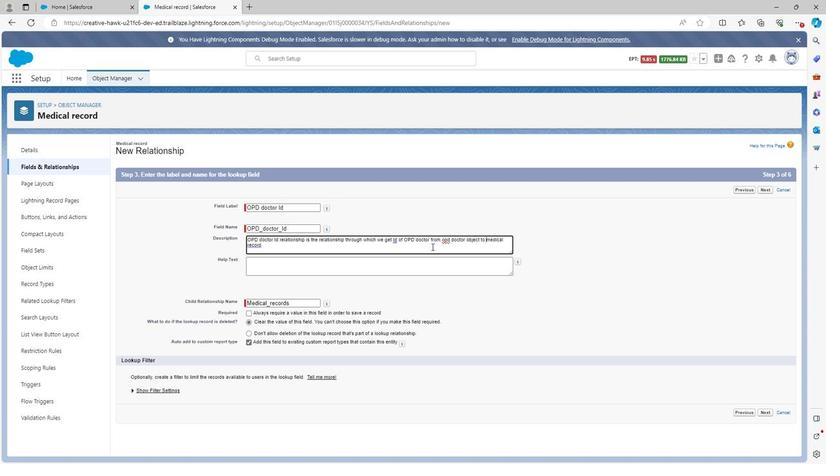 
Action: Mouse pressed left at (428, 263)
Screenshot: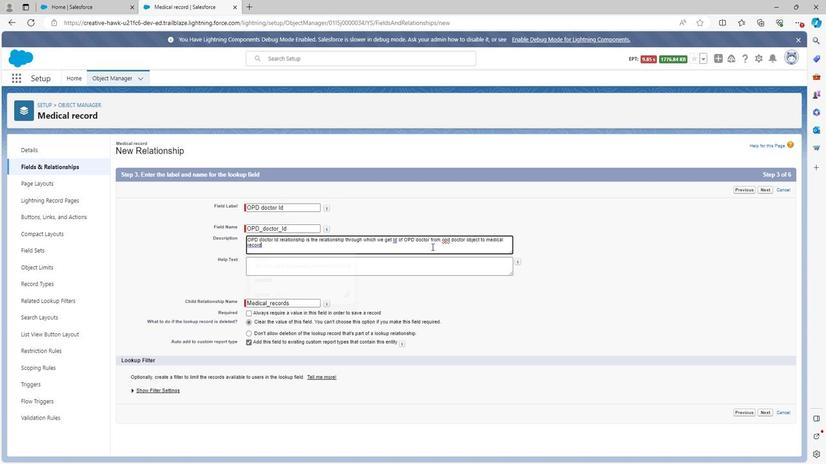 
Action: Key pressed <Key.space>object<Key.space>in<Key.space>hospital<Key.space>opd<Key.space>management
Screenshot: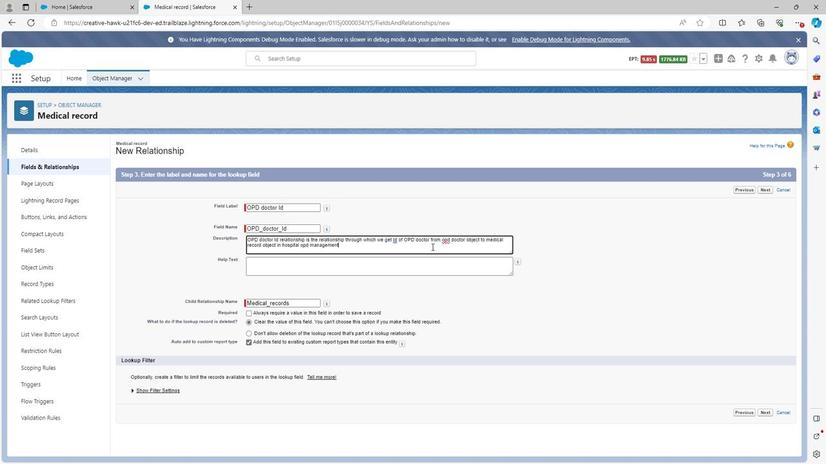 
Action: Mouse moved to (407, 283)
Screenshot: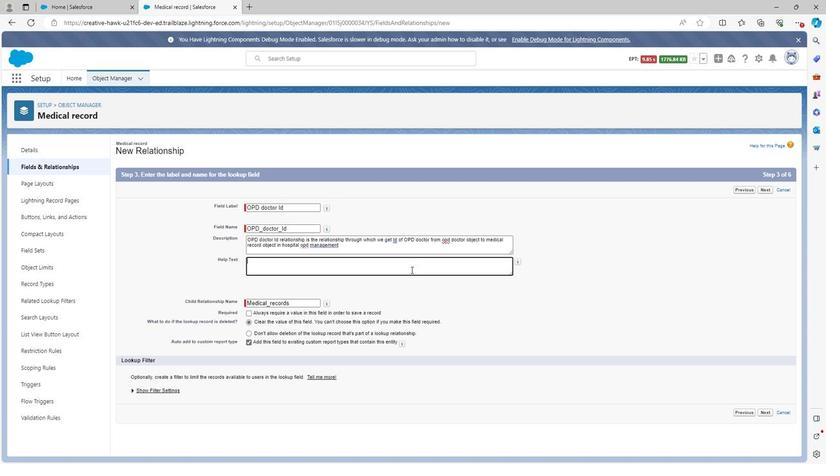 
Action: Mouse pressed left at (407, 283)
Screenshot: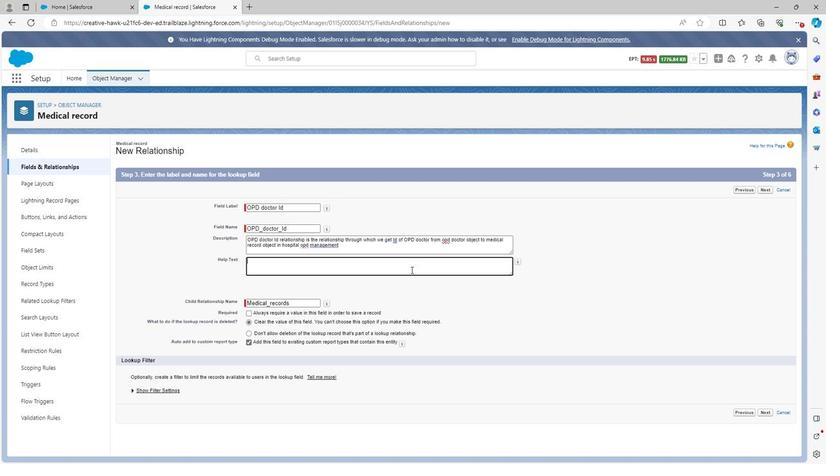 
Action: Key pressed <Key.shift><Key.shift><Key.shift><Key.shift><Key.shift><Key.shift><Key.shift><Key.shift>OPD<Key.space>doctor<Key.space><Key.shift>Id
Screenshot: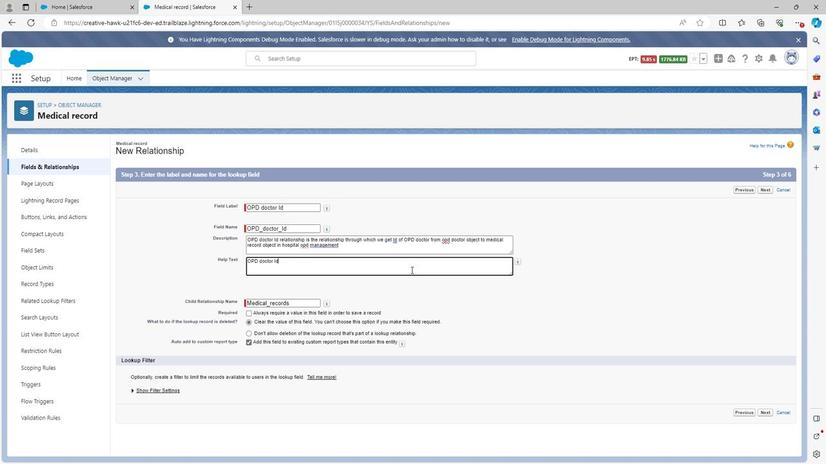 
Action: Mouse moved to (759, 408)
Screenshot: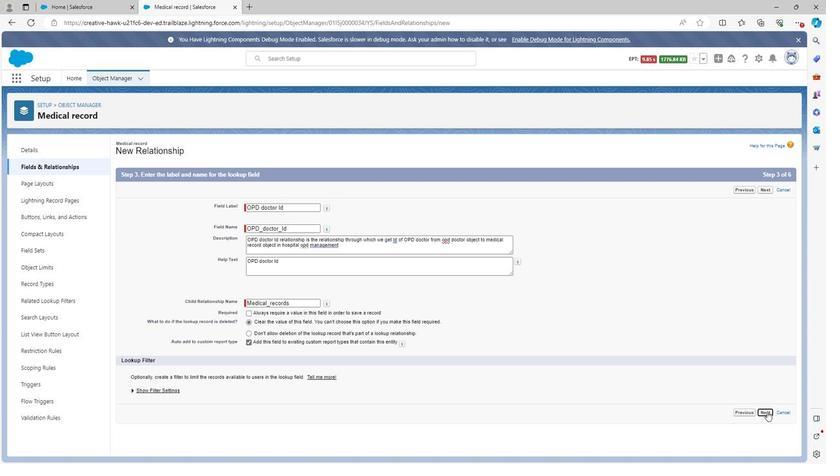 
Action: Mouse pressed left at (759, 408)
Screenshot: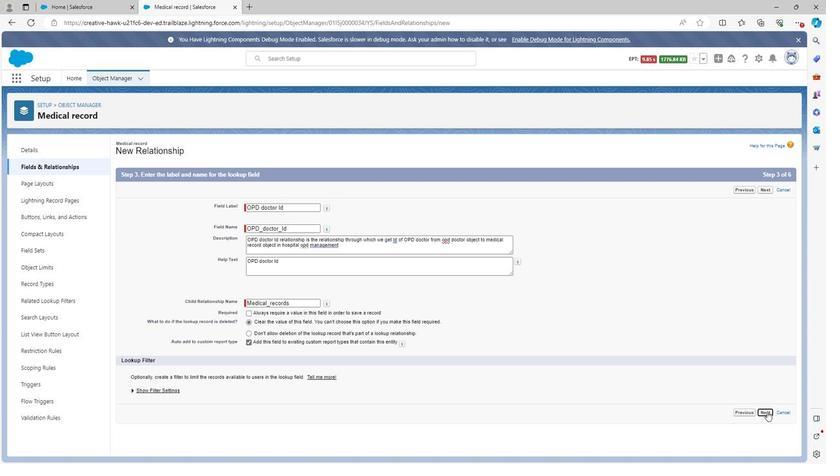 
Action: Mouse moved to (566, 278)
Screenshot: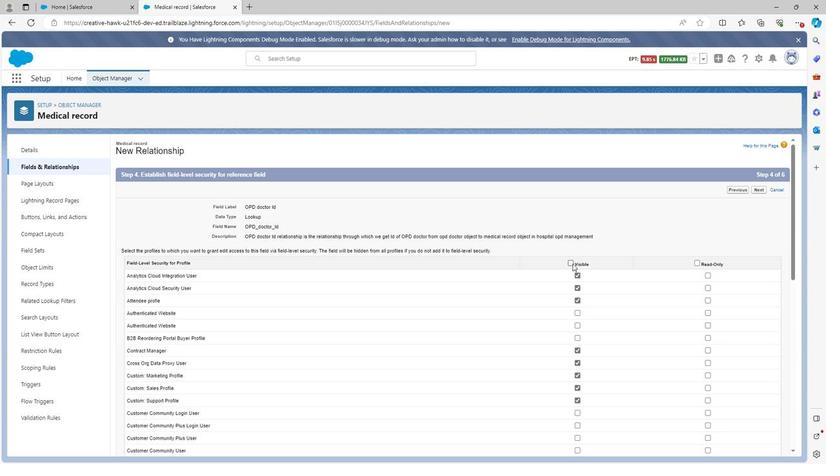 
Action: Mouse pressed left at (566, 278)
Screenshot: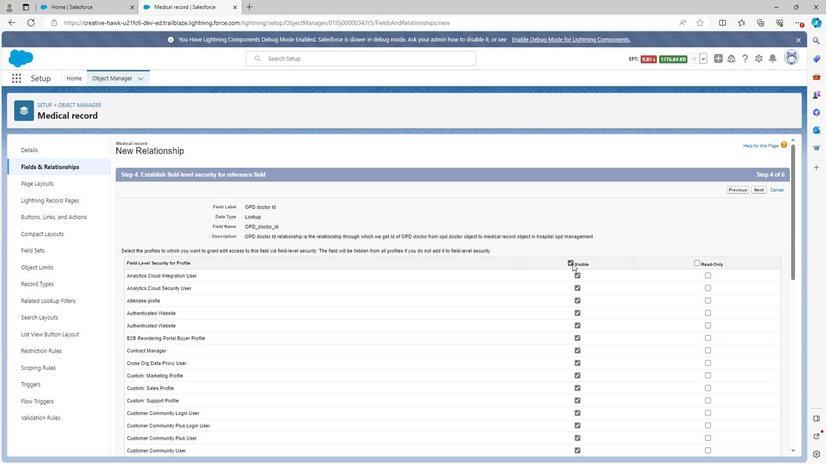 
Action: Mouse moved to (688, 276)
Screenshot: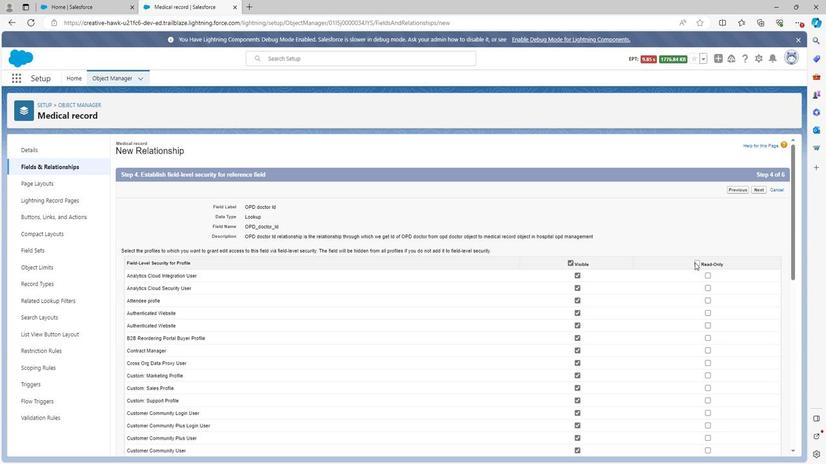 
Action: Mouse pressed left at (688, 276)
Screenshot: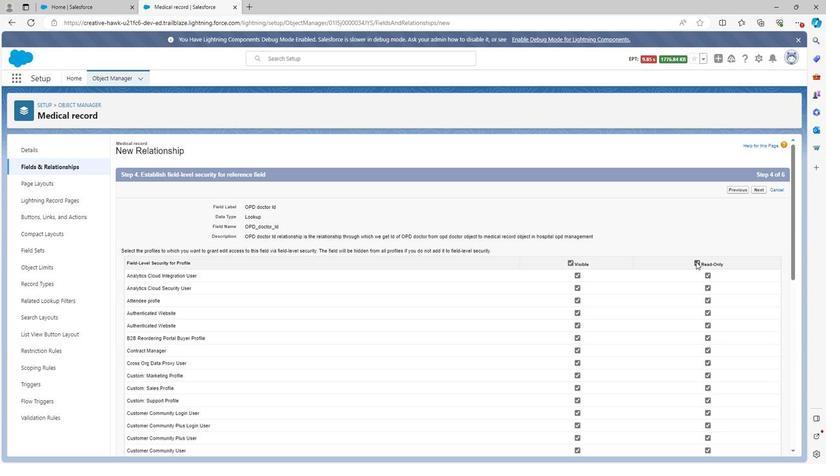 
Action: Mouse moved to (573, 287)
Screenshot: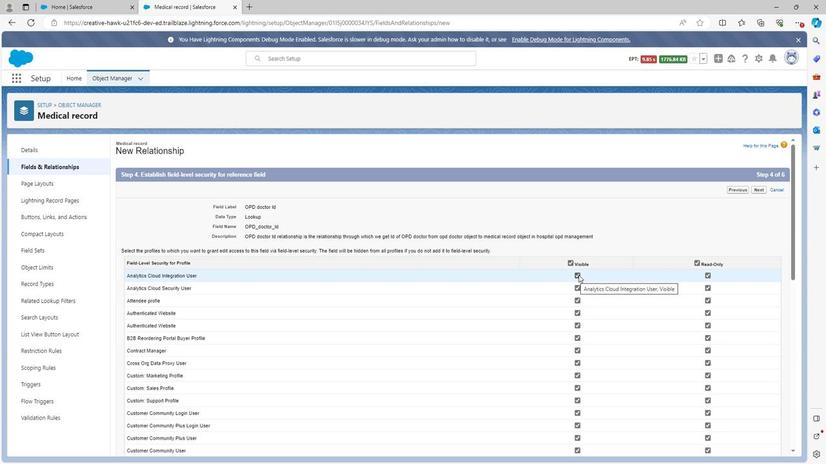 
Action: Mouse pressed left at (573, 287)
Screenshot: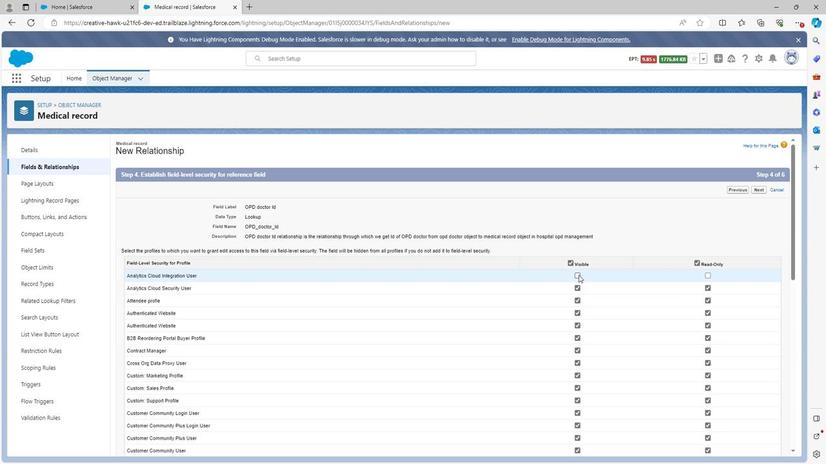 
Action: Mouse moved to (570, 298)
Screenshot: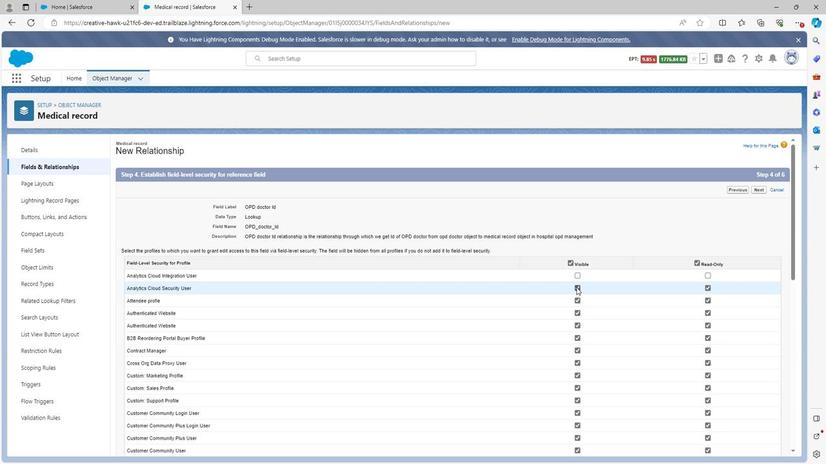 
Action: Mouse pressed left at (570, 298)
Screenshot: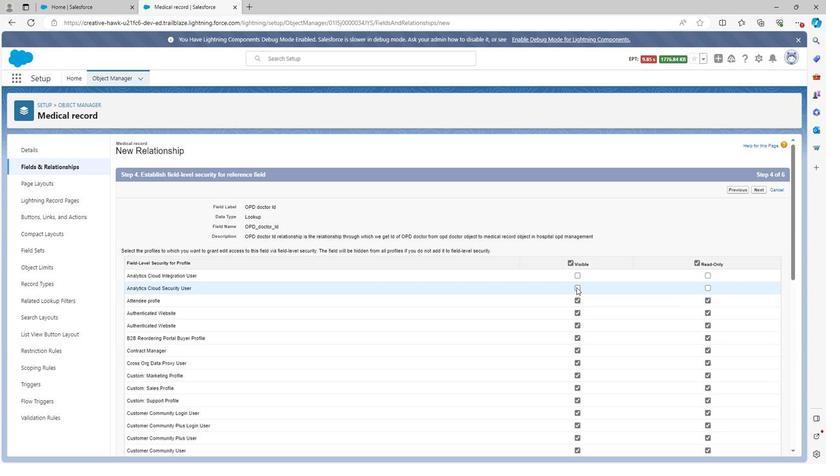 
Action: Mouse moved to (572, 344)
Screenshot: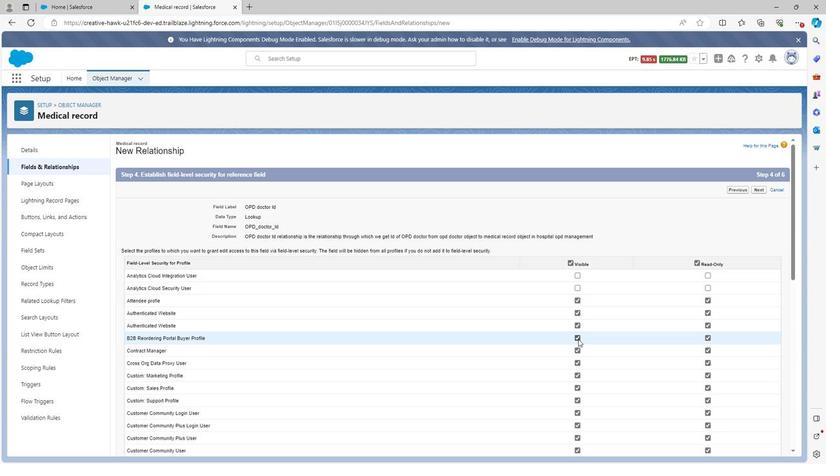 
Action: Mouse pressed left at (572, 344)
Screenshot: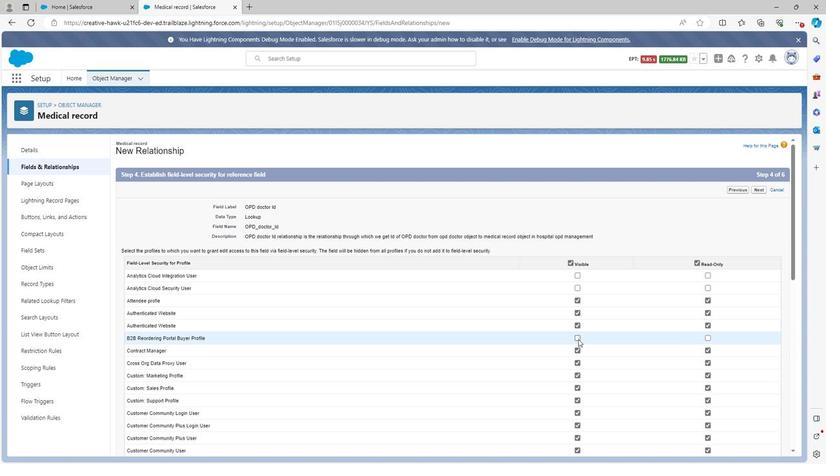 
Action: Mouse moved to (572, 362)
Screenshot: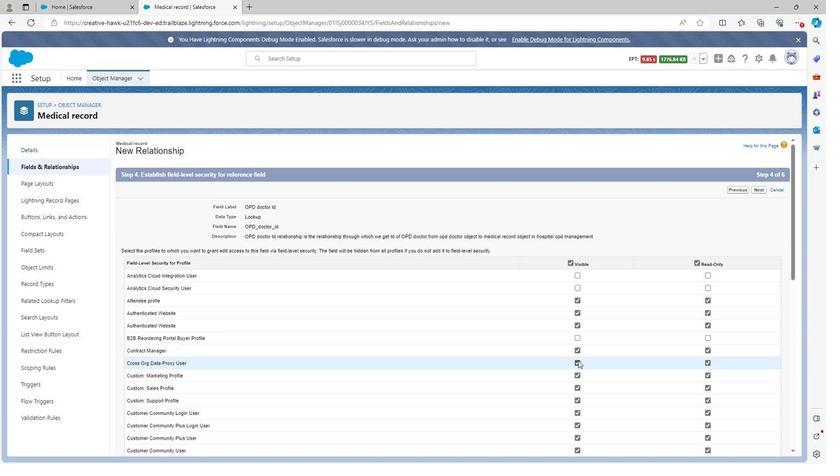 
Action: Mouse pressed left at (572, 362)
Screenshot: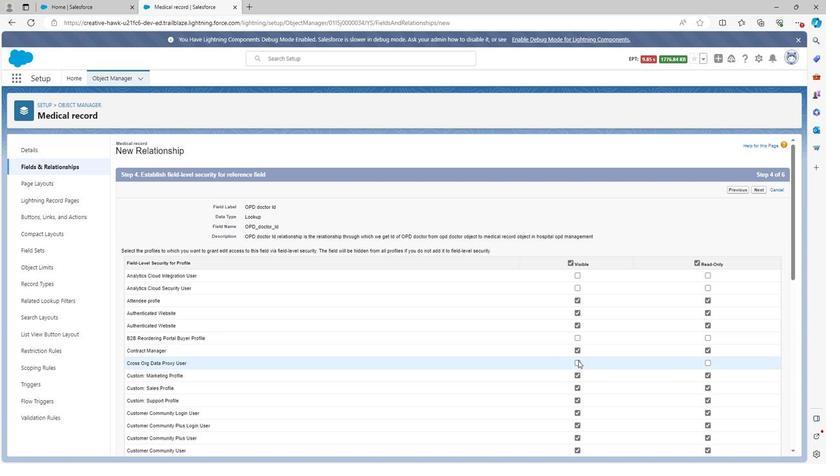 
Action: Mouse moved to (570, 397)
Screenshot: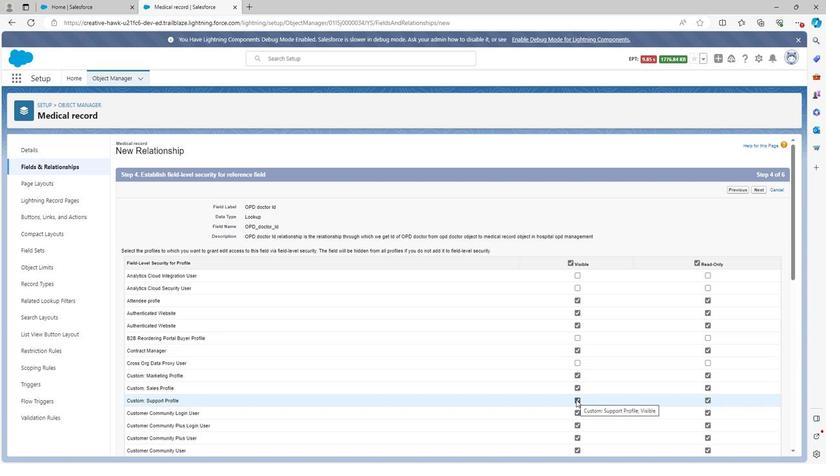 
Action: Mouse pressed left at (570, 397)
Screenshot: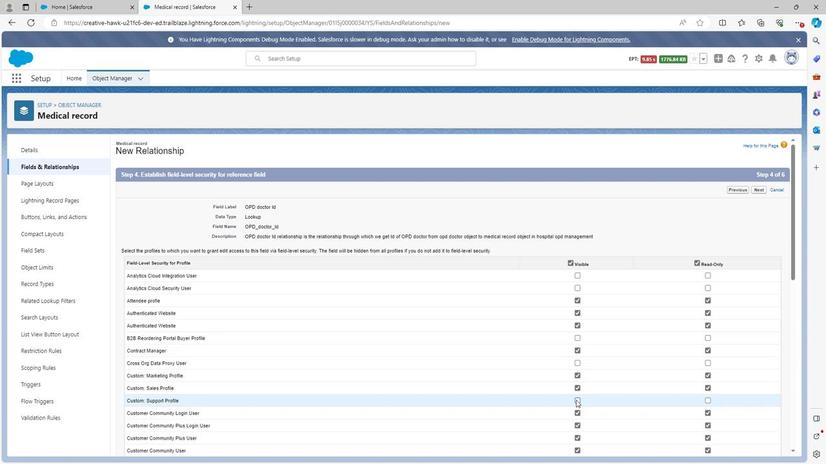 
Action: Mouse moved to (572, 429)
Screenshot: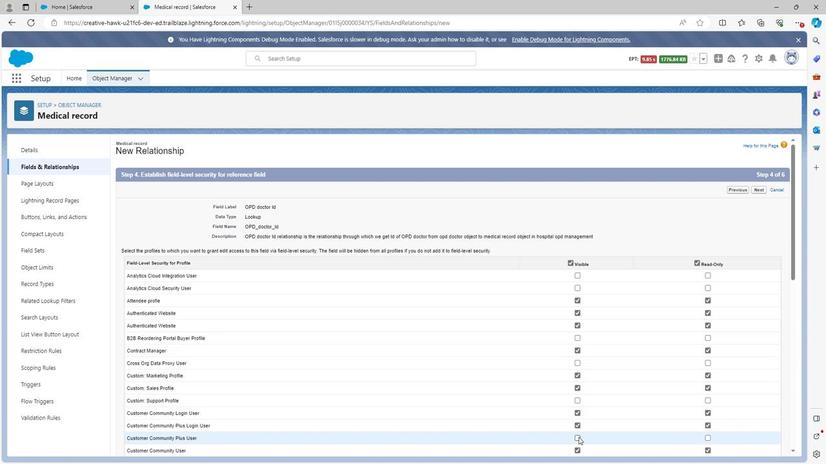 
Action: Mouse pressed left at (572, 429)
Screenshot: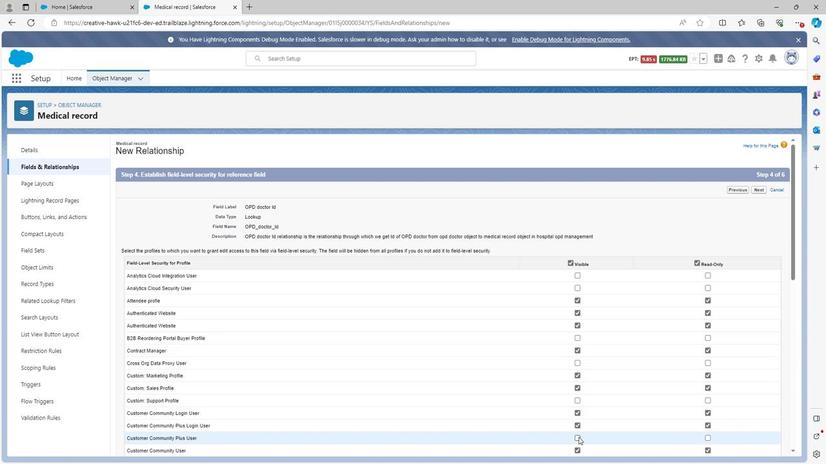 
Action: Mouse moved to (575, 426)
Screenshot: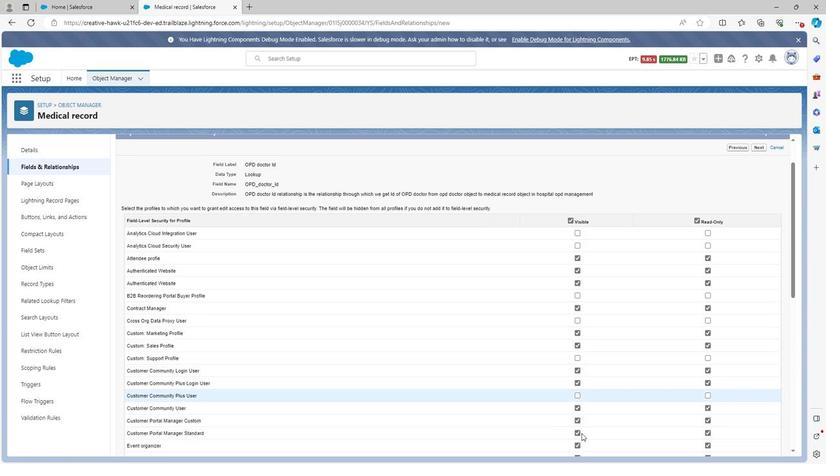
Action: Mouse scrolled (575, 426) with delta (0, 0)
Screenshot: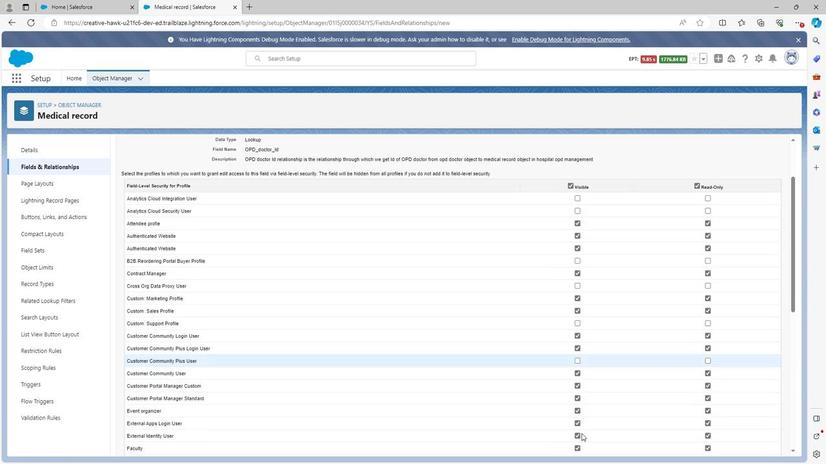 
Action: Mouse scrolled (575, 426) with delta (0, 0)
Screenshot: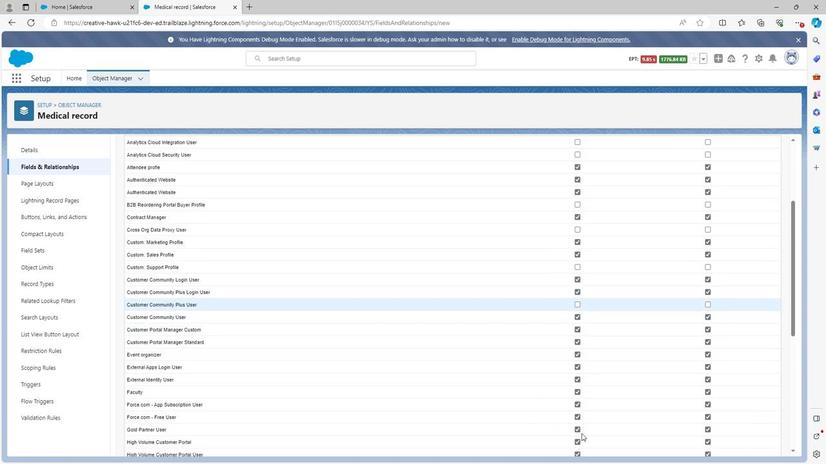 
Action: Mouse scrolled (575, 426) with delta (0, 0)
Screenshot: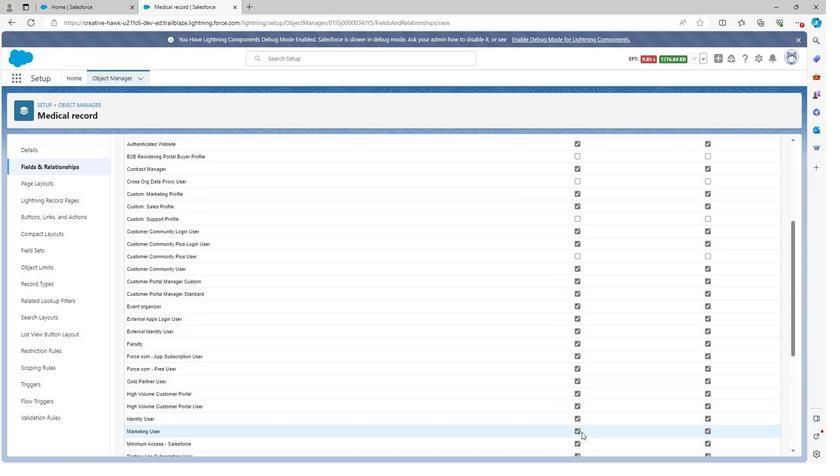 
Action: Mouse scrolled (575, 426) with delta (0, 0)
Screenshot: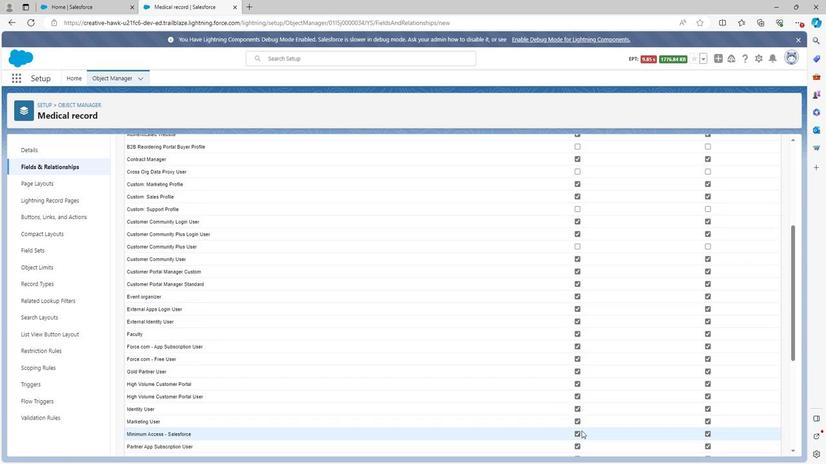 
Action: Mouse moved to (570, 304)
Screenshot: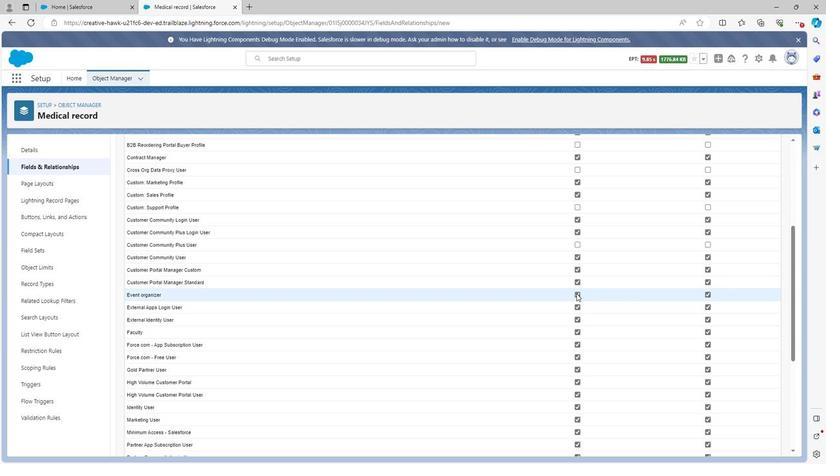 
Action: Mouse pressed left at (570, 304)
Screenshot: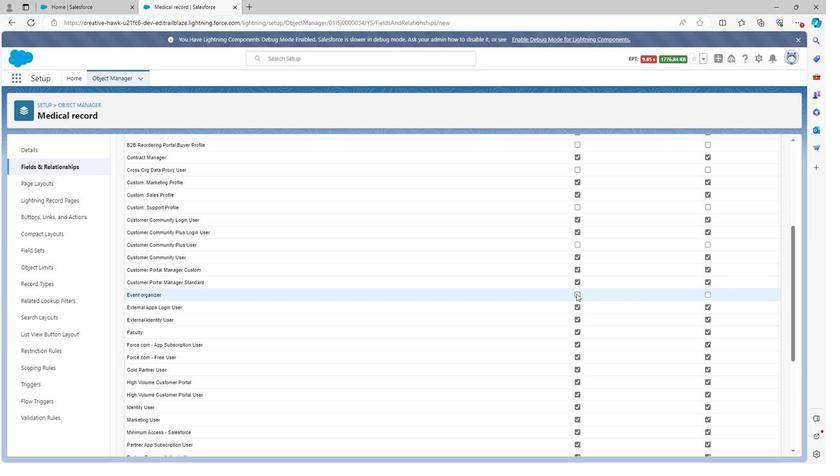 
Action: Mouse moved to (572, 315)
Screenshot: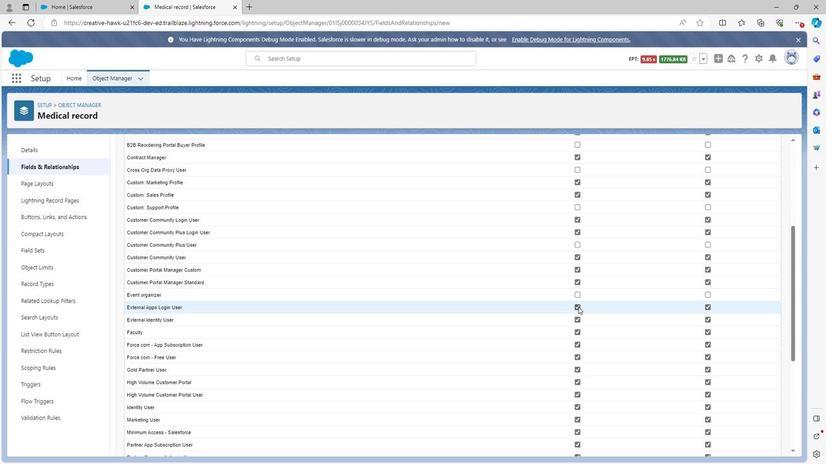 
Action: Mouse pressed left at (572, 315)
Screenshot: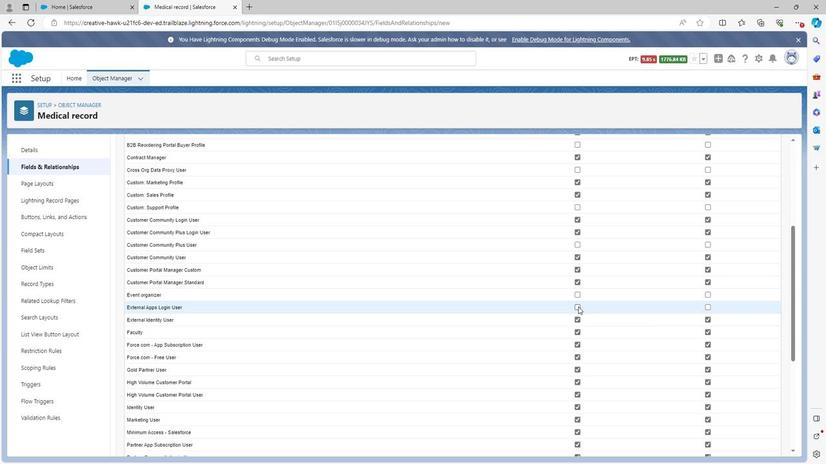 
Action: Mouse moved to (573, 326)
Screenshot: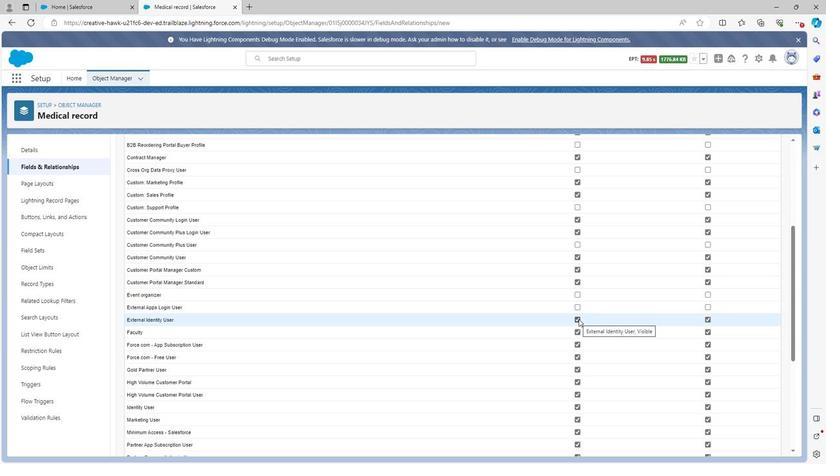 
Action: Mouse pressed left at (573, 326)
Screenshot: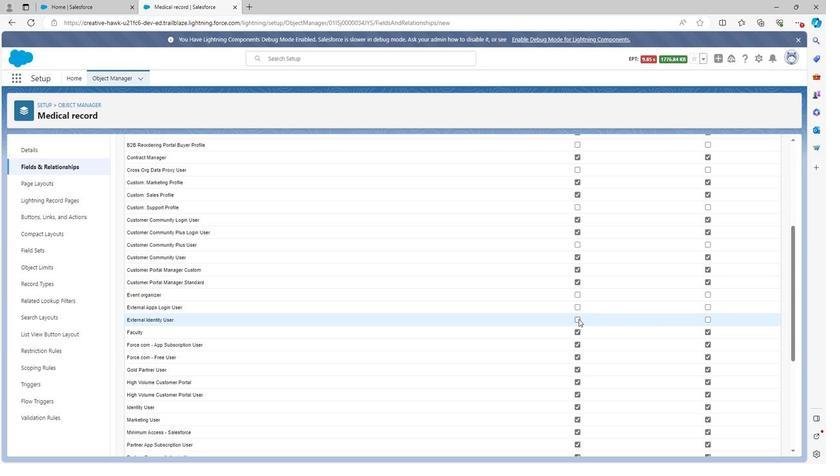 
Action: Mouse moved to (570, 337)
Screenshot: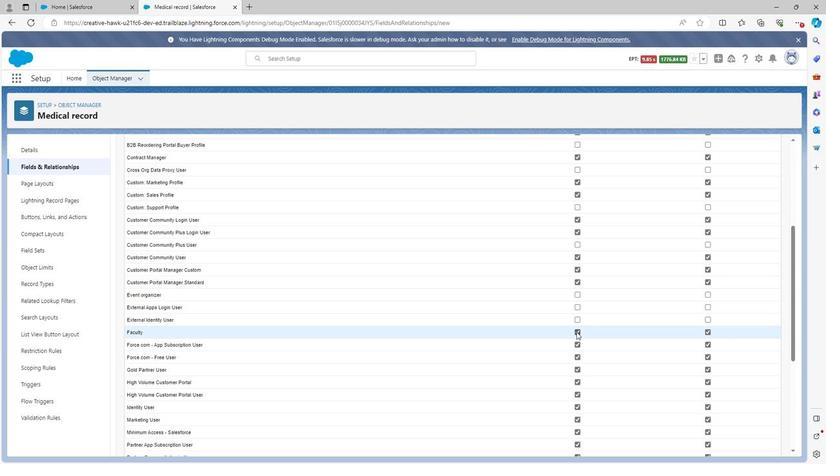 
Action: Mouse pressed left at (570, 337)
Screenshot: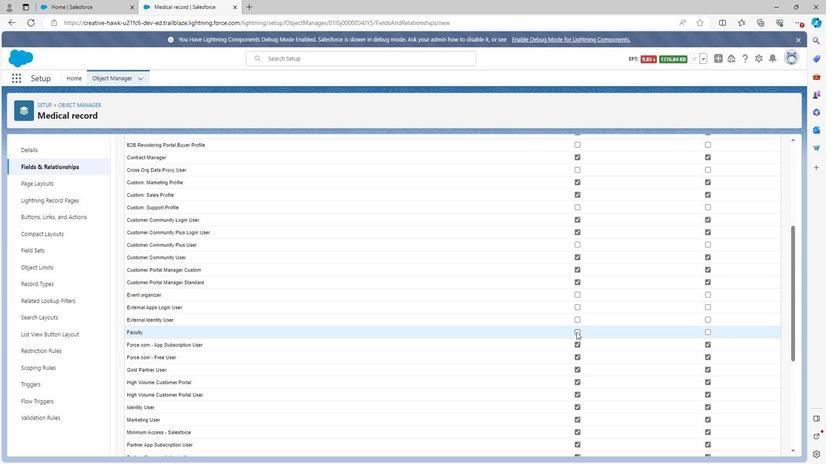 
Action: Mouse moved to (572, 370)
Screenshot: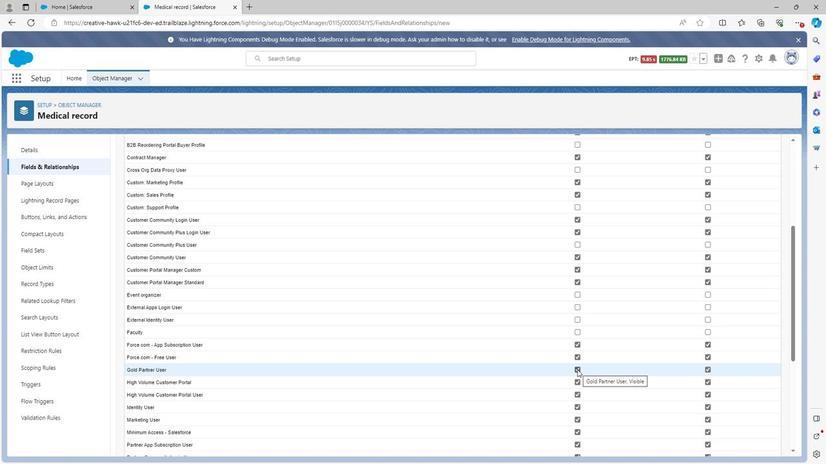 
Action: Mouse pressed left at (572, 370)
Screenshot: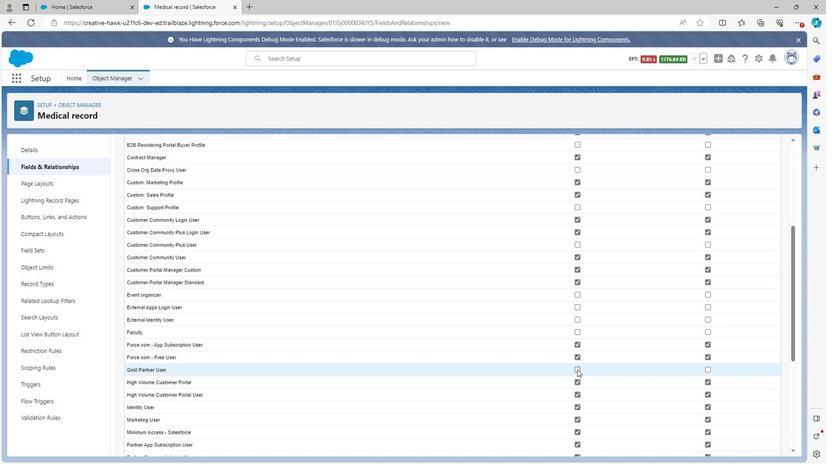 
Action: Mouse moved to (570, 382)
Screenshot: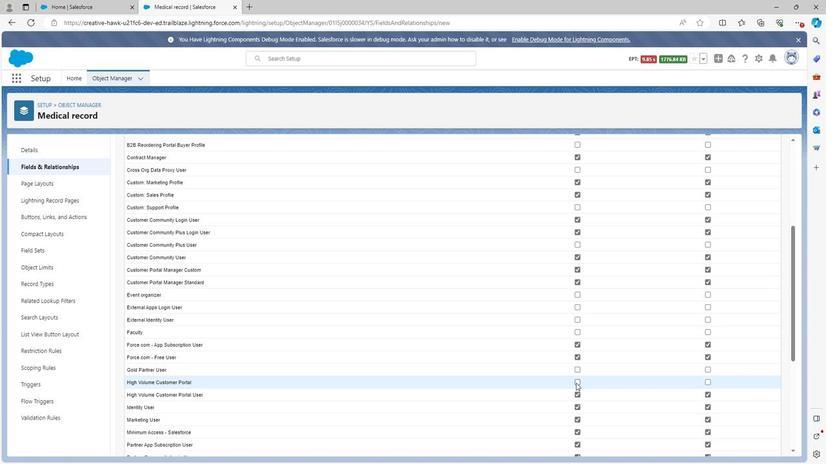 
Action: Mouse pressed left at (570, 382)
Screenshot: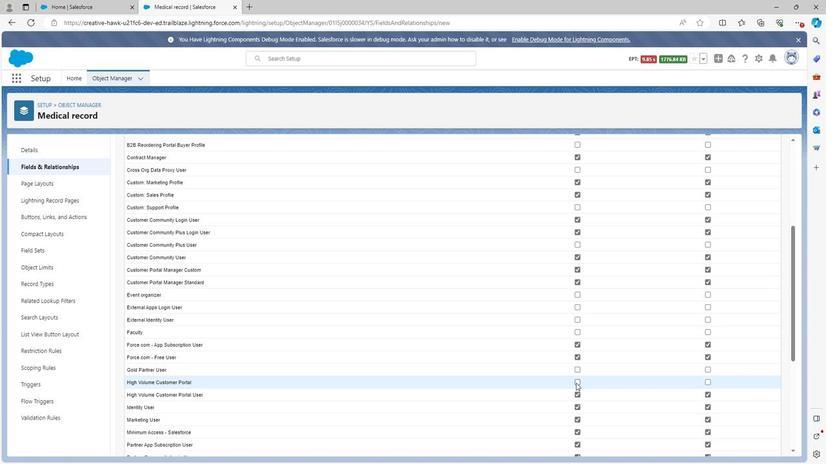 
Action: Mouse moved to (571, 392)
Screenshot: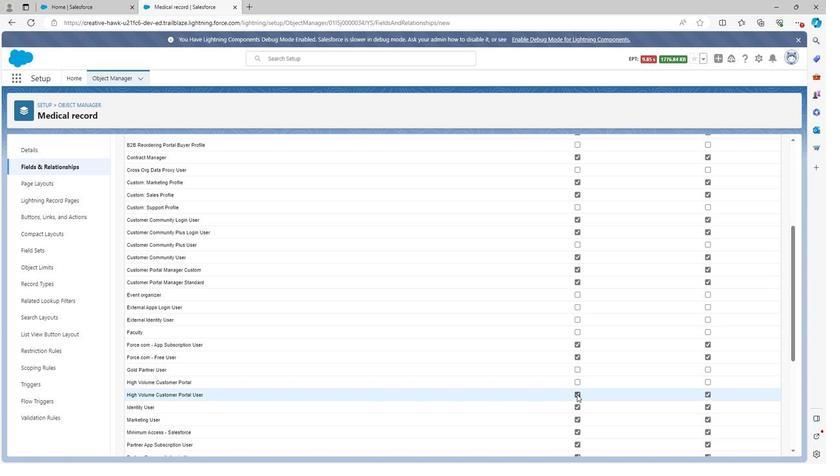 
Action: Mouse pressed left at (571, 392)
Screenshot: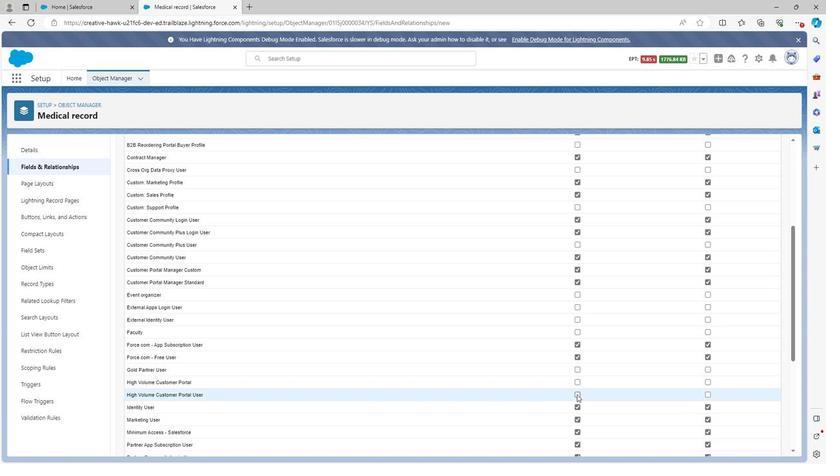 
Action: Mouse moved to (572, 406)
Screenshot: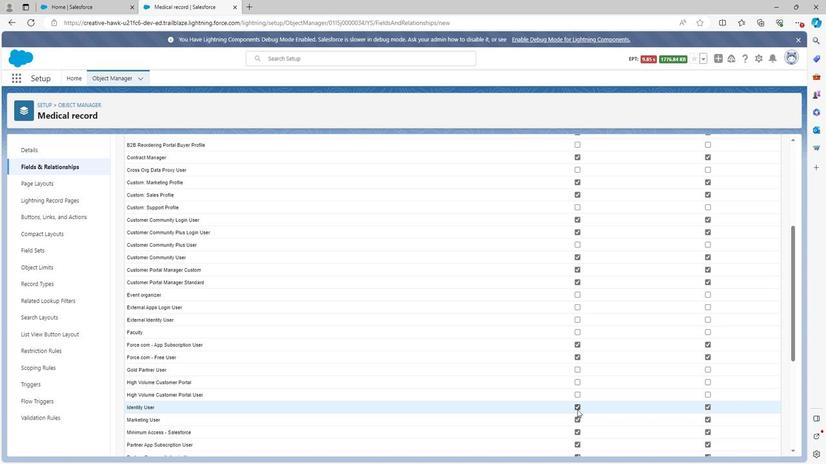 
Action: Mouse pressed left at (572, 406)
Screenshot: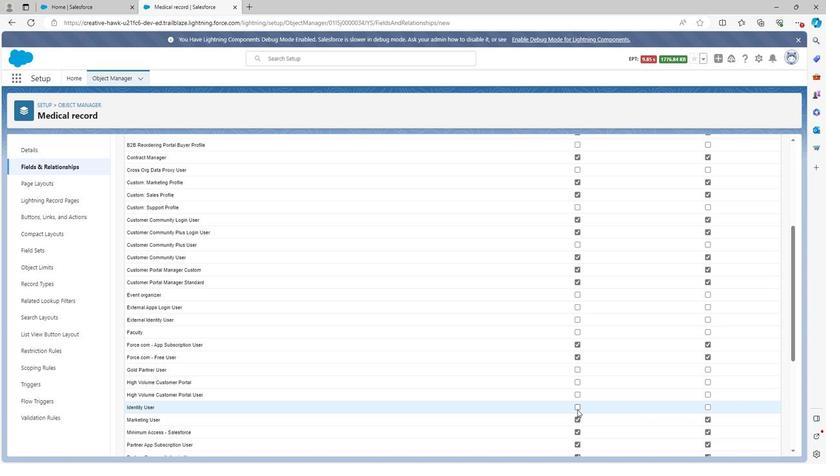 
Action: Mouse moved to (574, 405)
Screenshot: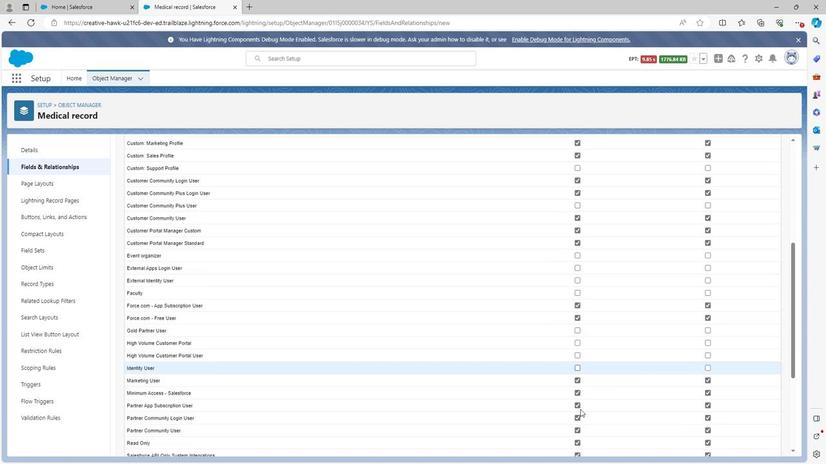 
Action: Mouse scrolled (574, 405) with delta (0, 0)
Screenshot: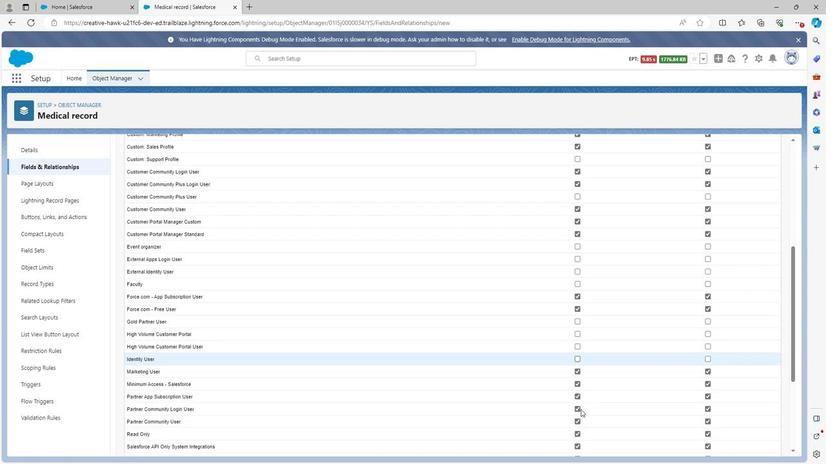 
Action: Mouse scrolled (574, 405) with delta (0, 0)
Screenshot: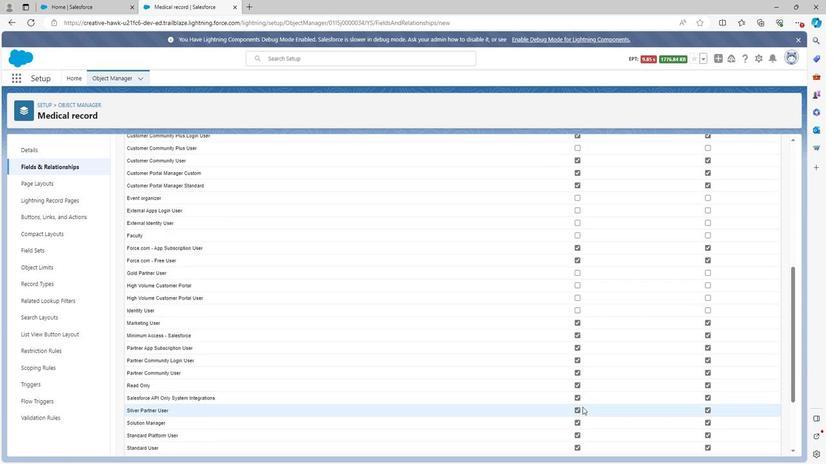 
Action: Mouse moved to (587, 363)
Screenshot: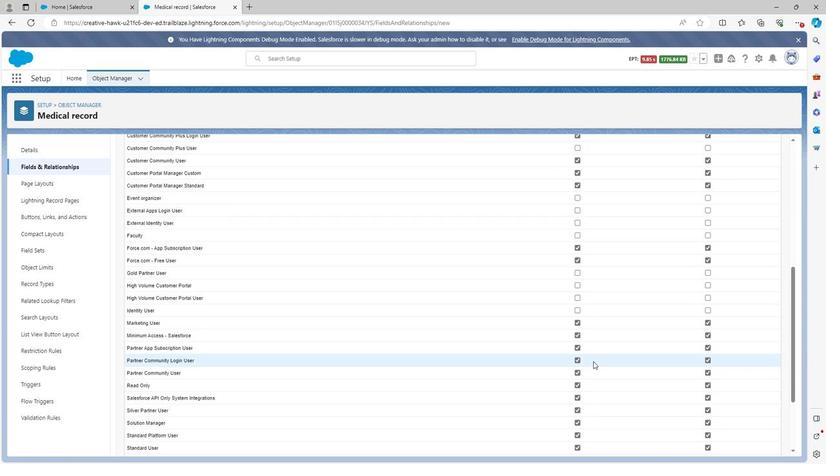 
Action: Mouse pressed left at (587, 363)
Screenshot: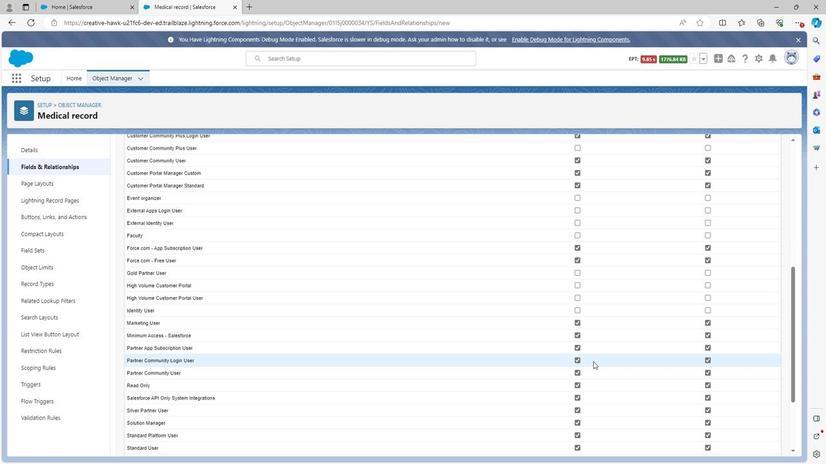 
Action: Mouse moved to (573, 362)
Screenshot: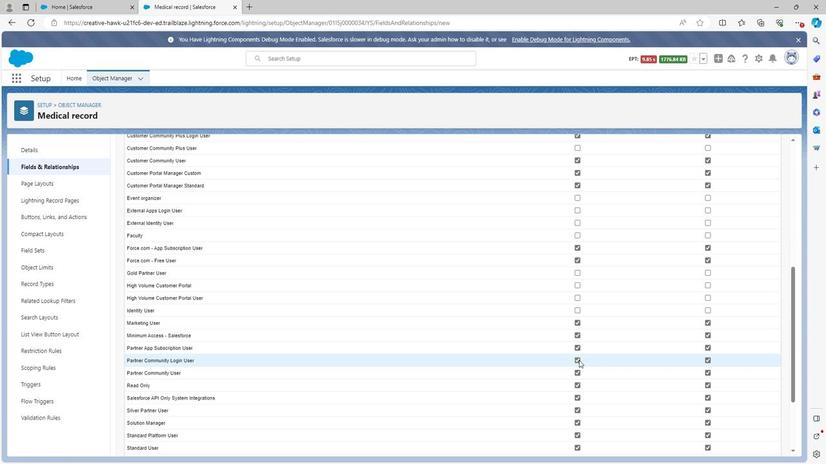 
Action: Mouse pressed left at (573, 362)
Screenshot: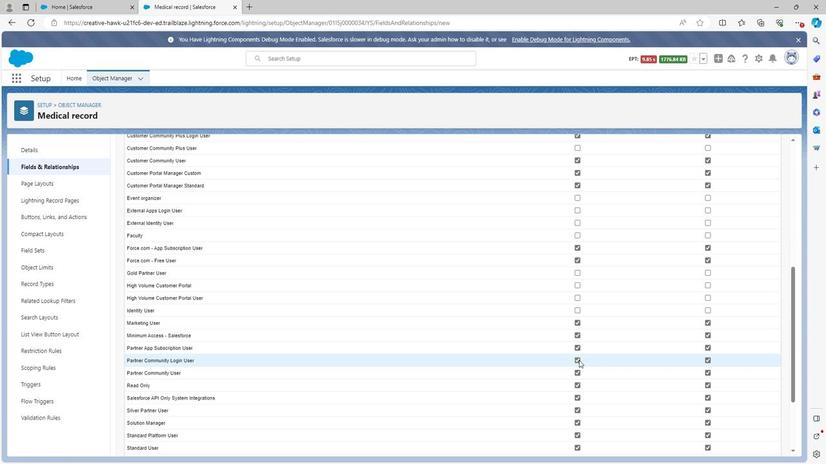 
Action: Mouse moved to (572, 383)
Screenshot: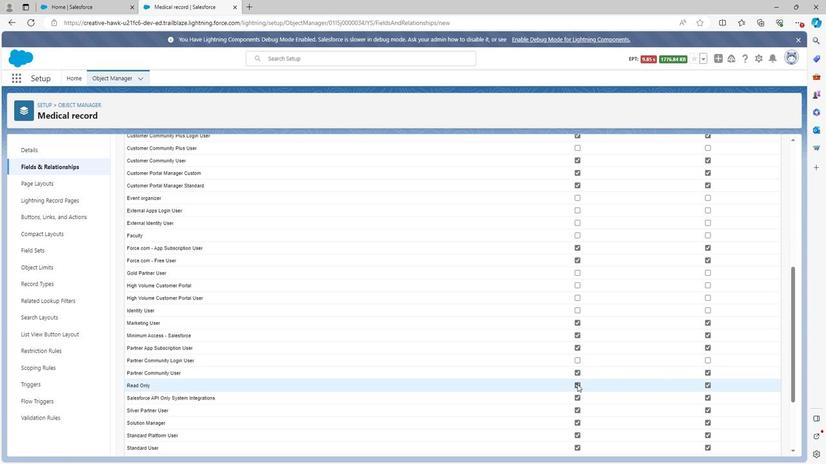 
Action: Mouse pressed left at (572, 383)
Screenshot: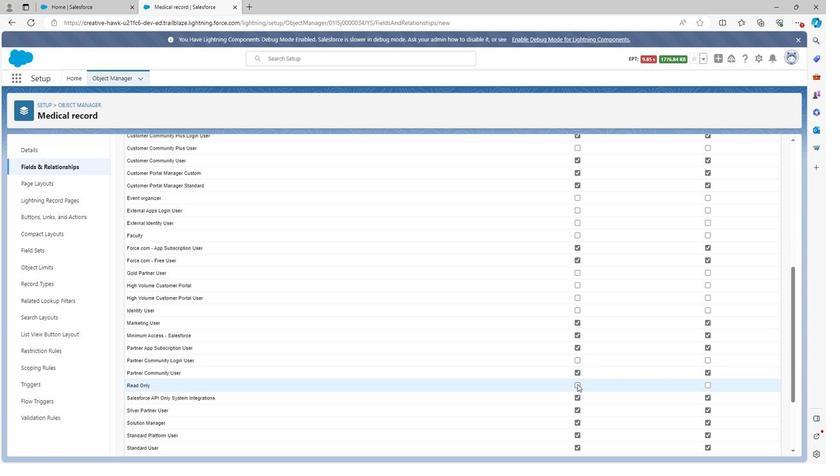 
Action: Mouse moved to (572, 395)
Screenshot: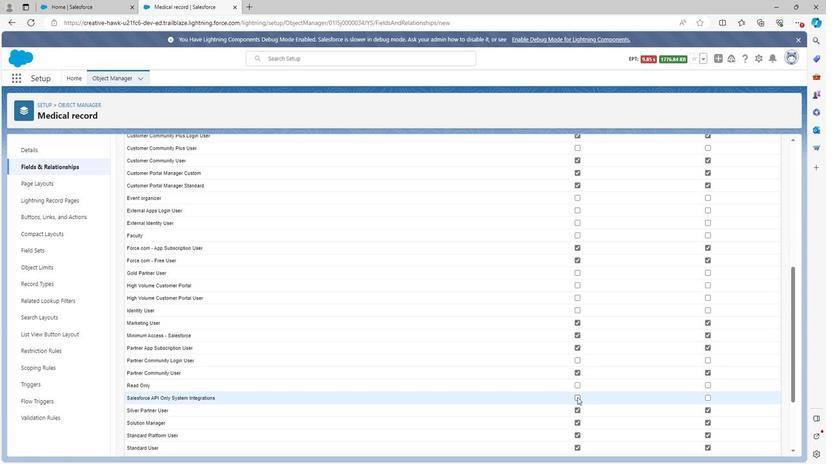 
Action: Mouse pressed left at (572, 395)
Screenshot: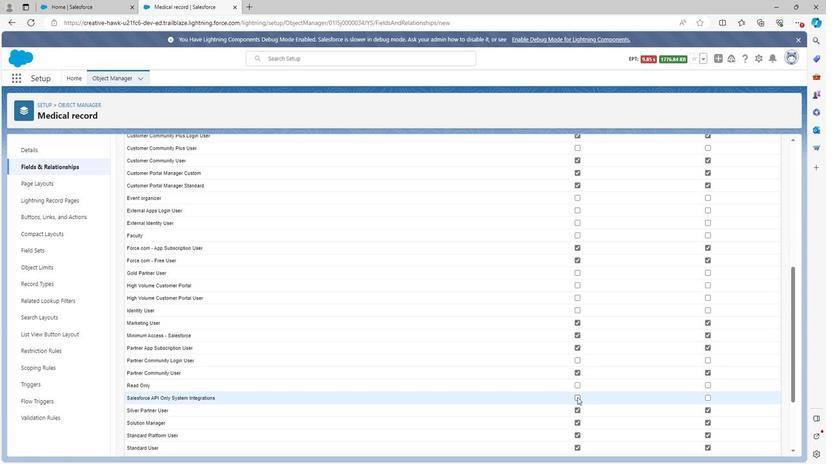 
Action: Mouse moved to (572, 404)
Screenshot: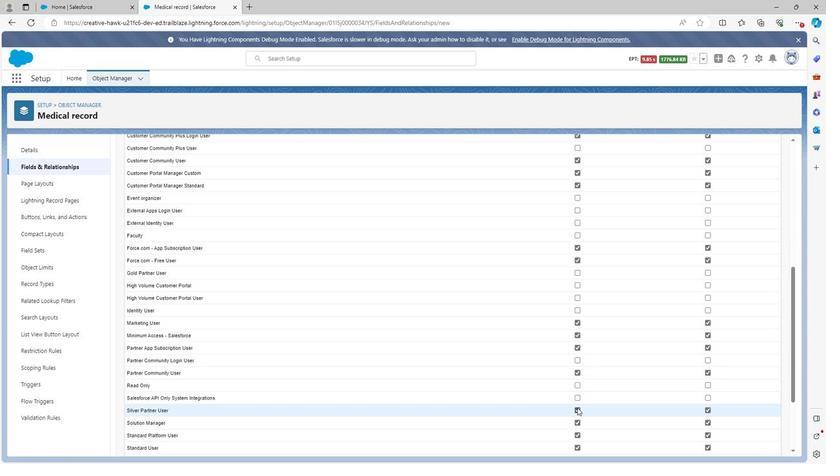 
Action: Mouse pressed left at (572, 404)
Screenshot: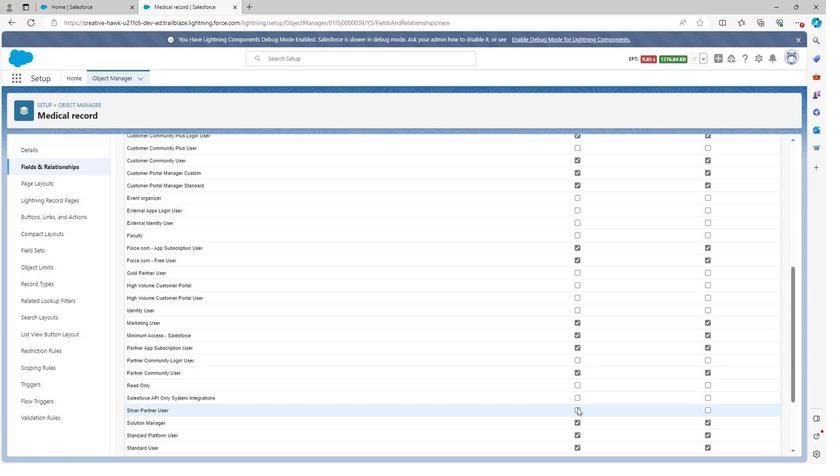 
Action: Mouse moved to (573, 387)
Screenshot: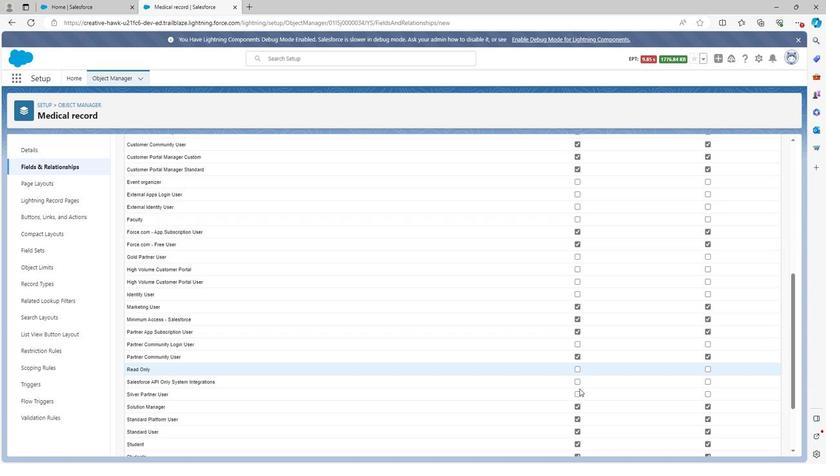
Action: Mouse scrolled (573, 387) with delta (0, 0)
Screenshot: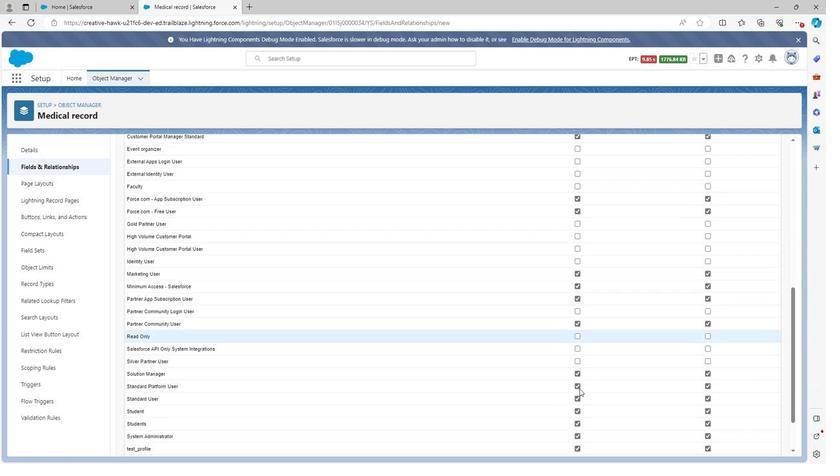 
Action: Mouse scrolled (573, 387) with delta (0, 0)
Screenshot: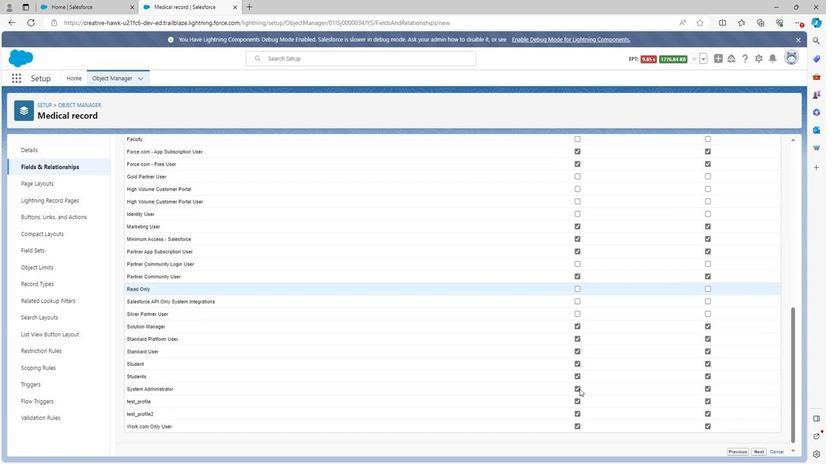 
Action: Mouse moved to (568, 365)
Screenshot: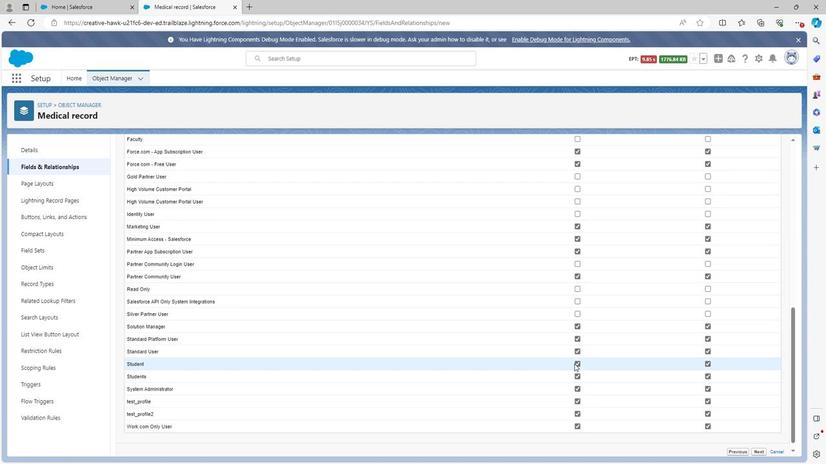 
Action: Mouse pressed left at (568, 365)
Screenshot: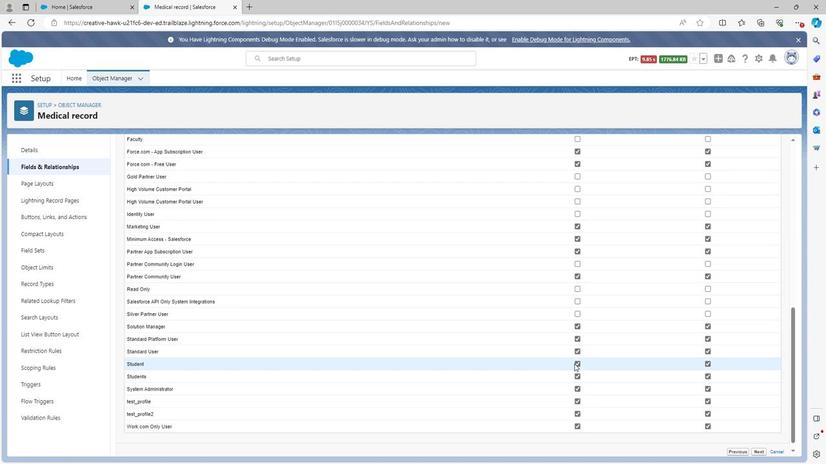 
Action: Mouse moved to (572, 364)
Screenshot: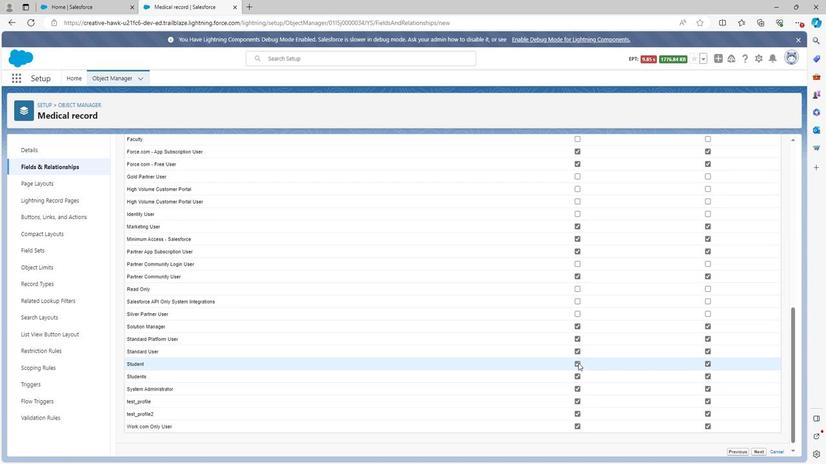 
Action: Mouse pressed left at (572, 364)
Screenshot: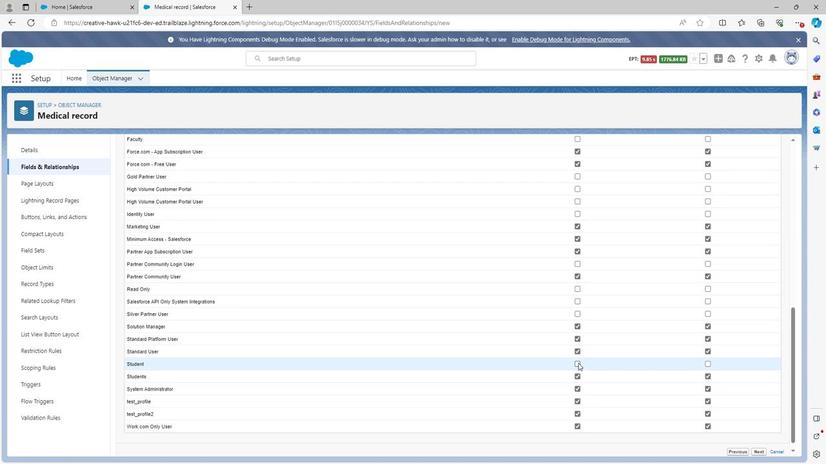 
Action: Mouse moved to (572, 377)
Screenshot: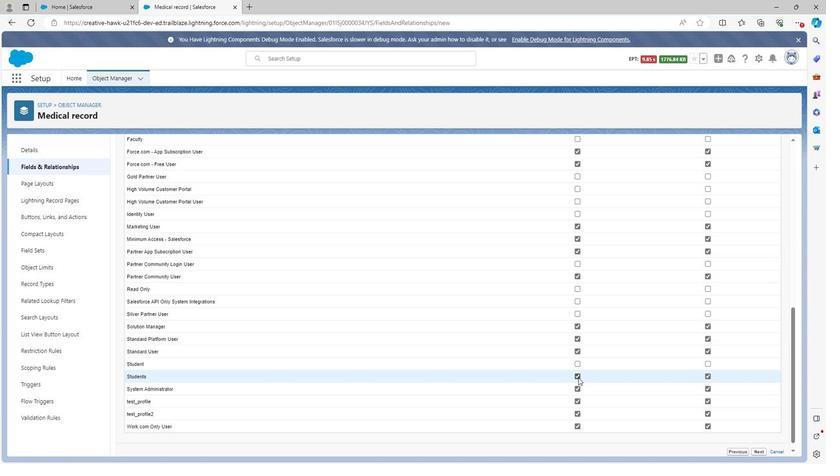 
Action: Mouse pressed left at (572, 377)
Screenshot: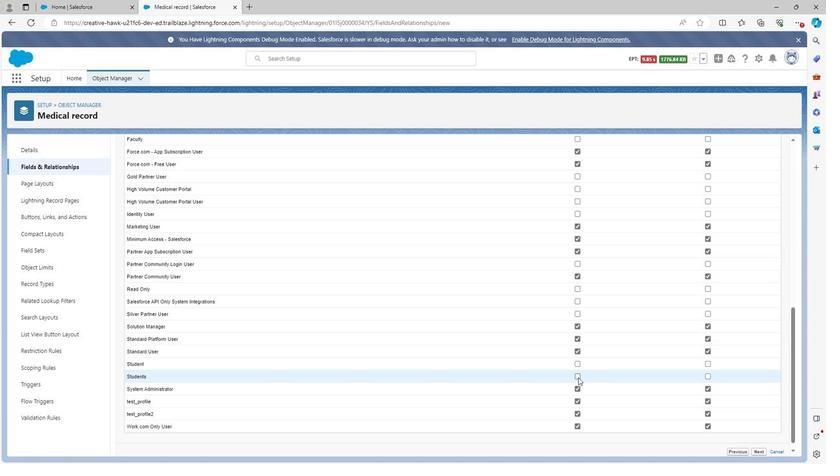 
Action: Mouse moved to (573, 395)
Screenshot: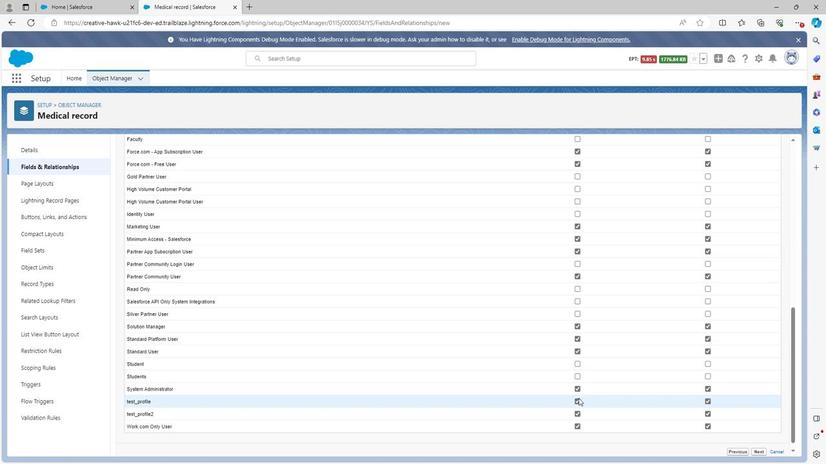 
Action: Mouse pressed left at (573, 395)
Screenshot: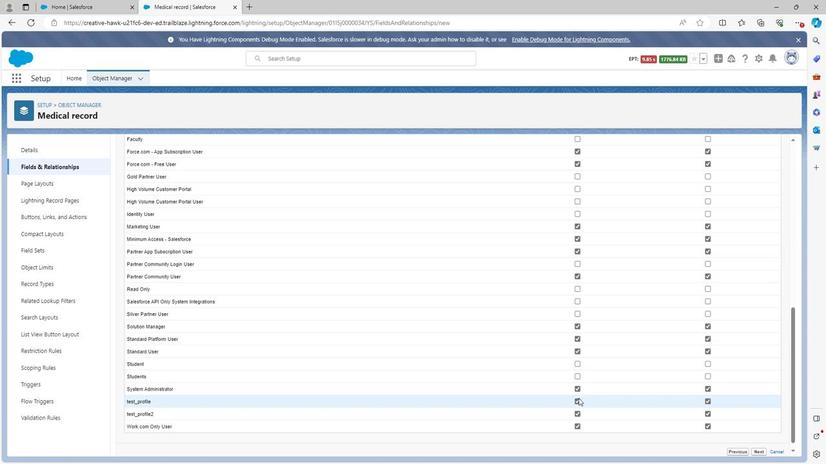 
Action: Mouse moved to (572, 398)
Screenshot: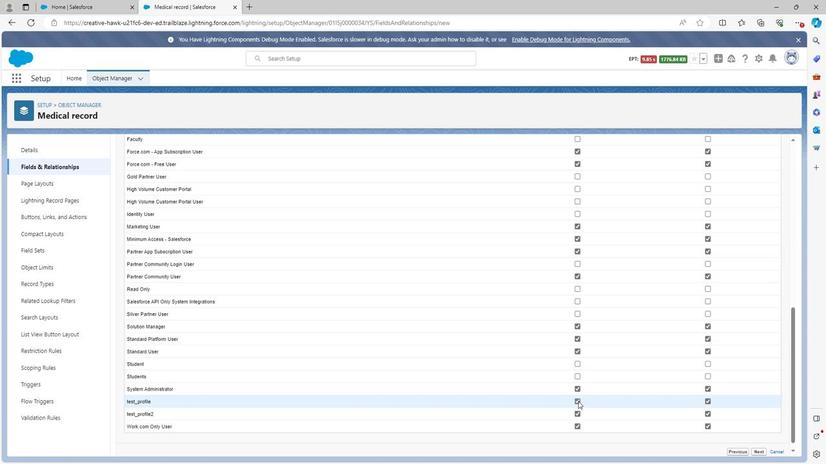 
Action: Mouse pressed left at (572, 398)
Screenshot: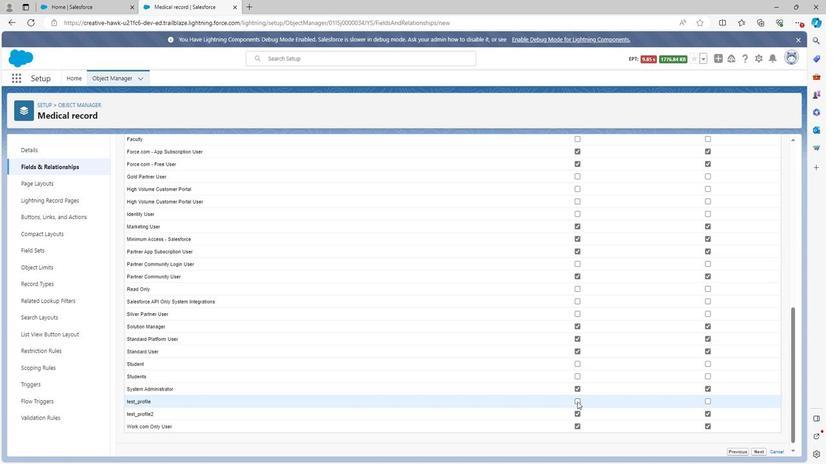 
Action: Mouse moved to (571, 409)
Screenshot: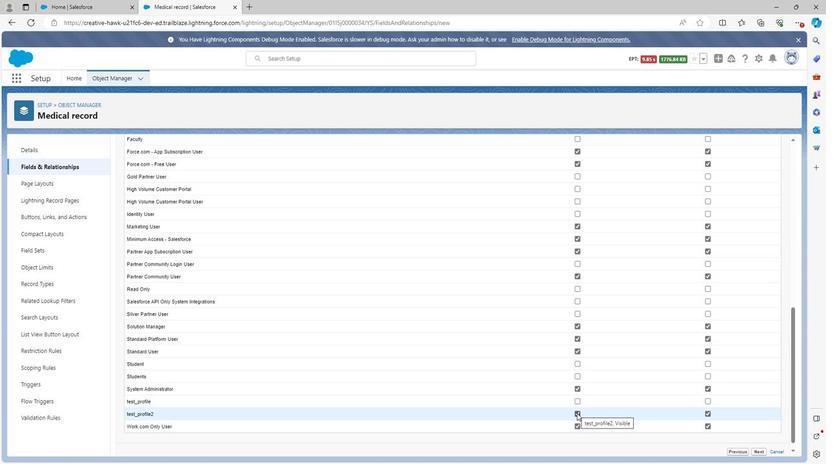 
Action: Mouse pressed left at (571, 409)
Screenshot: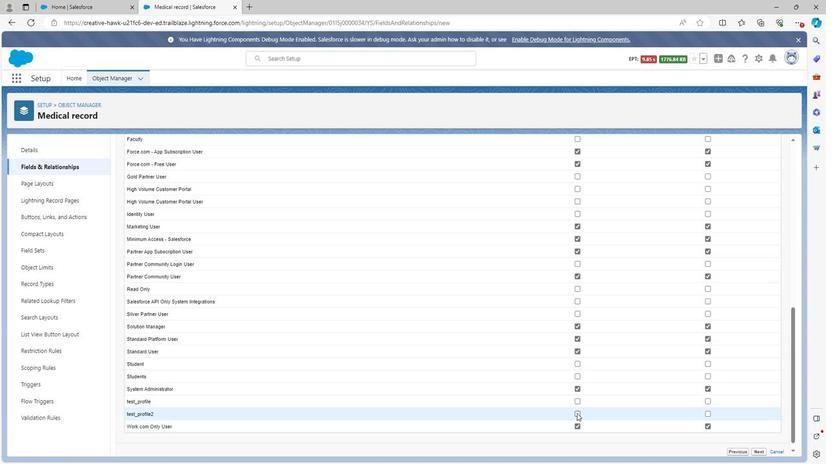 
Action: Mouse moved to (571, 419)
Screenshot: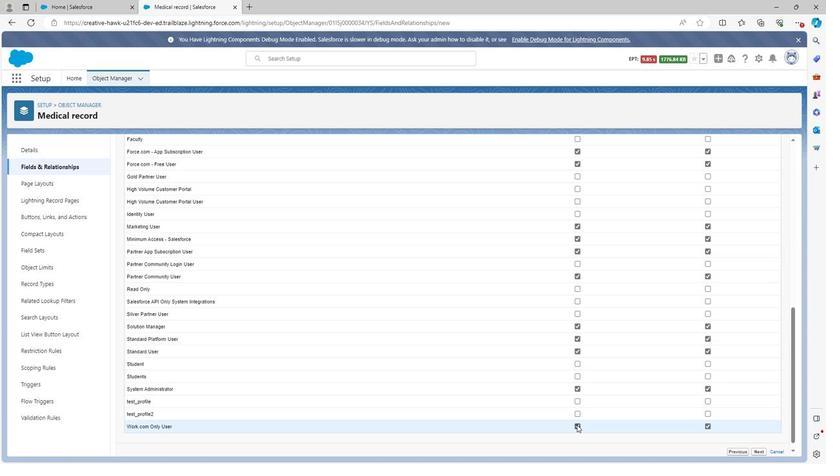 
Action: Mouse pressed left at (571, 419)
Screenshot: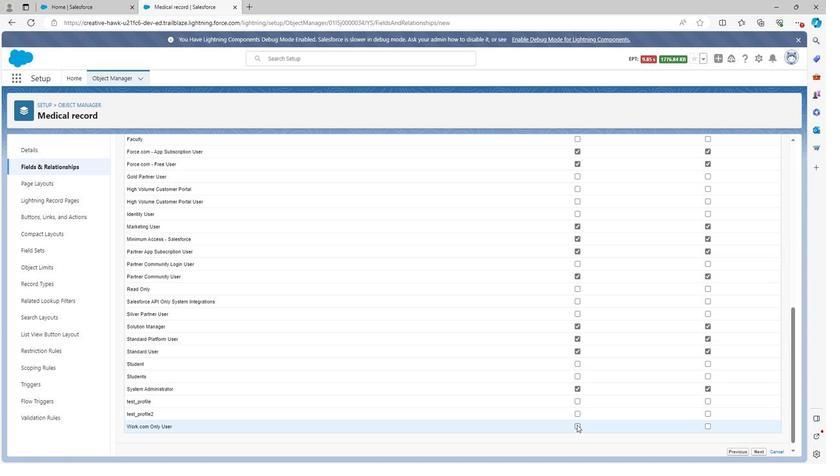 
Action: Mouse moved to (752, 444)
Screenshot: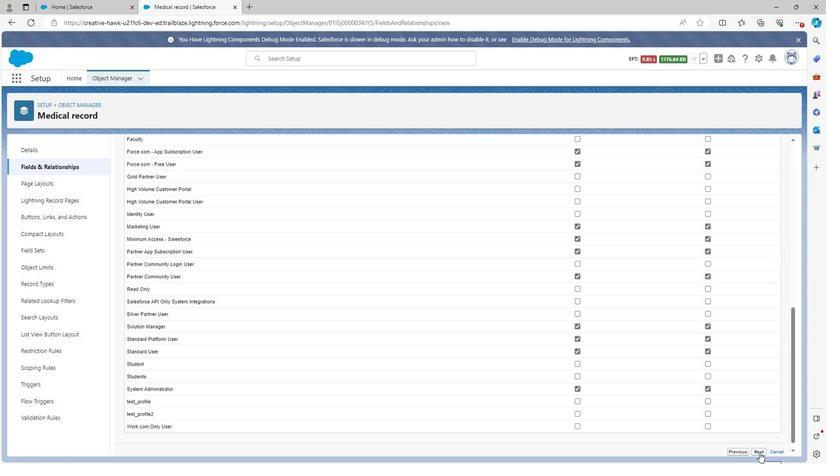 
Action: Mouse pressed left at (752, 444)
Screenshot: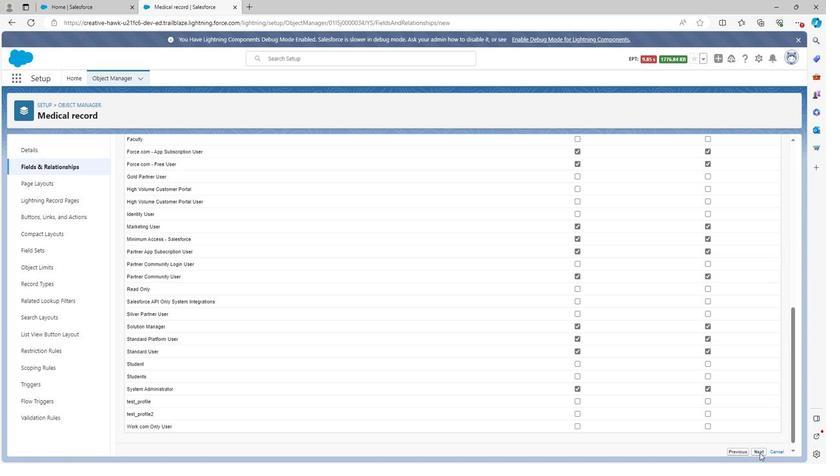 
Action: Mouse moved to (756, 315)
Screenshot: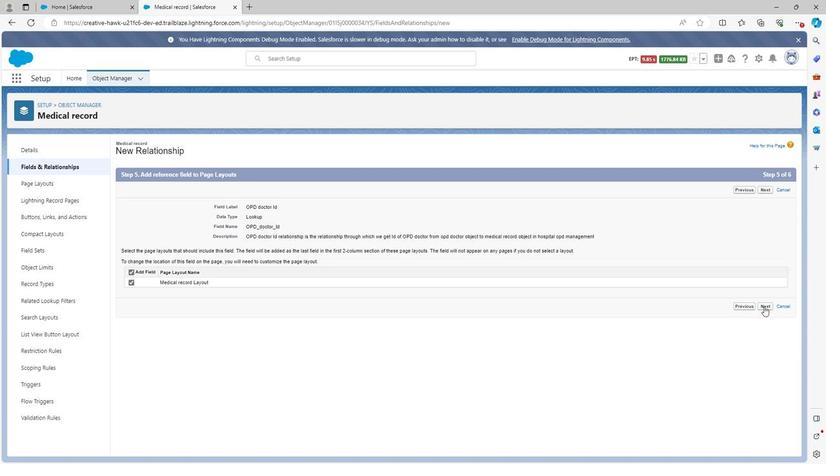 
Action: Mouse pressed left at (756, 315)
Screenshot: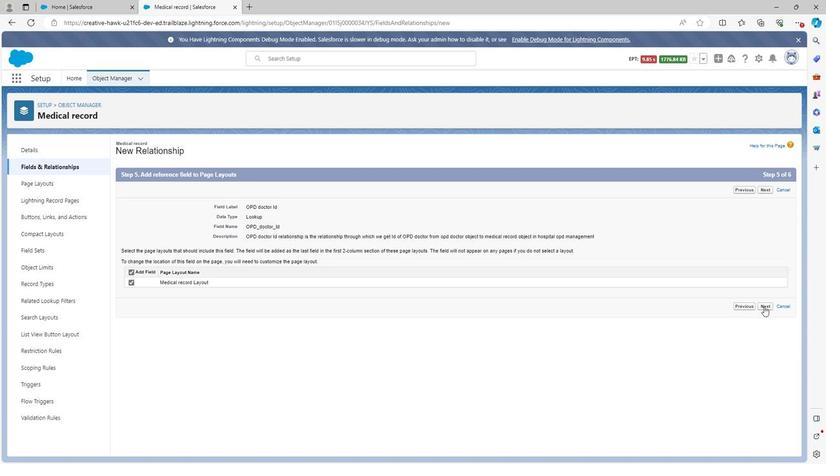 
Action: Mouse moved to (757, 344)
Screenshot: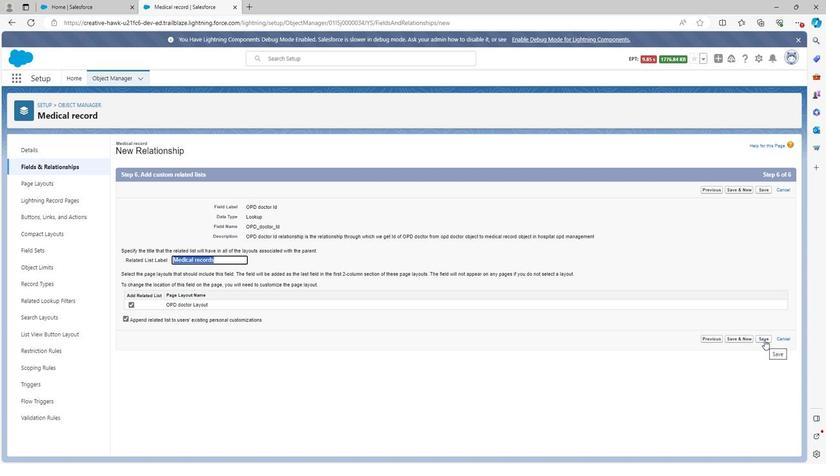
Action: Mouse pressed left at (757, 344)
